 Task: Search for the best Cajun restaurants in New Orleans, Louisiana.
Action: Mouse pressed left at (424, 335)
Screenshot: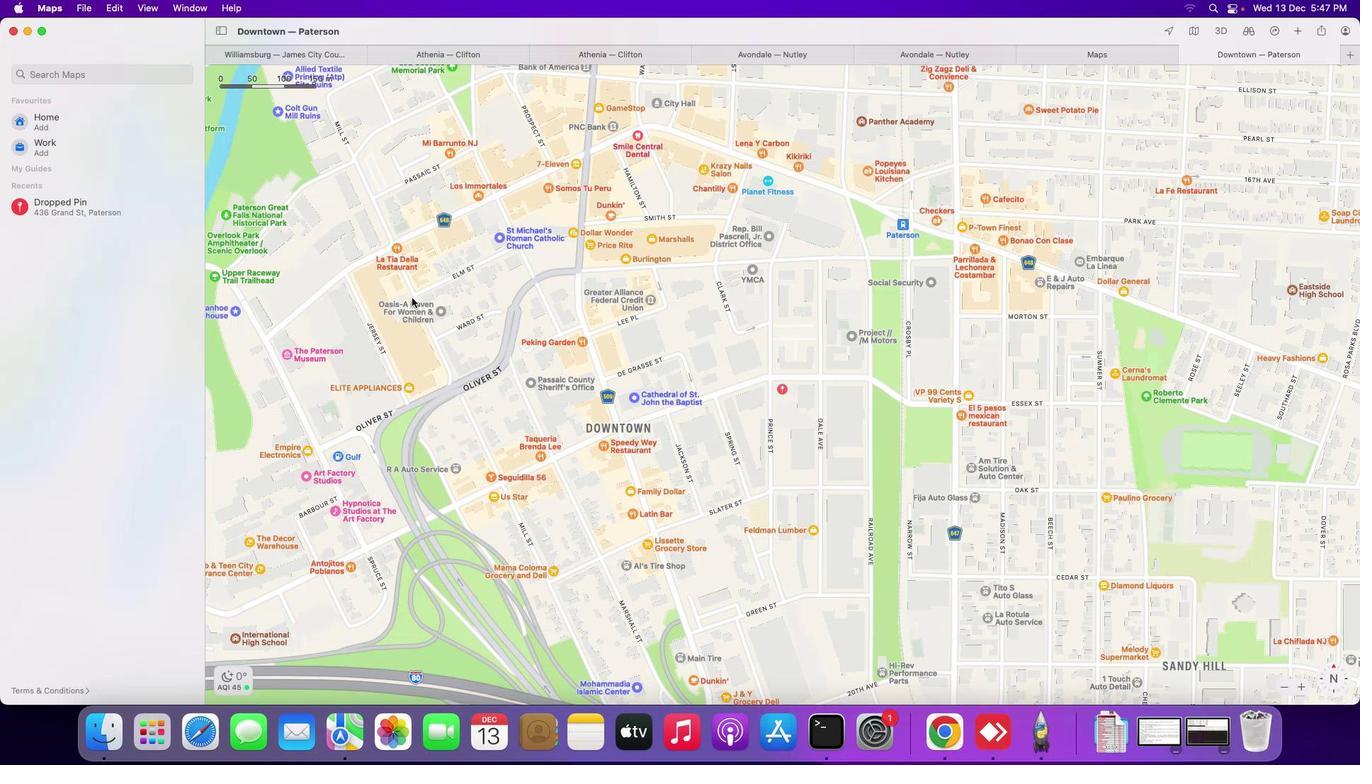 
Action: Mouse moved to (125, 77)
Screenshot: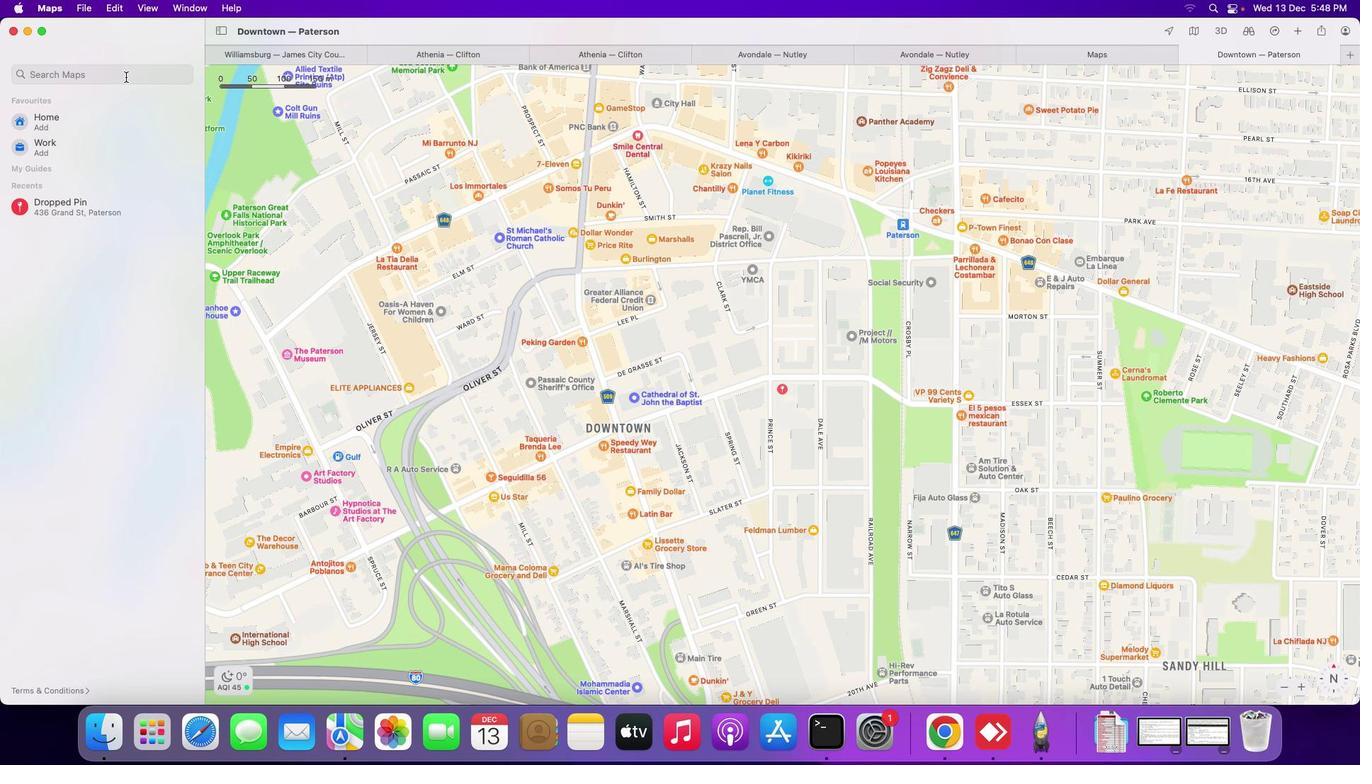 
Action: Mouse pressed left at (125, 77)
Screenshot: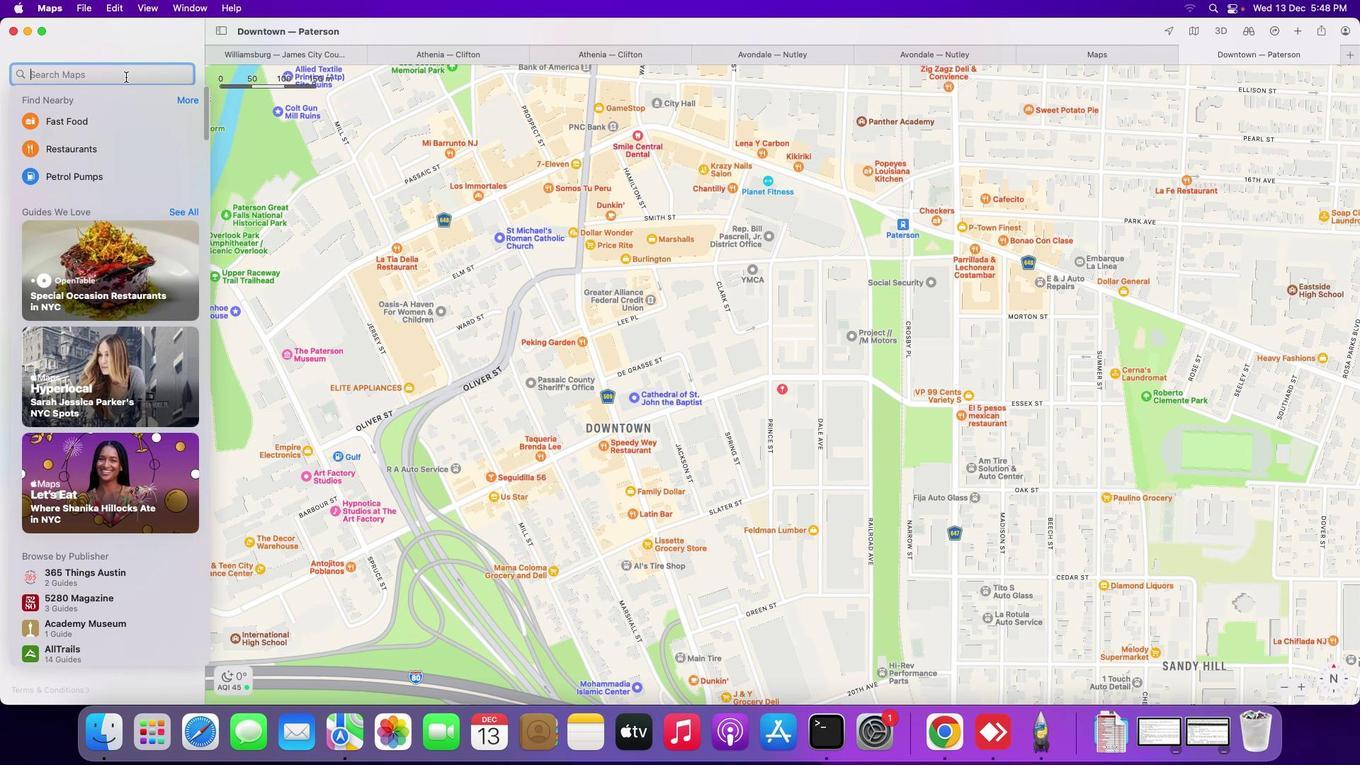 
Action: Key pressed 'b''e''s''t'Key.spaceKey.shift_r'C''a''j''u''n'Key.space'r''e''s''t''a''u''r''a''n''t''s'Key.space'i''n'Key.spaceKey.shift_r'N''e''w'Key.spaceKey.shift_r'O''r''l''e''a''n''s'','Key.spaceKey.shift_r'L''o''u''i''s''i''a''n''a'Key.enter
Screenshot: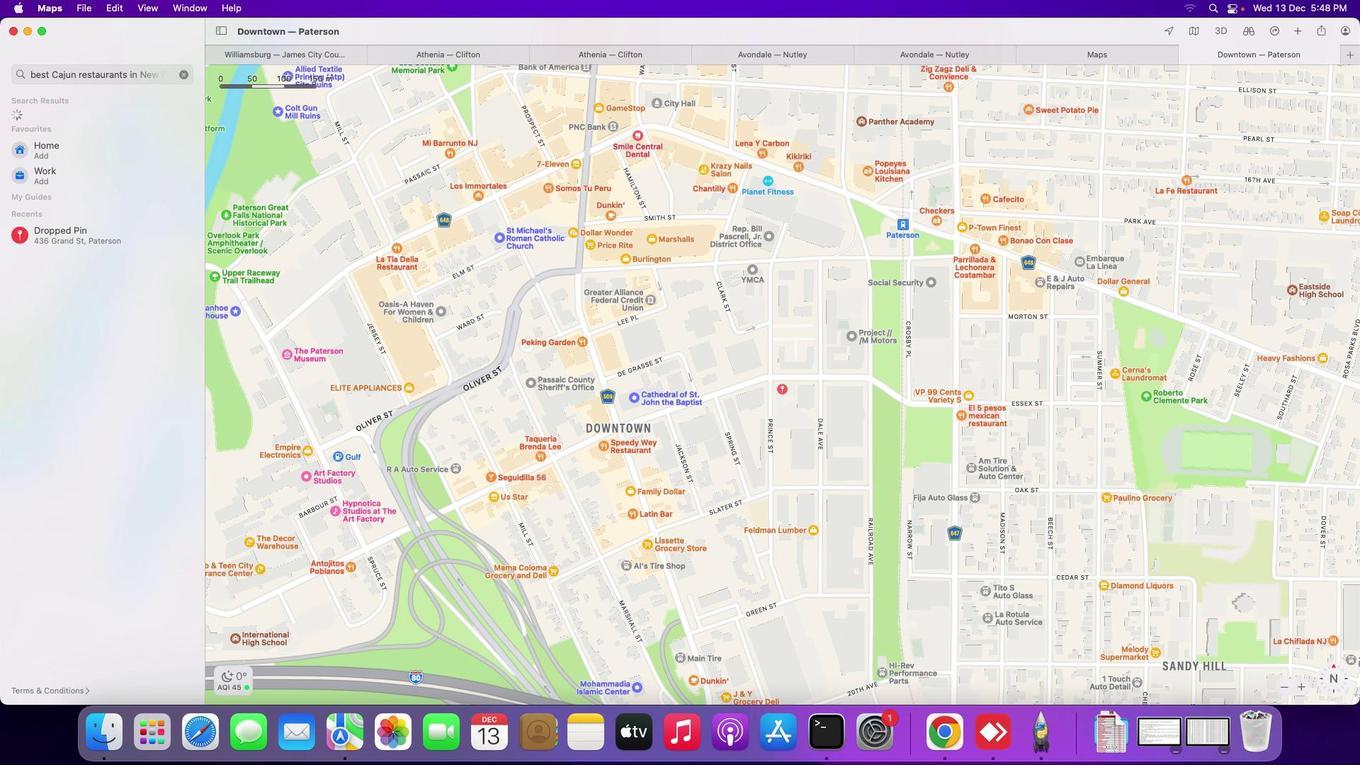 
Action: Mouse moved to (81, 130)
Screenshot: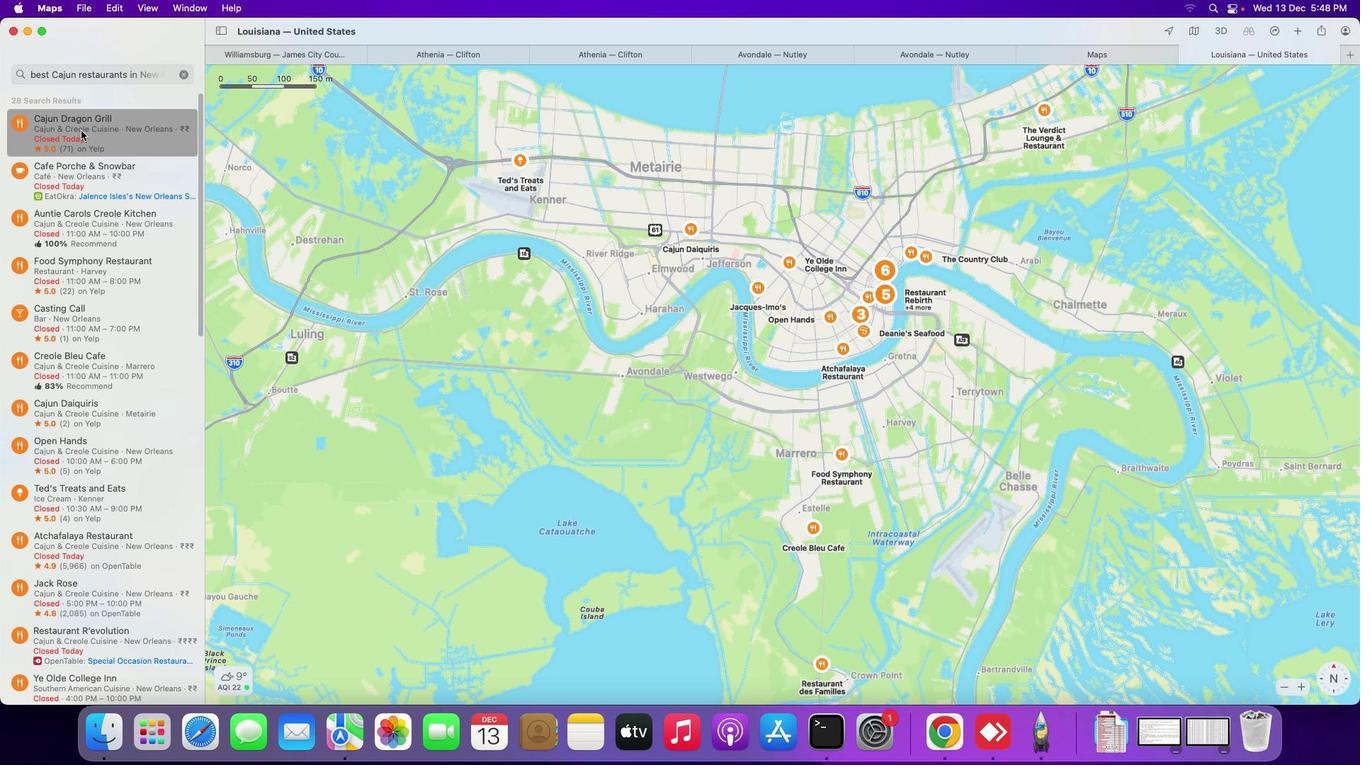 
Action: Mouse pressed left at (81, 130)
Screenshot: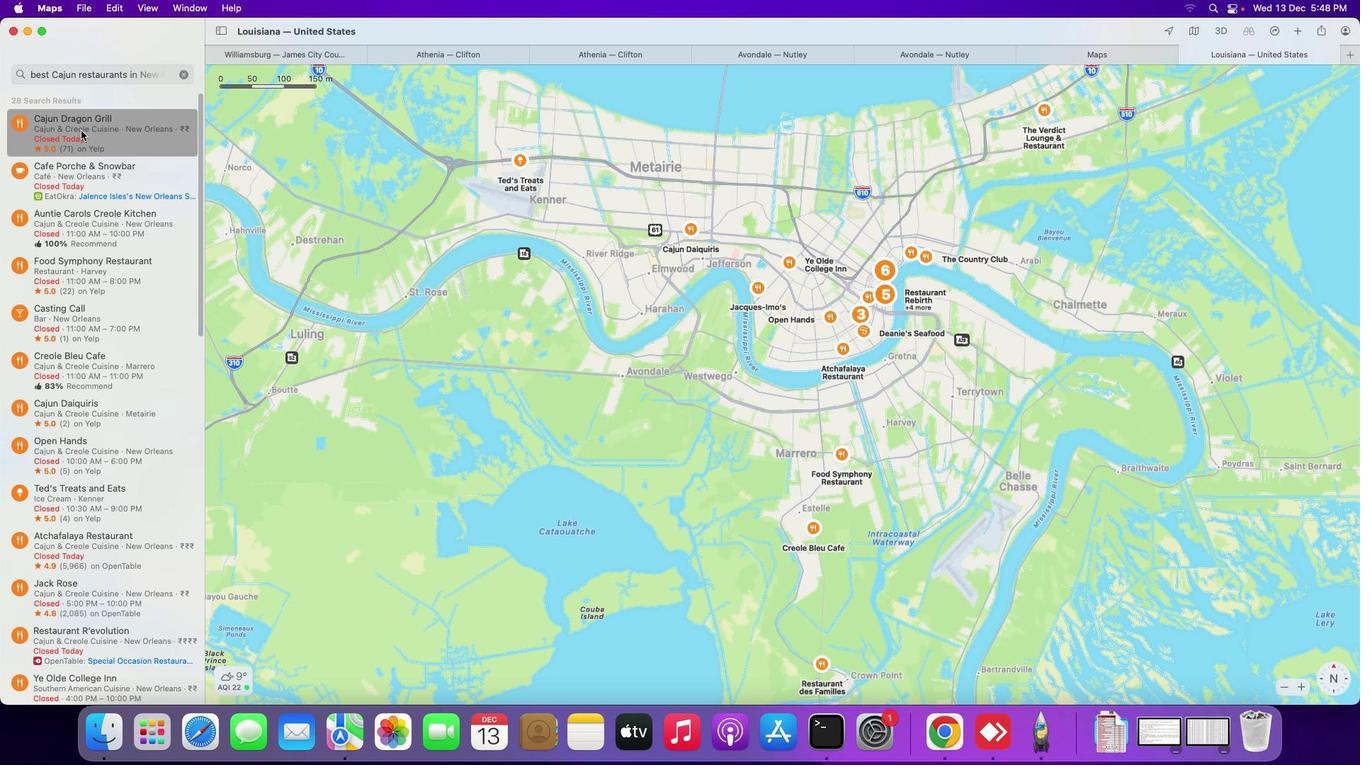 
Action: Mouse moved to (769, 327)
Screenshot: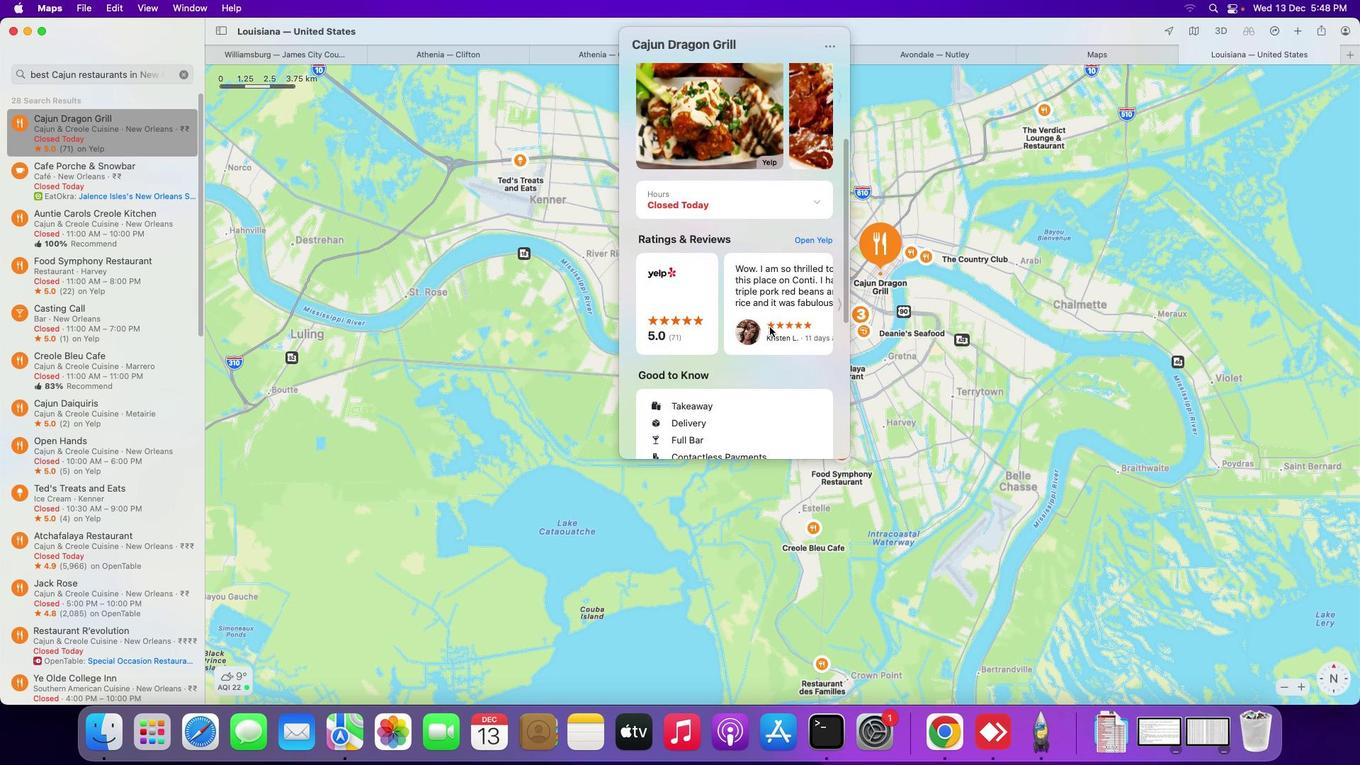 
Action: Mouse scrolled (769, 327) with delta (0, 0)
Screenshot: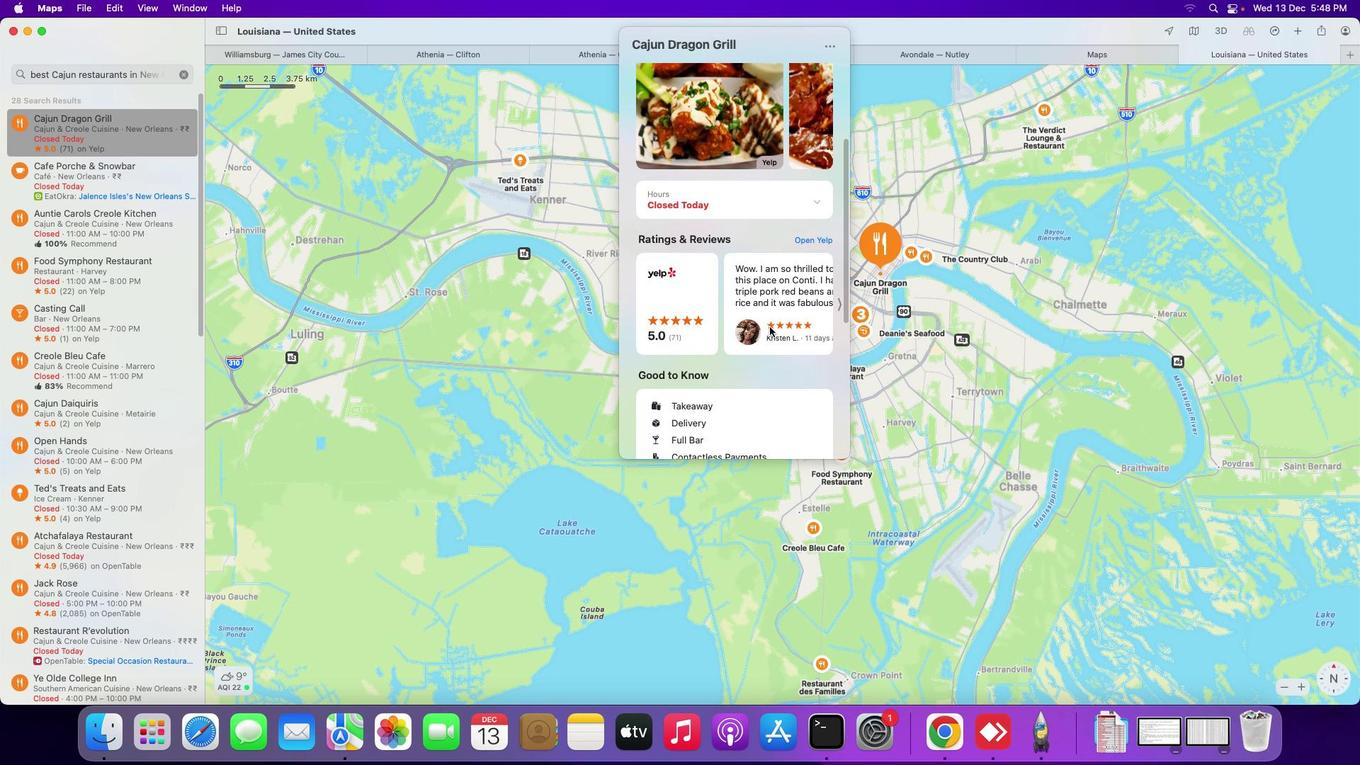 
Action: Mouse scrolled (769, 327) with delta (0, 0)
Screenshot: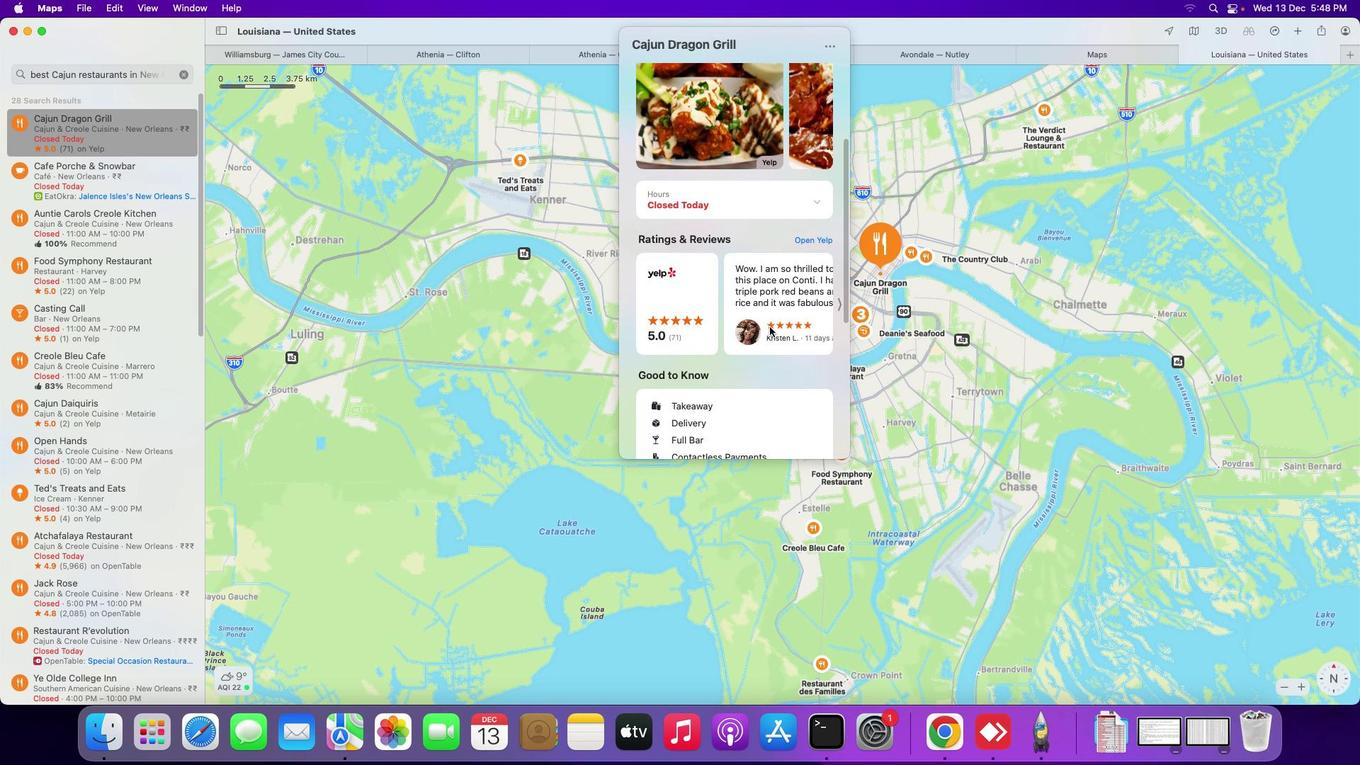 
Action: Mouse scrolled (769, 327) with delta (0, -2)
Screenshot: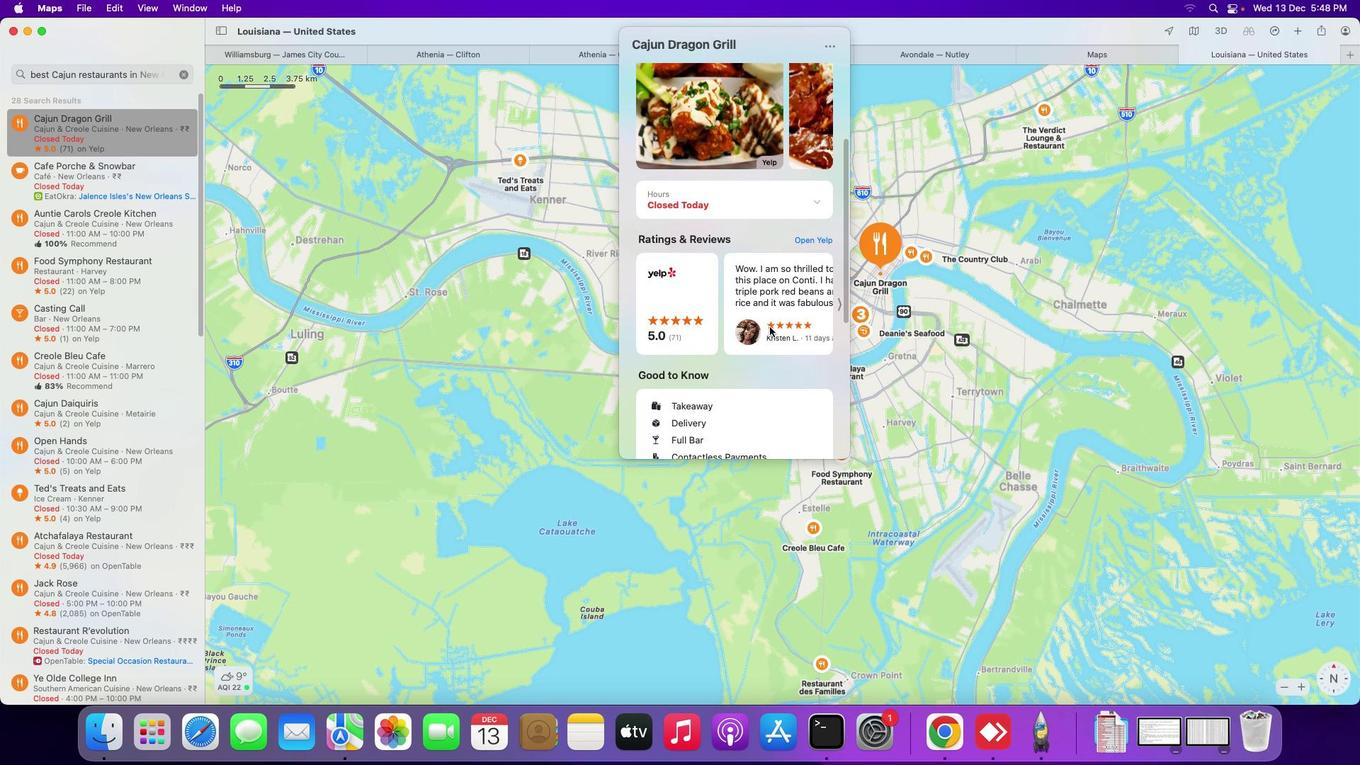 
Action: Mouse scrolled (769, 327) with delta (0, -3)
Screenshot: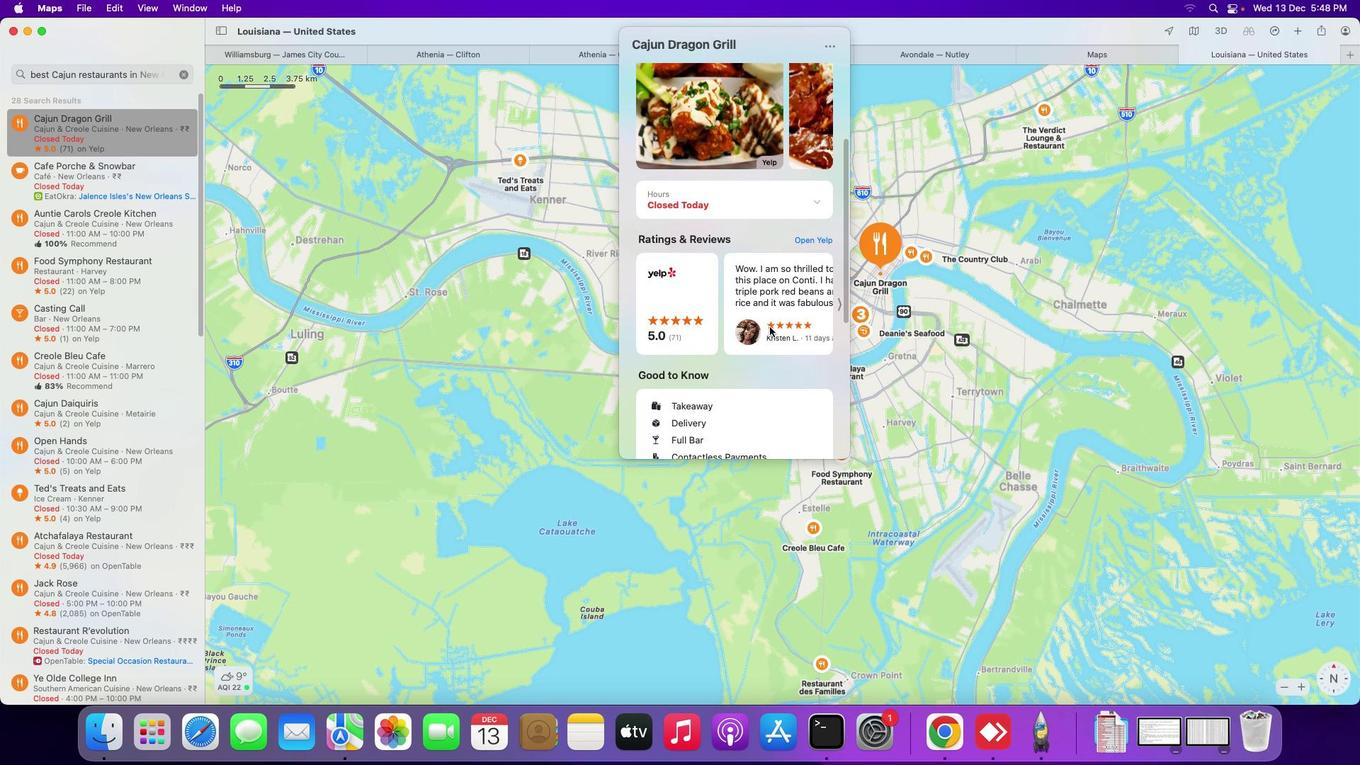 
Action: Mouse scrolled (769, 327) with delta (0, -4)
Screenshot: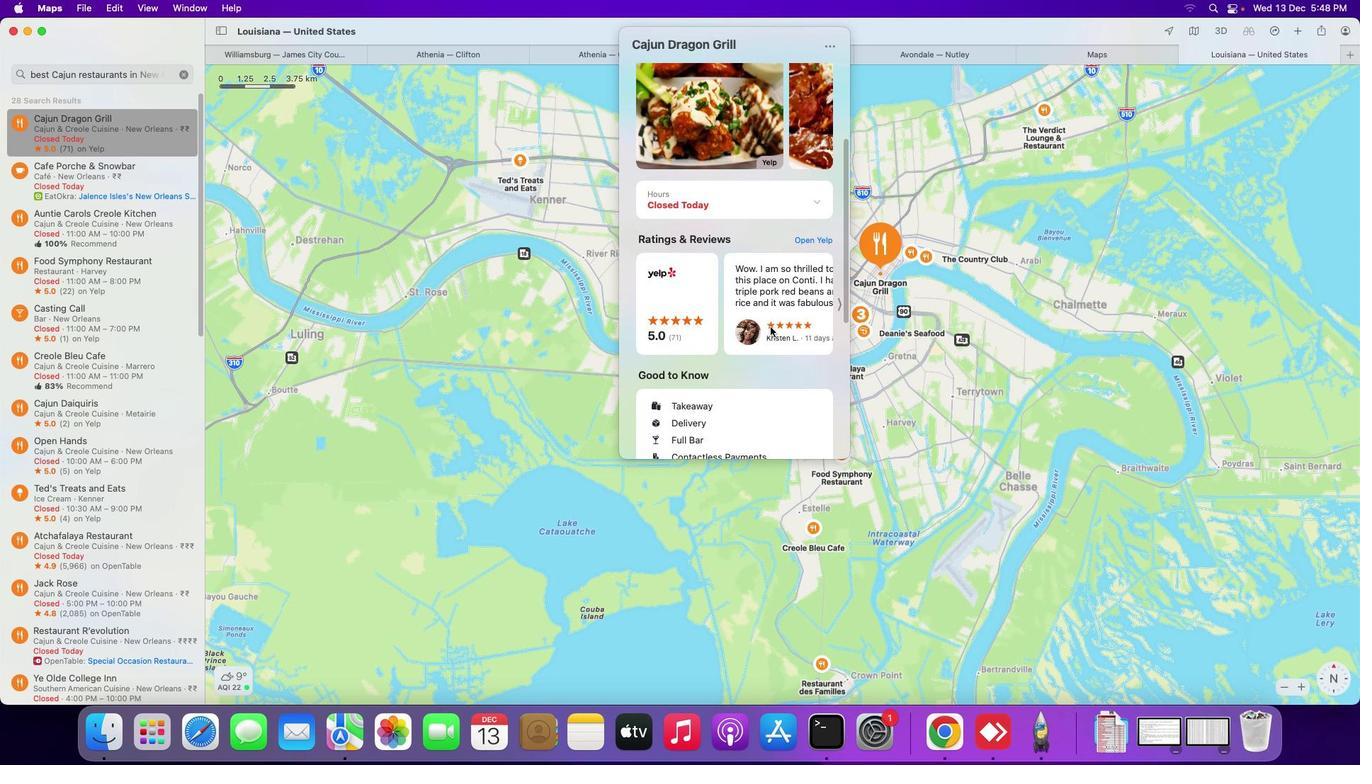 
Action: Mouse scrolled (769, 327) with delta (0, -3)
Screenshot: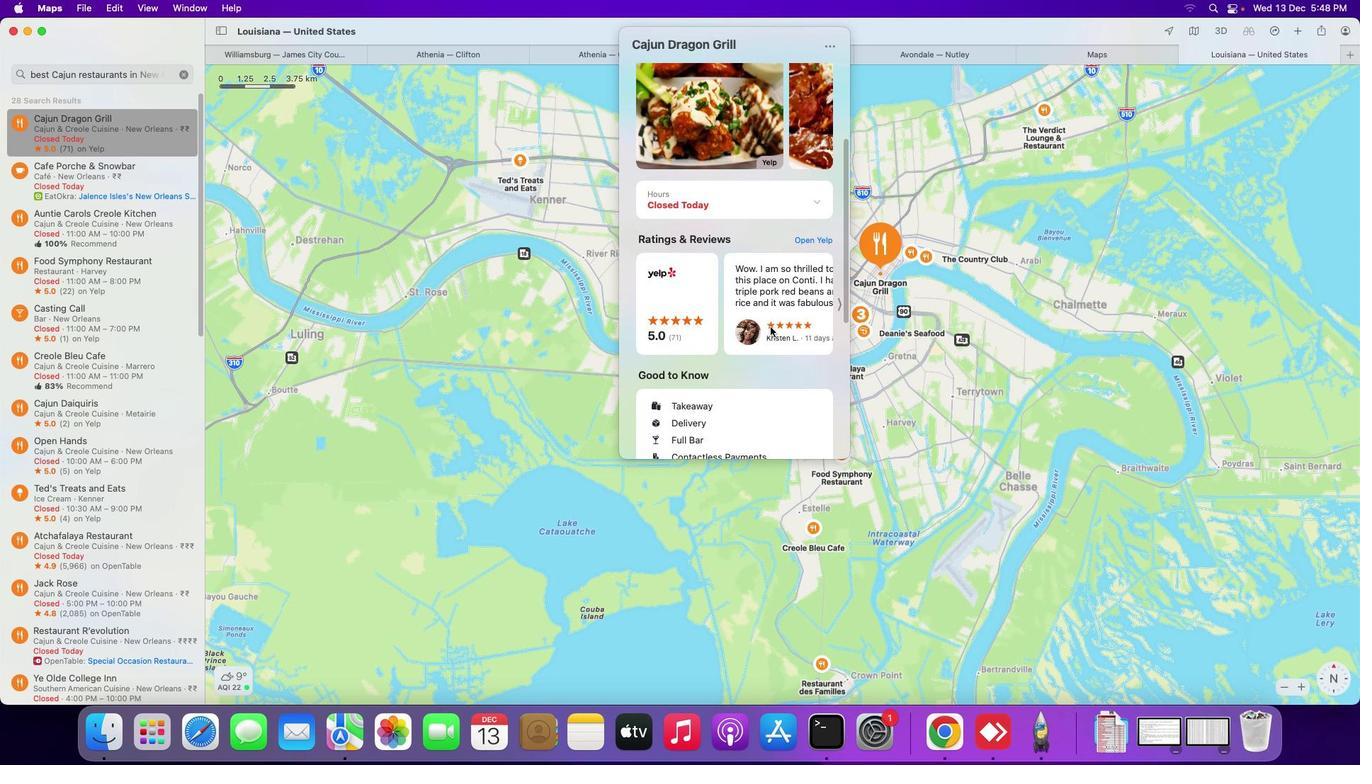 
Action: Mouse moved to (770, 326)
Screenshot: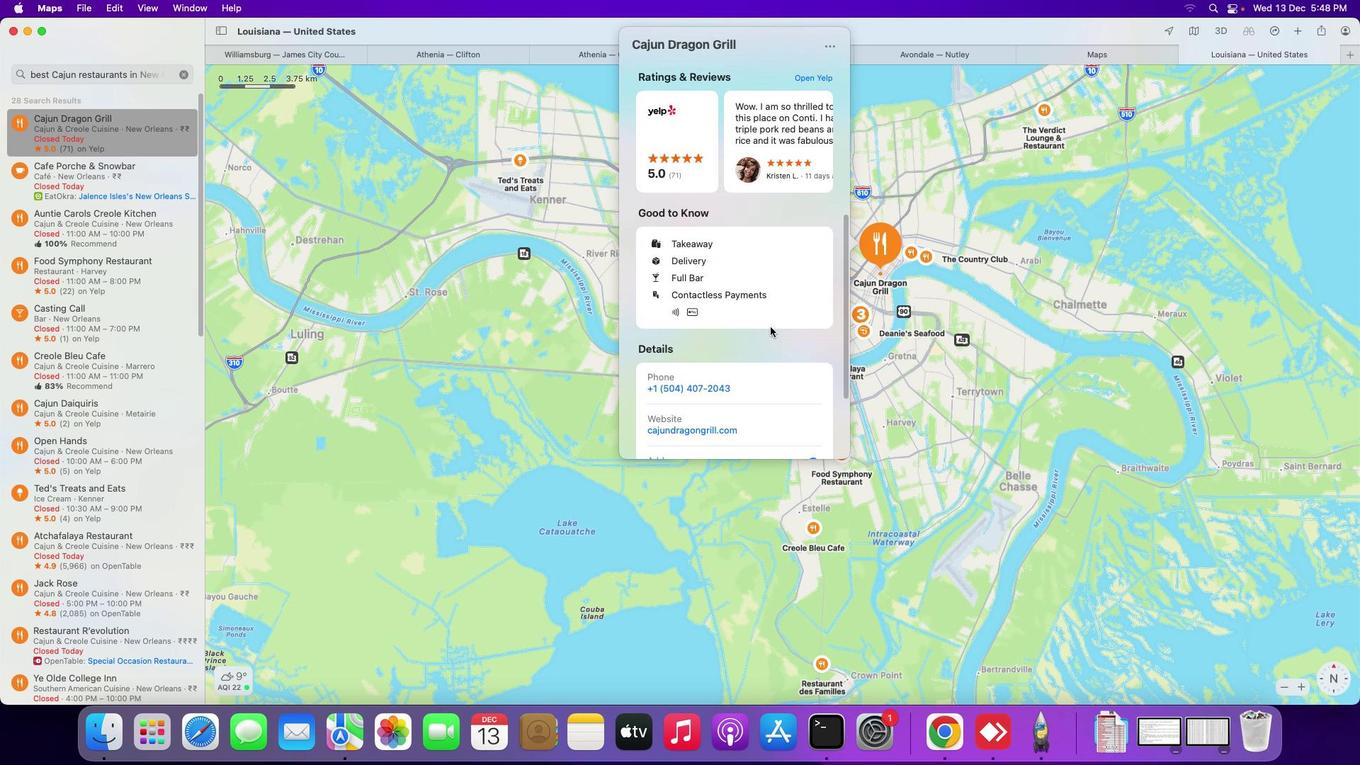 
Action: Mouse scrolled (770, 326) with delta (0, 0)
Screenshot: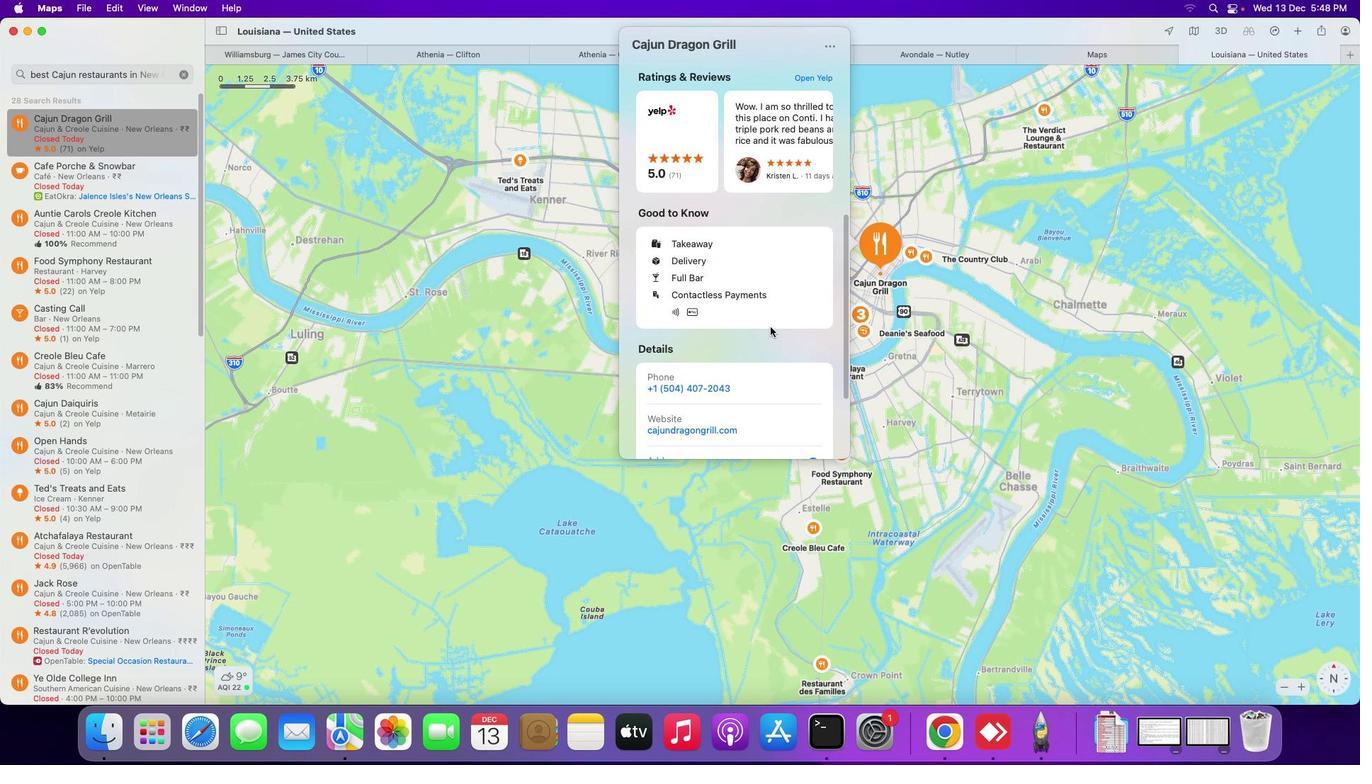 
Action: Mouse scrolled (770, 326) with delta (0, 0)
Screenshot: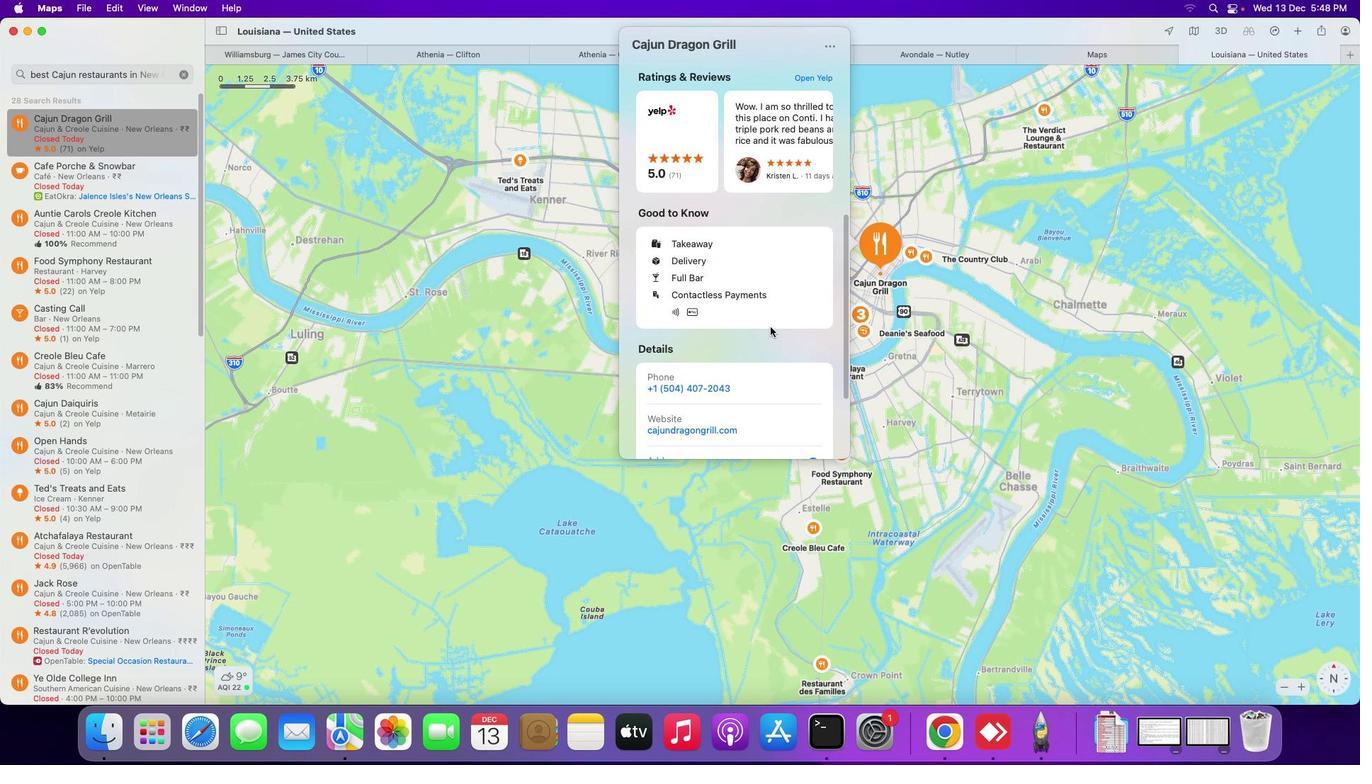 
Action: Mouse scrolled (770, 326) with delta (0, -2)
Screenshot: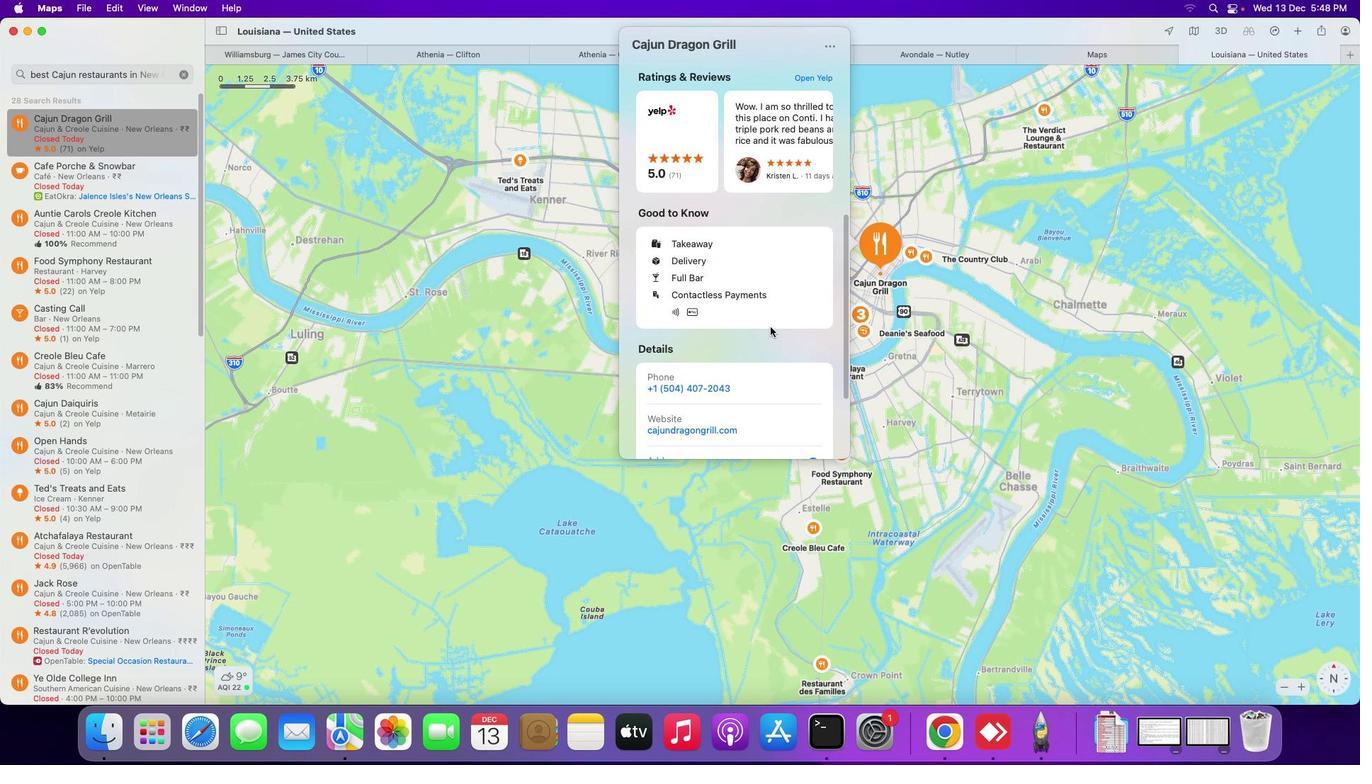 
Action: Mouse scrolled (770, 326) with delta (0, -3)
Screenshot: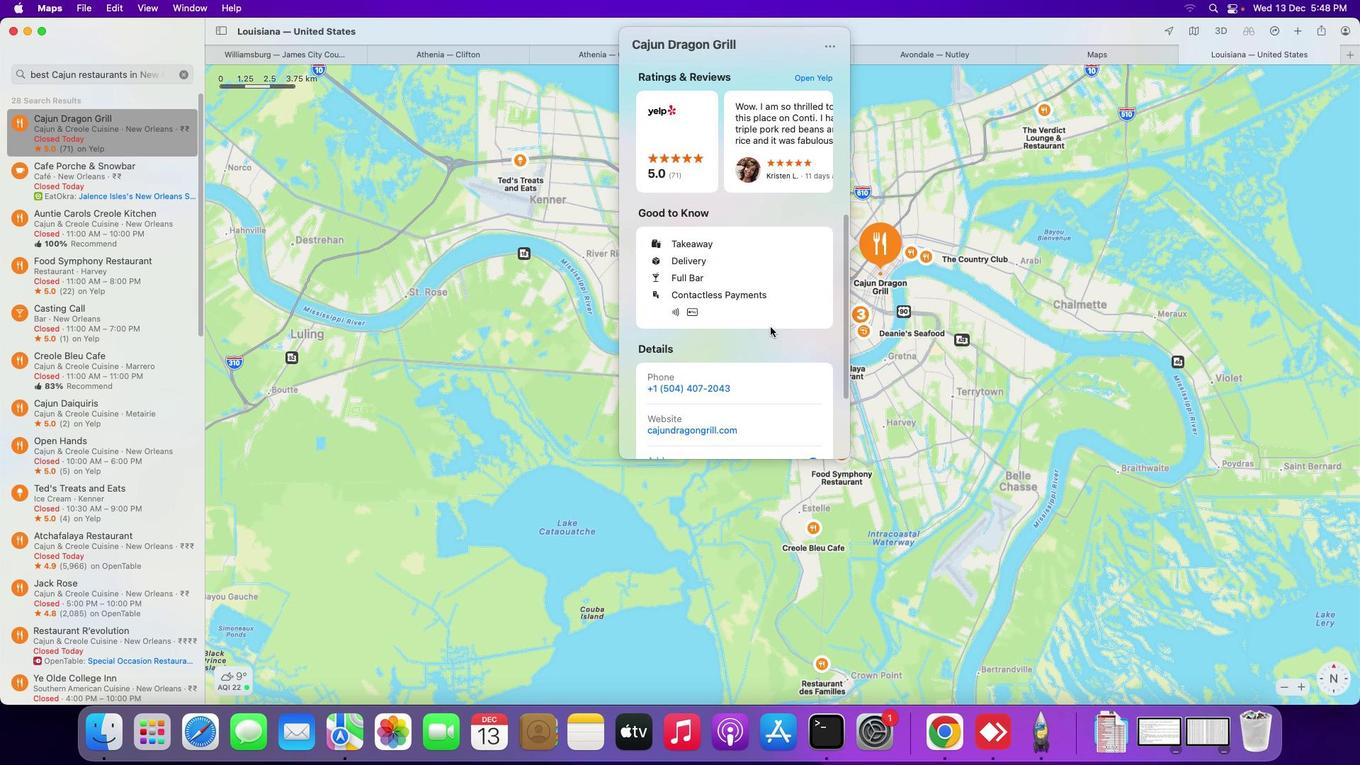 
Action: Mouse scrolled (770, 326) with delta (0, -4)
Screenshot: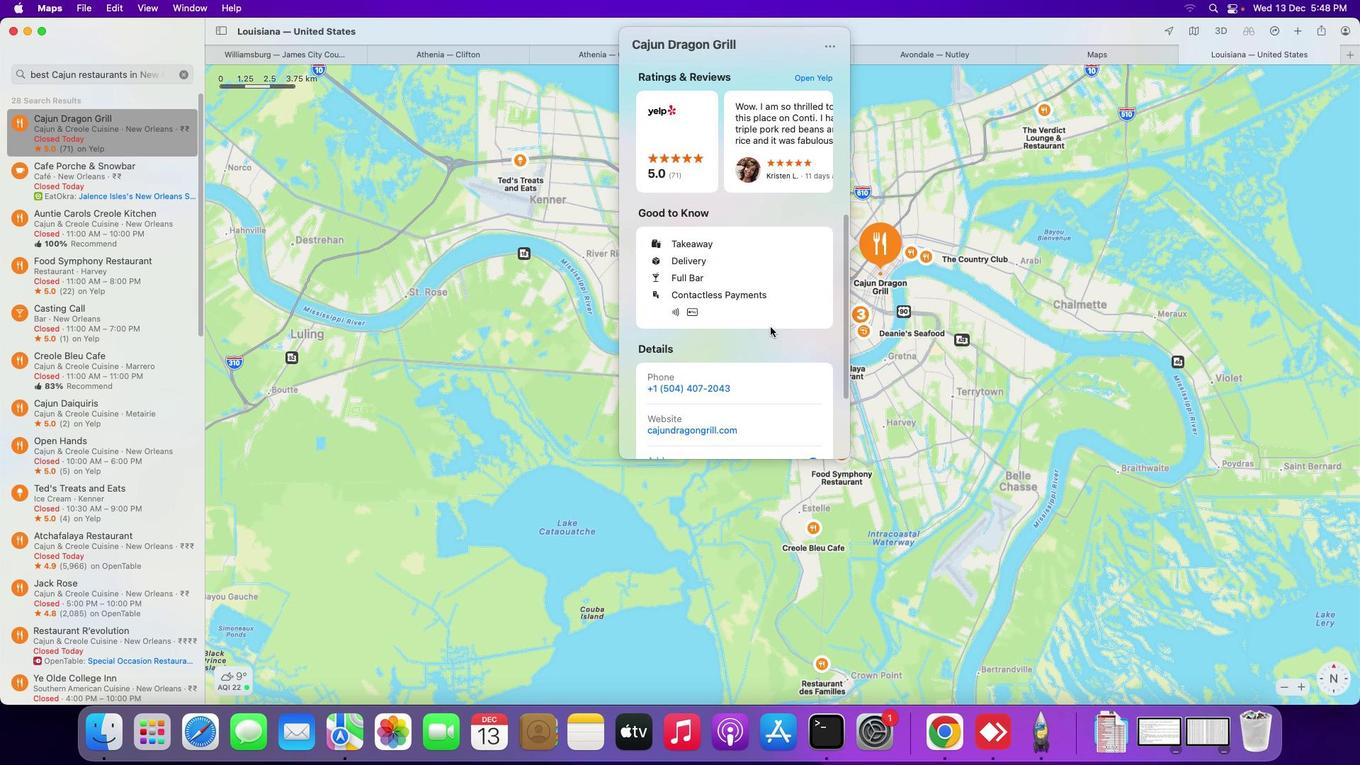 
Action: Mouse scrolled (770, 326) with delta (0, -4)
Screenshot: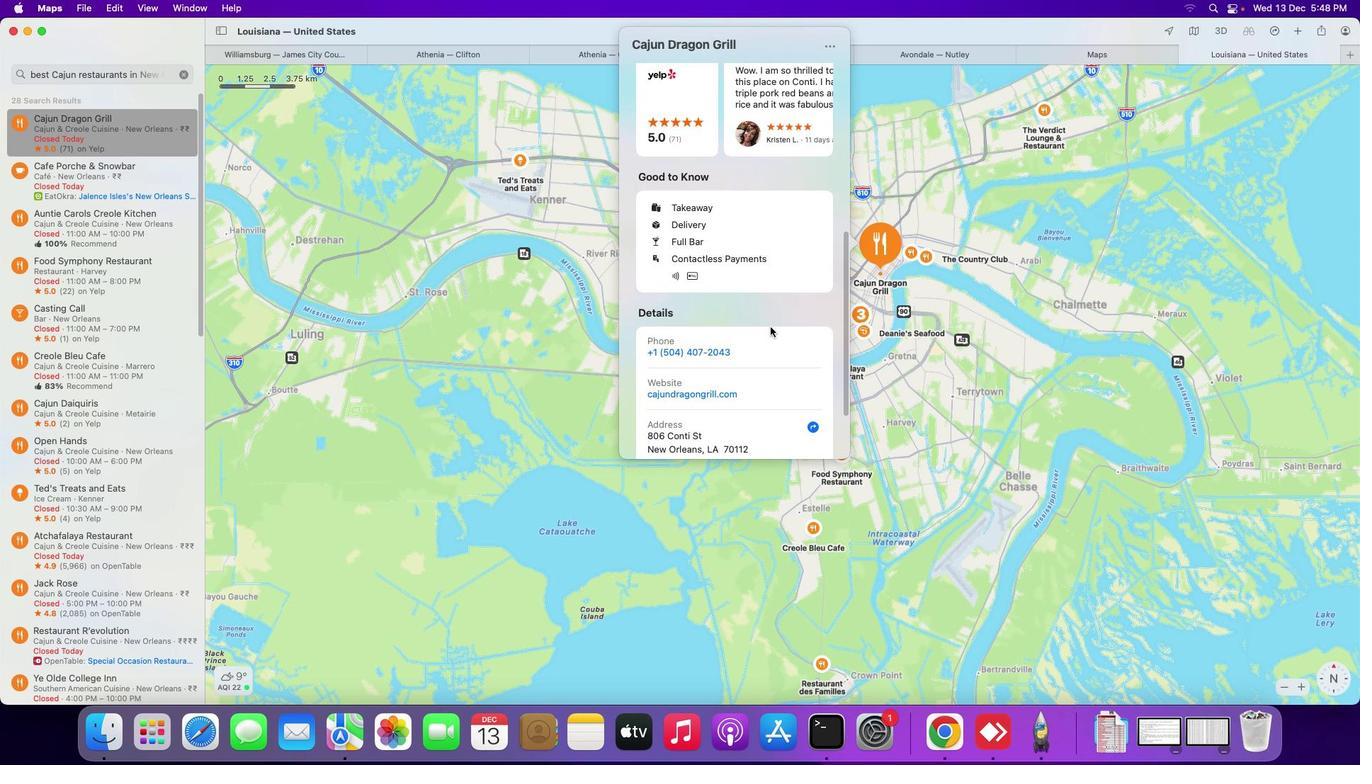 
Action: Mouse moved to (770, 326)
Screenshot: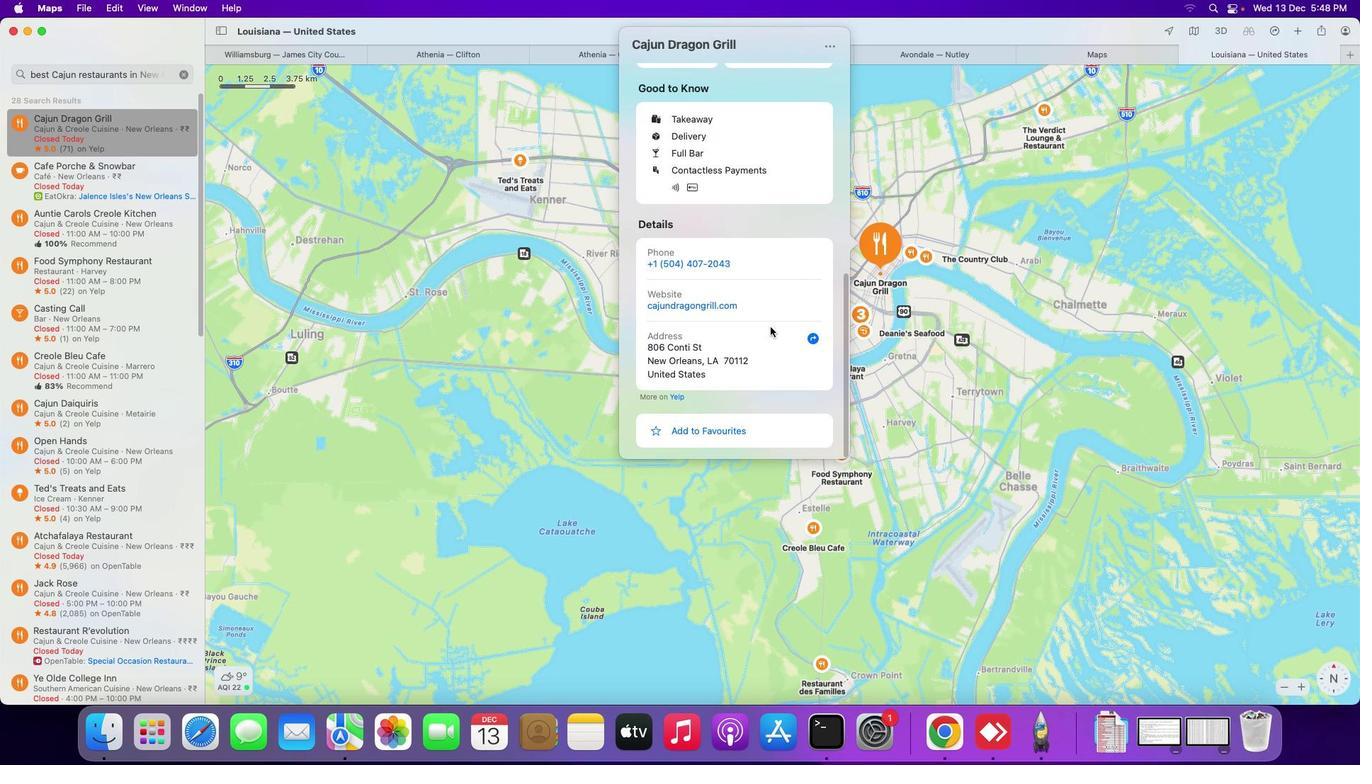 
Action: Mouse scrolled (770, 326) with delta (0, 0)
Screenshot: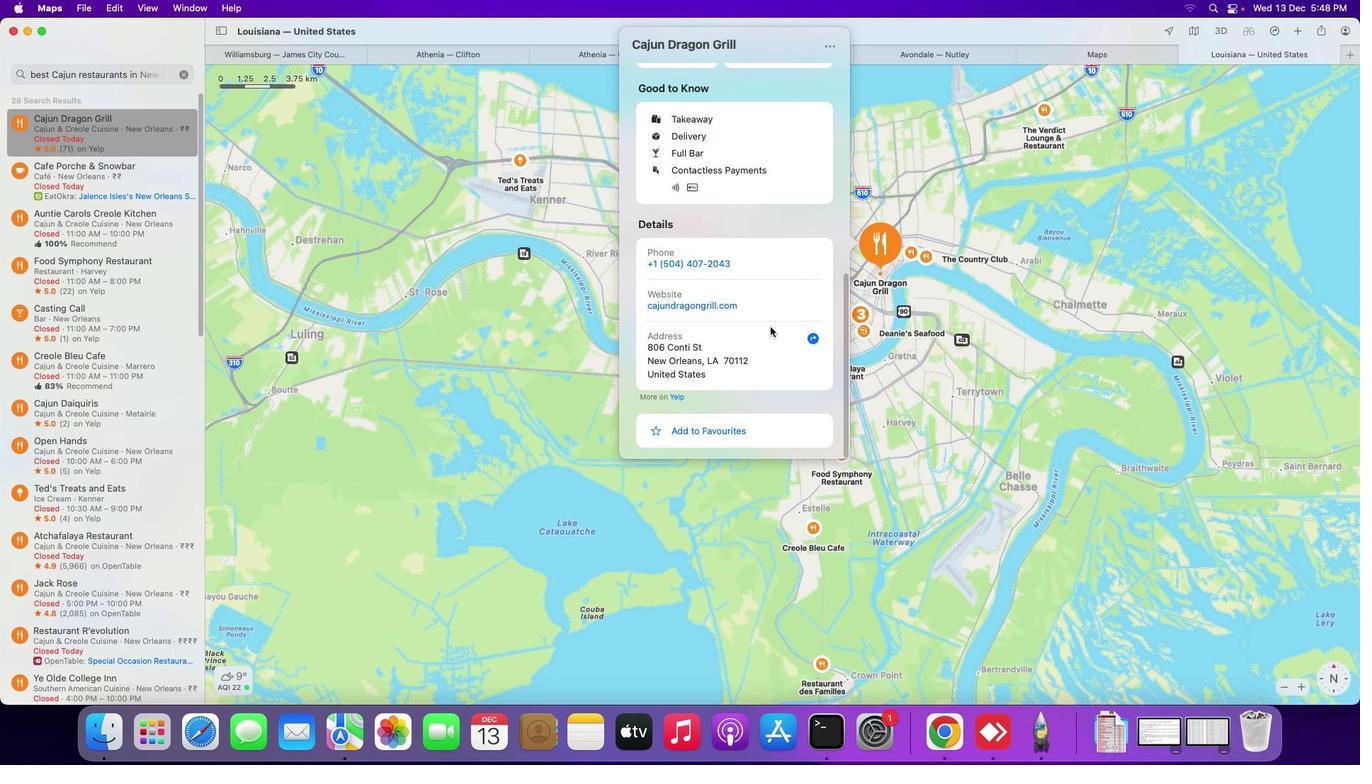 
Action: Mouse scrolled (770, 326) with delta (0, 0)
Screenshot: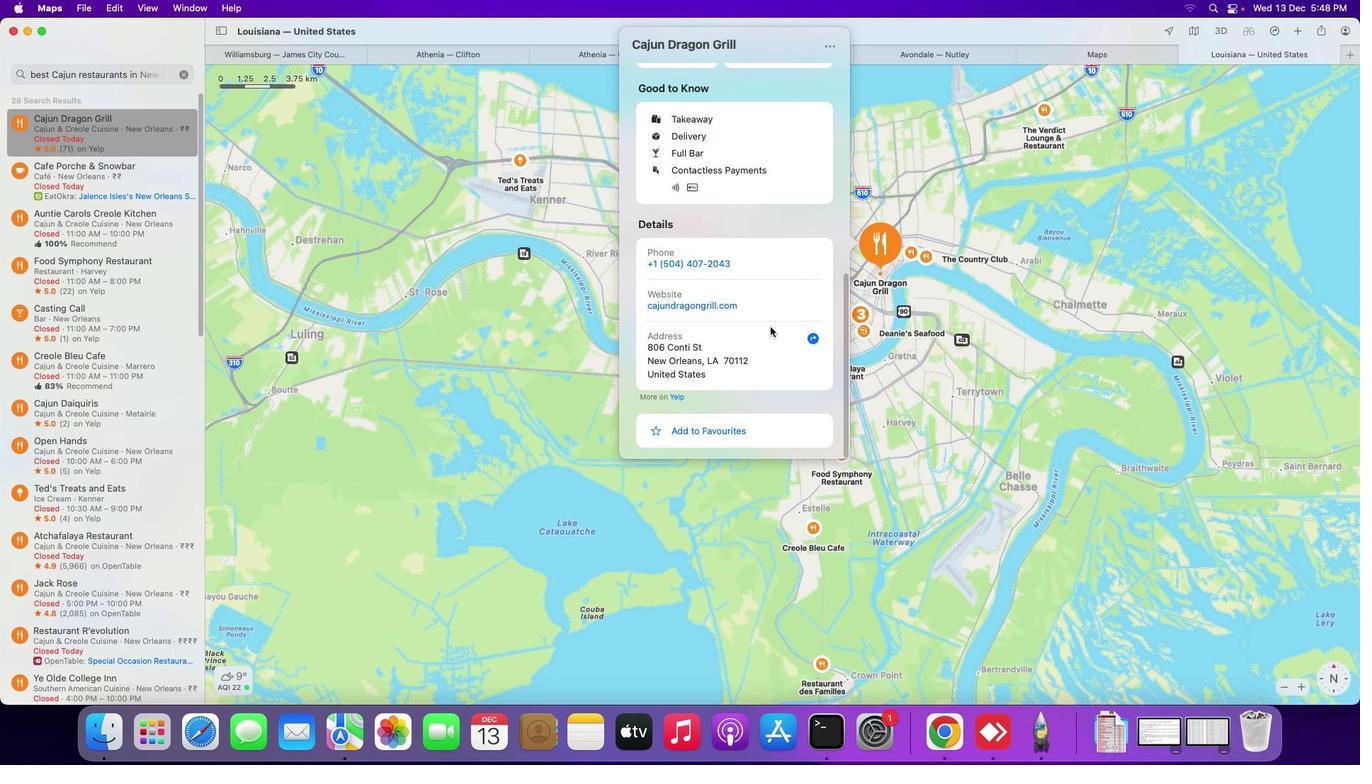 
Action: Mouse scrolled (770, 326) with delta (0, -2)
Screenshot: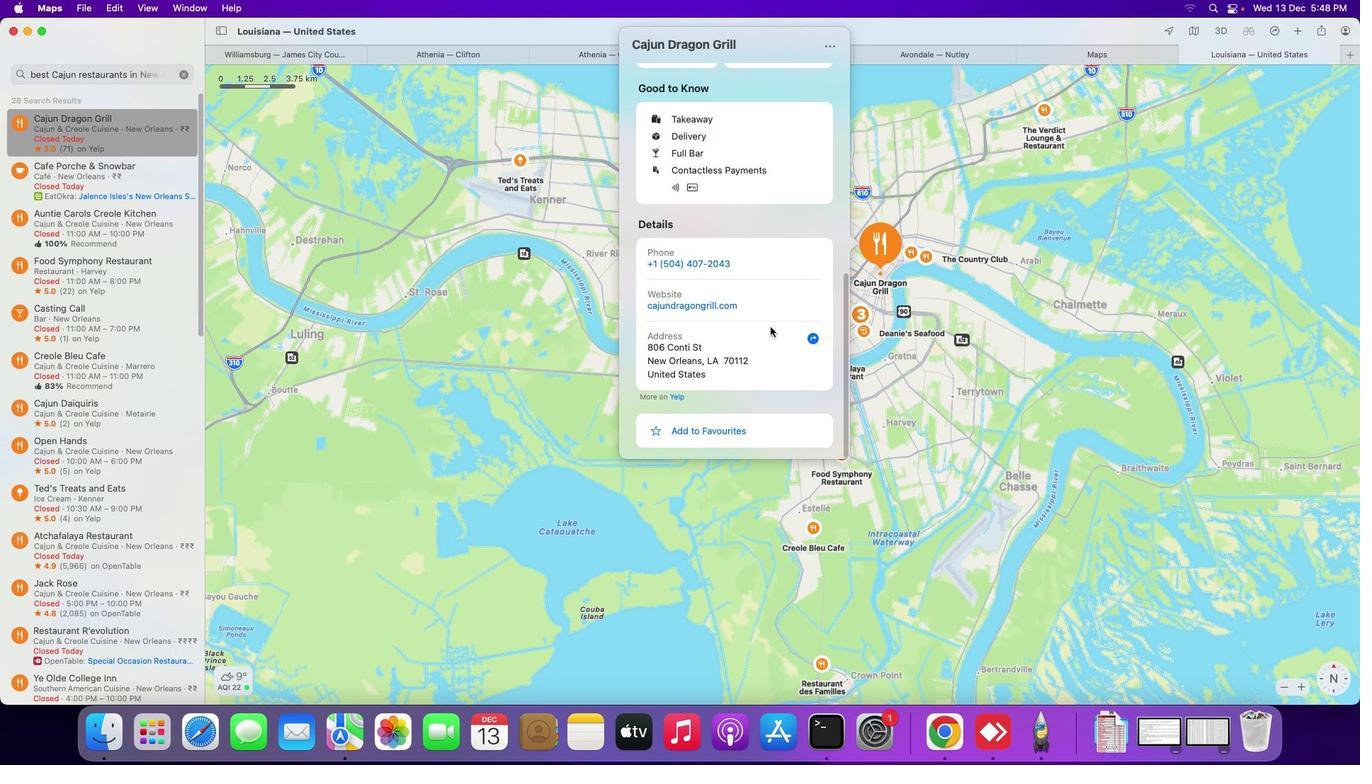 
Action: Mouse scrolled (770, 326) with delta (0, -3)
Screenshot: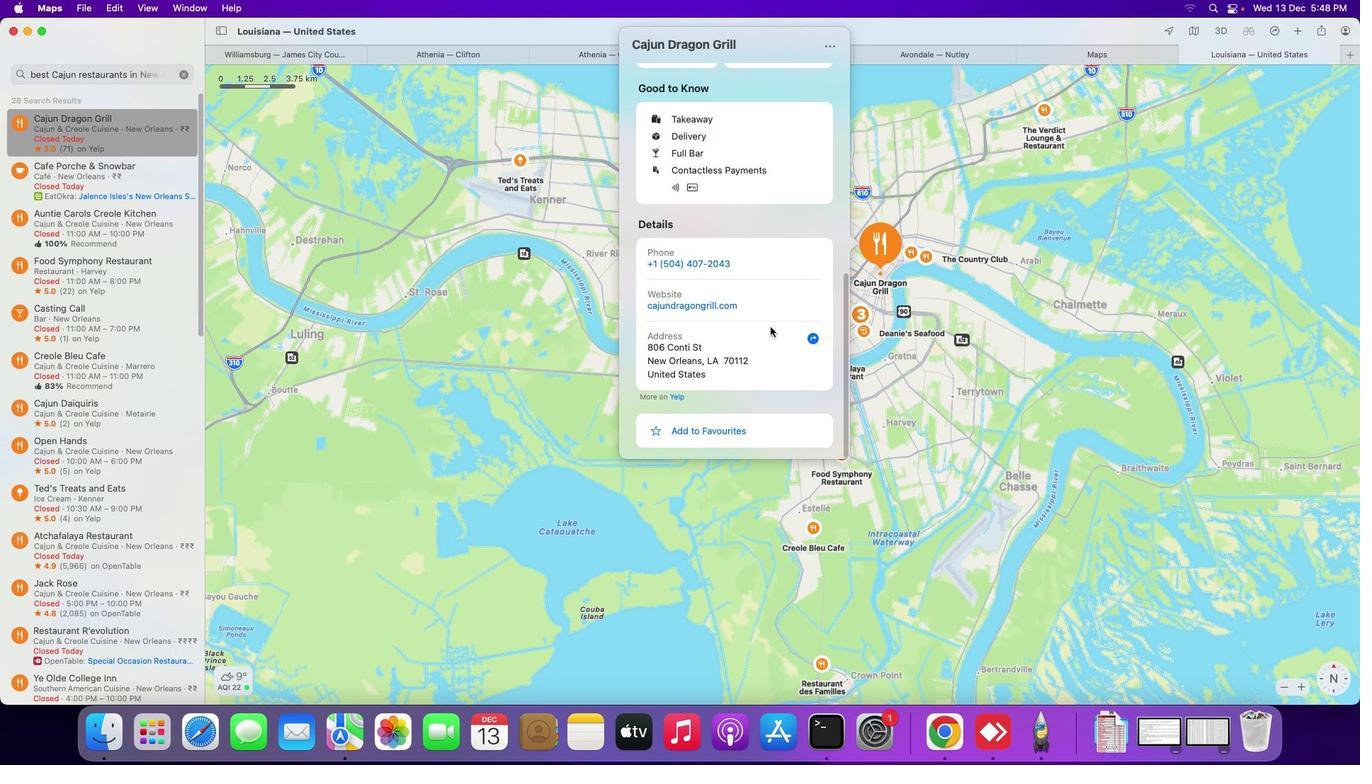 
Action: Mouse scrolled (770, 326) with delta (0, -4)
Screenshot: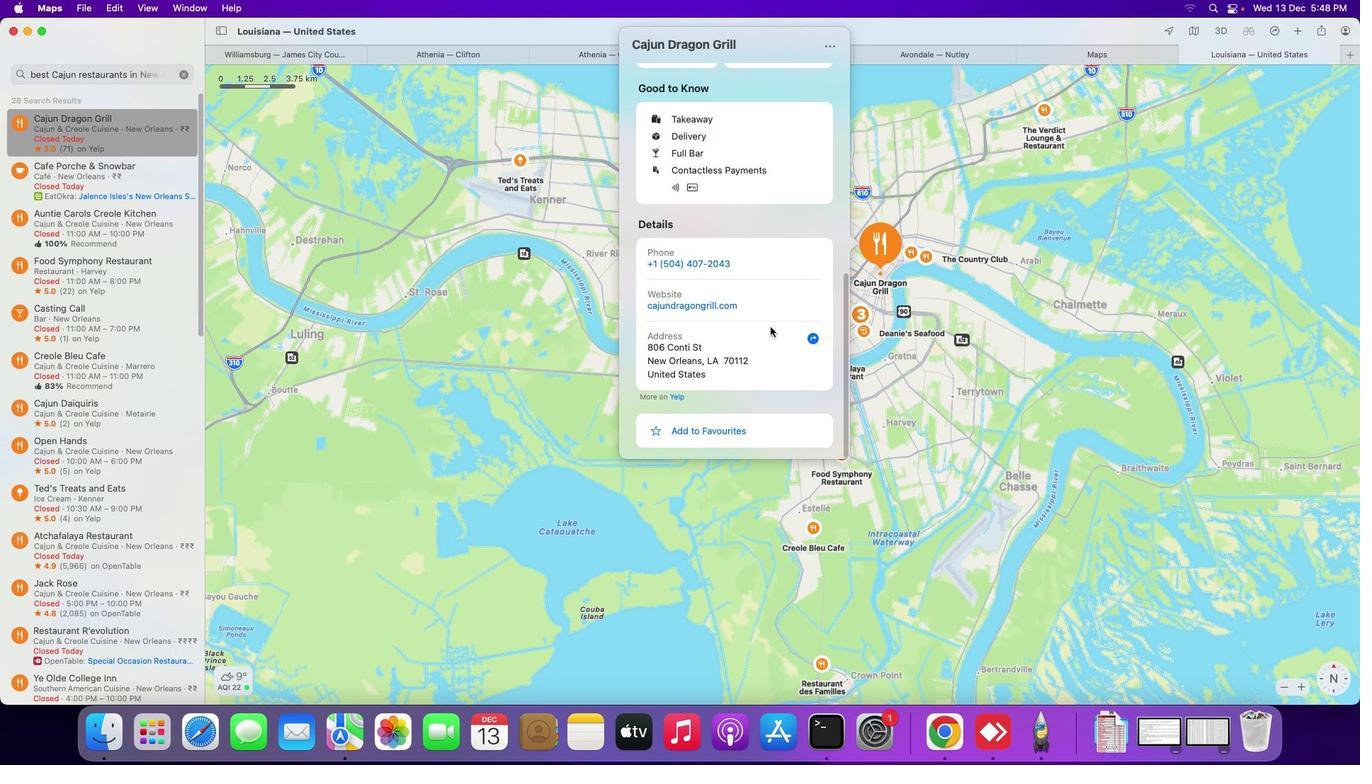 
Action: Mouse scrolled (770, 326) with delta (0, -4)
Screenshot: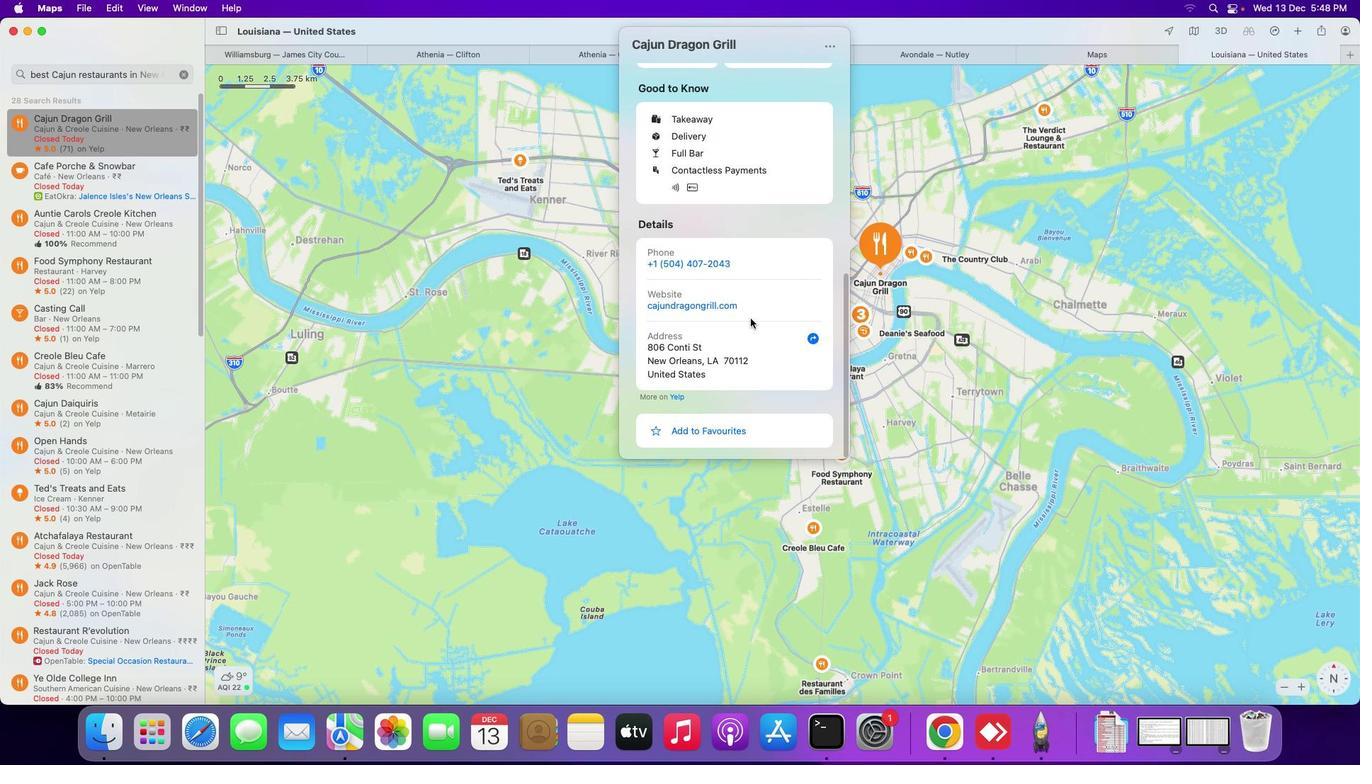 
Action: Mouse scrolled (770, 326) with delta (0, -4)
Screenshot: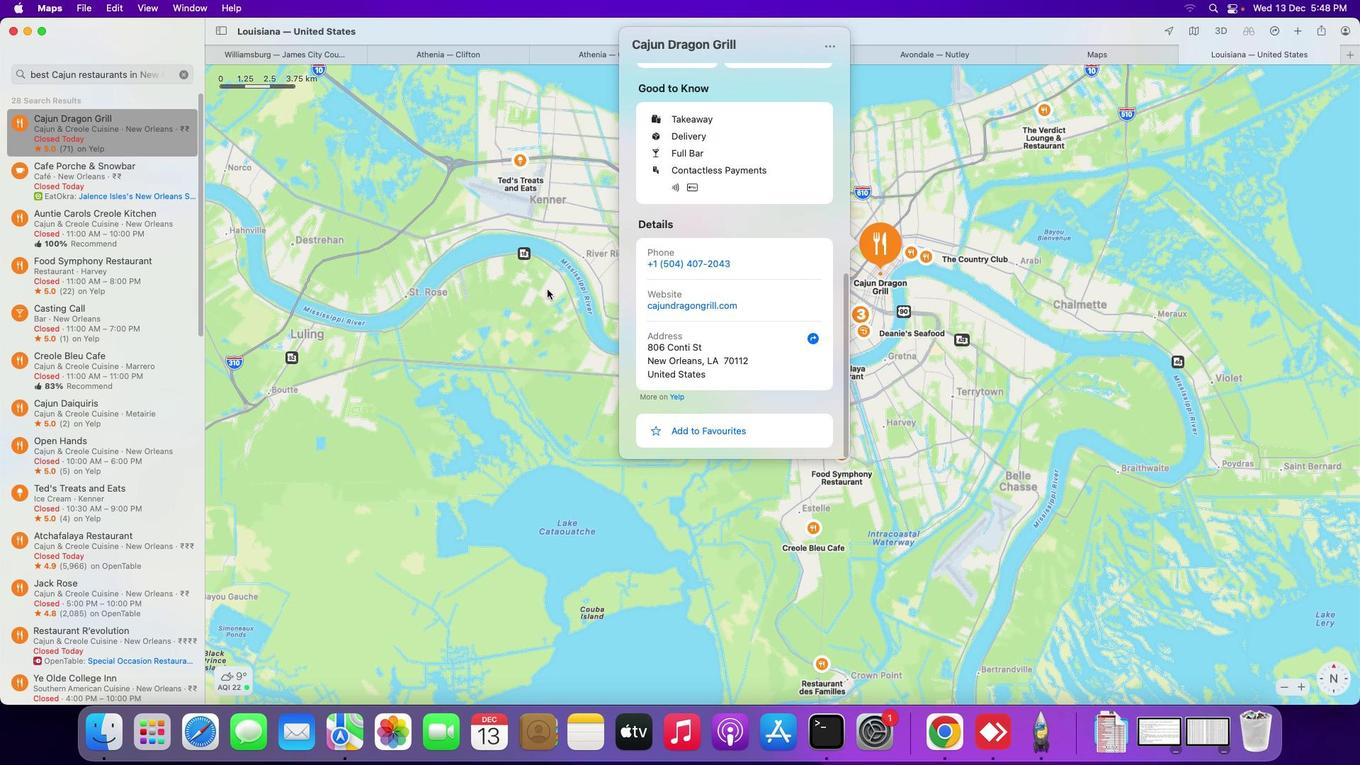 
Action: Mouse moved to (99, 170)
Screenshot: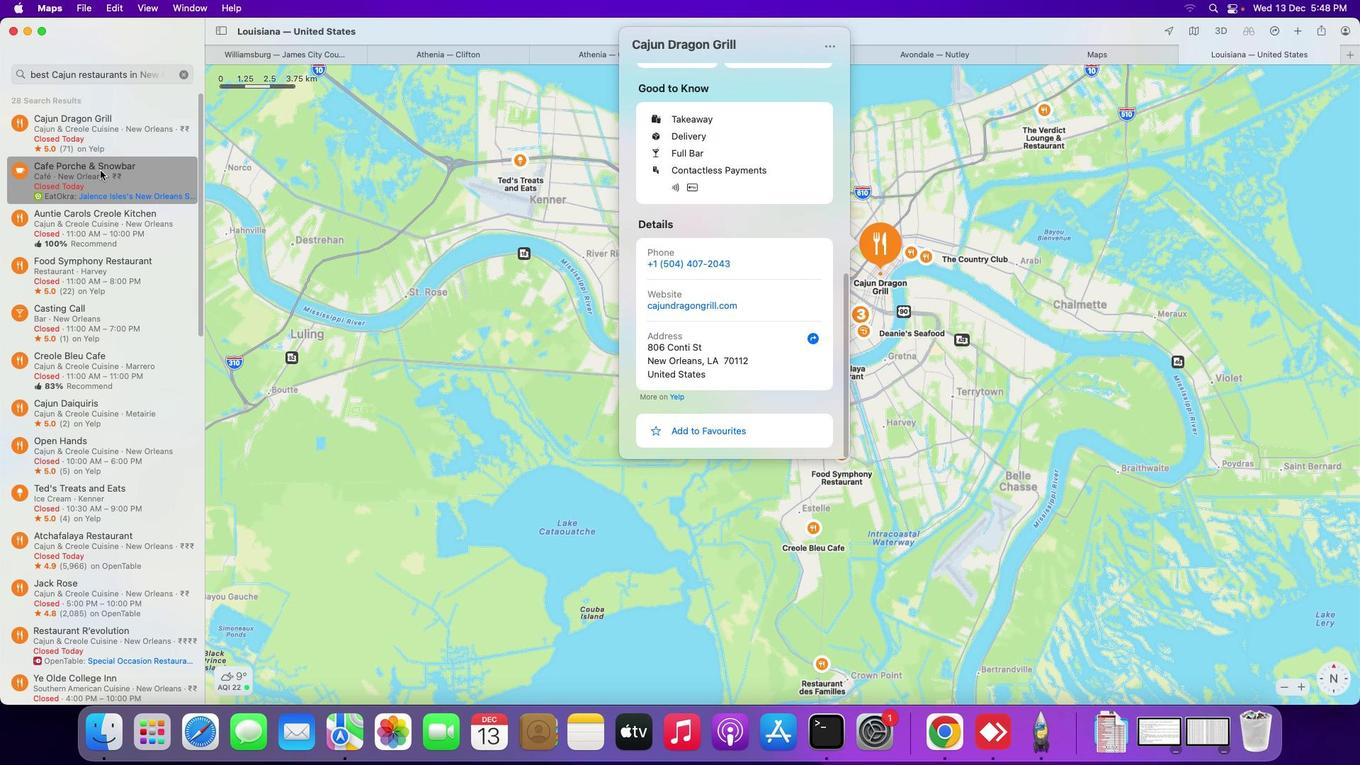 
Action: Mouse pressed left at (99, 170)
Screenshot: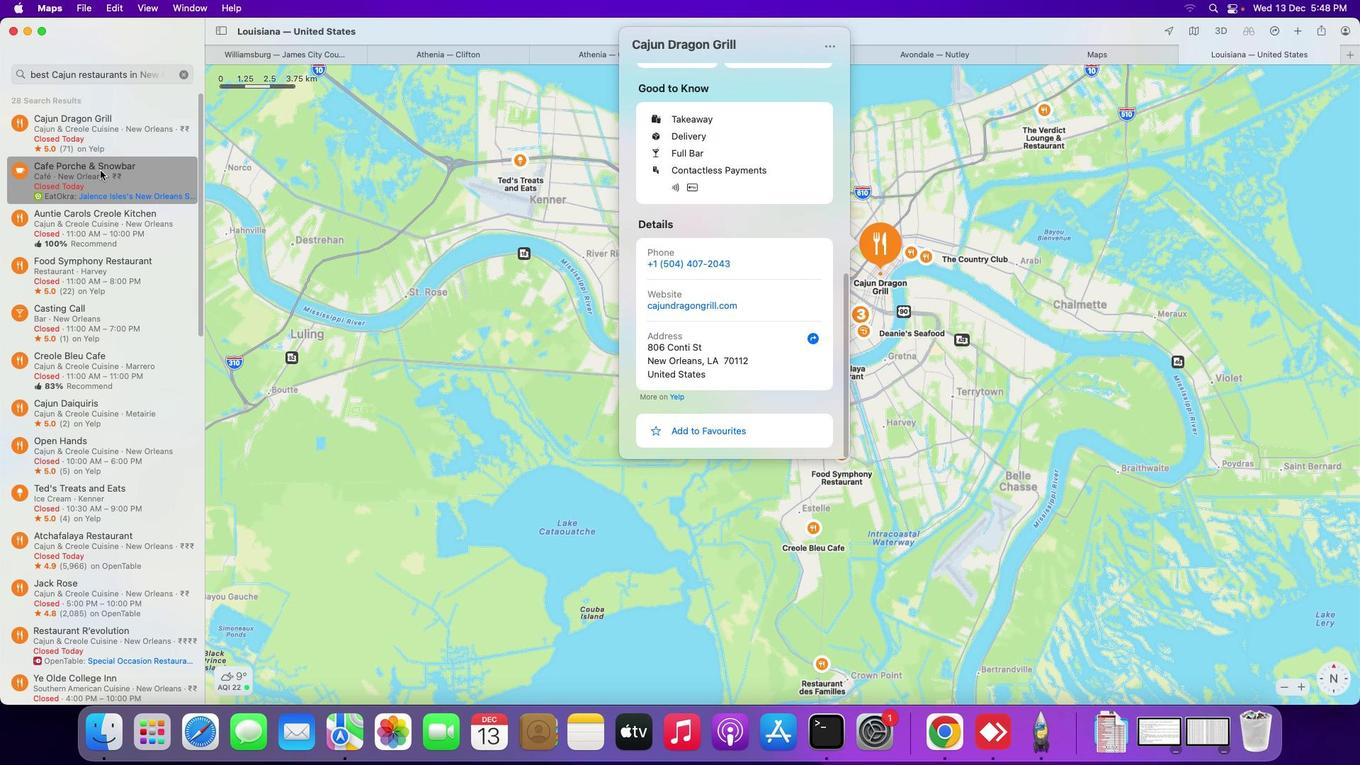 
Action: Mouse moved to (756, 372)
Screenshot: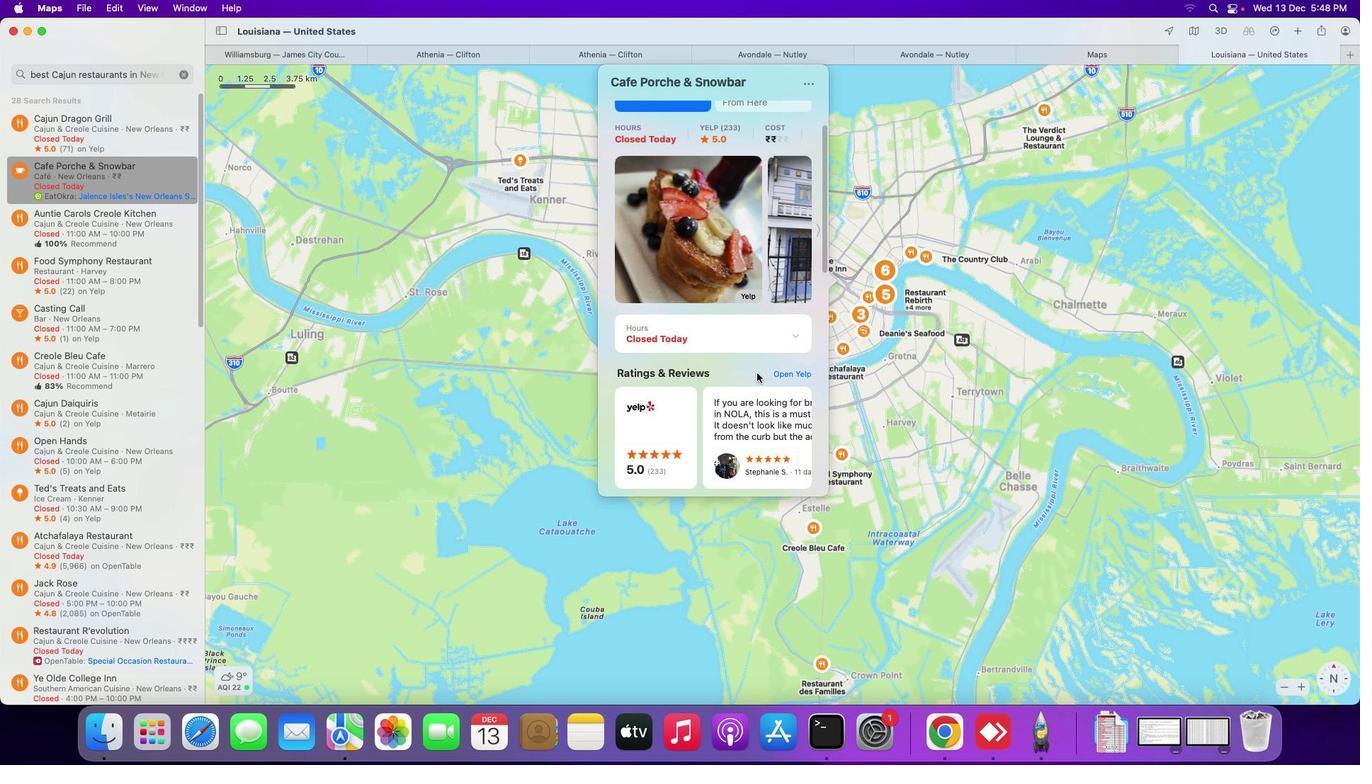 
Action: Mouse scrolled (756, 372) with delta (0, 0)
Screenshot: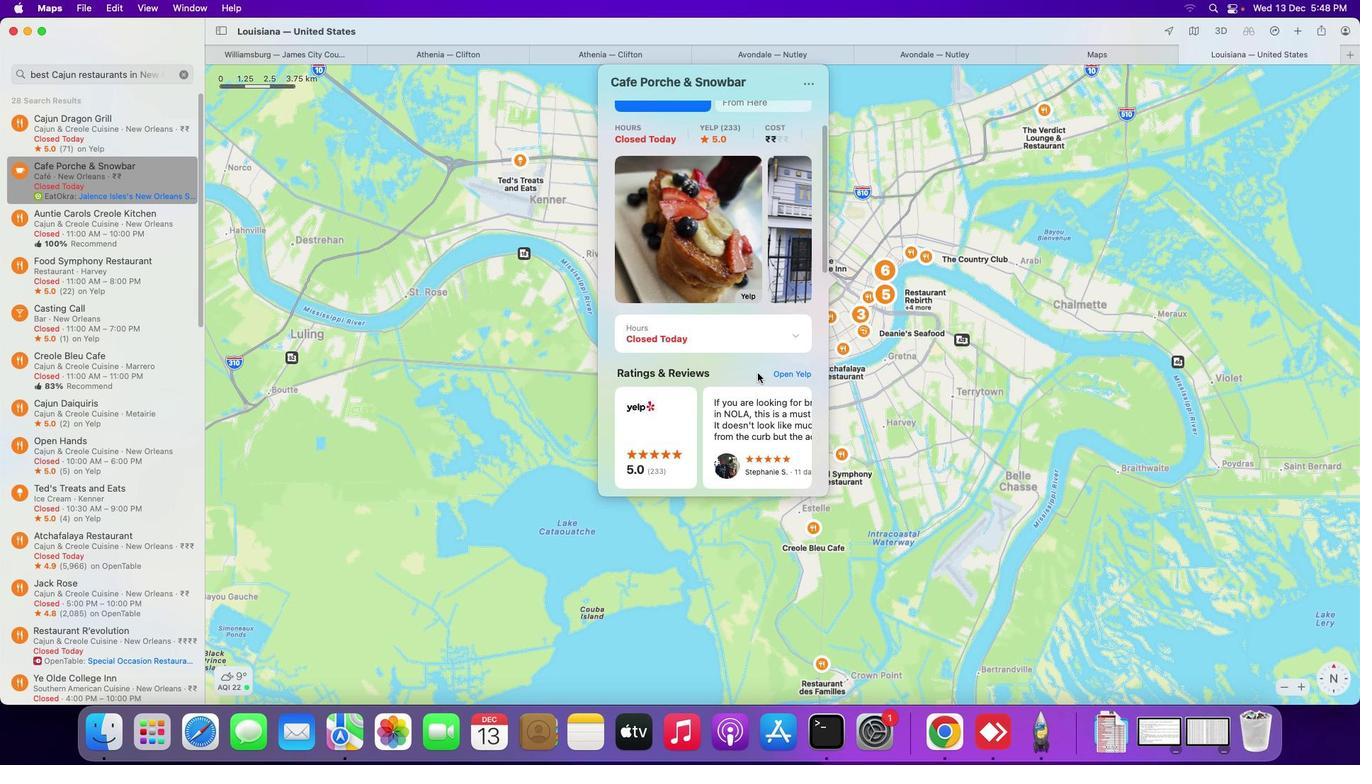 
Action: Mouse scrolled (756, 372) with delta (0, 0)
Screenshot: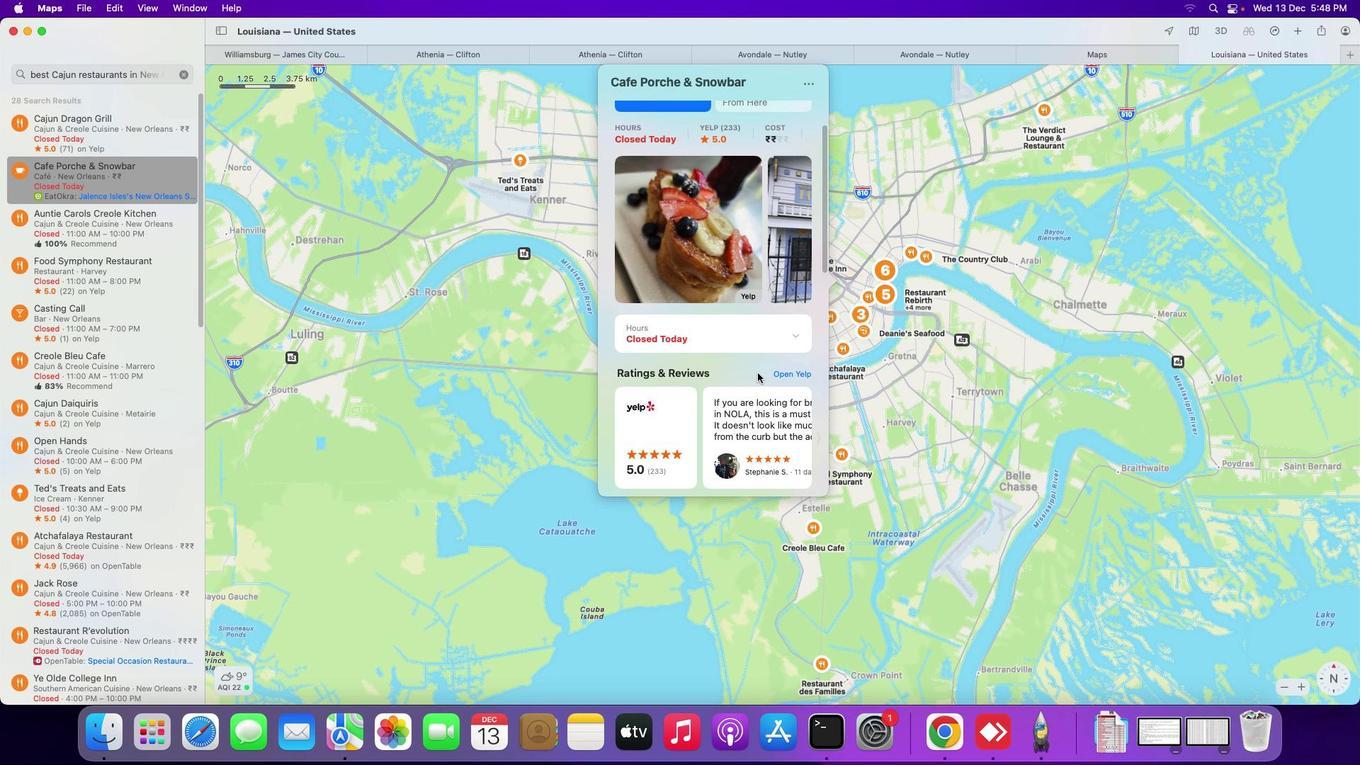 
Action: Mouse scrolled (756, 372) with delta (0, -2)
Screenshot: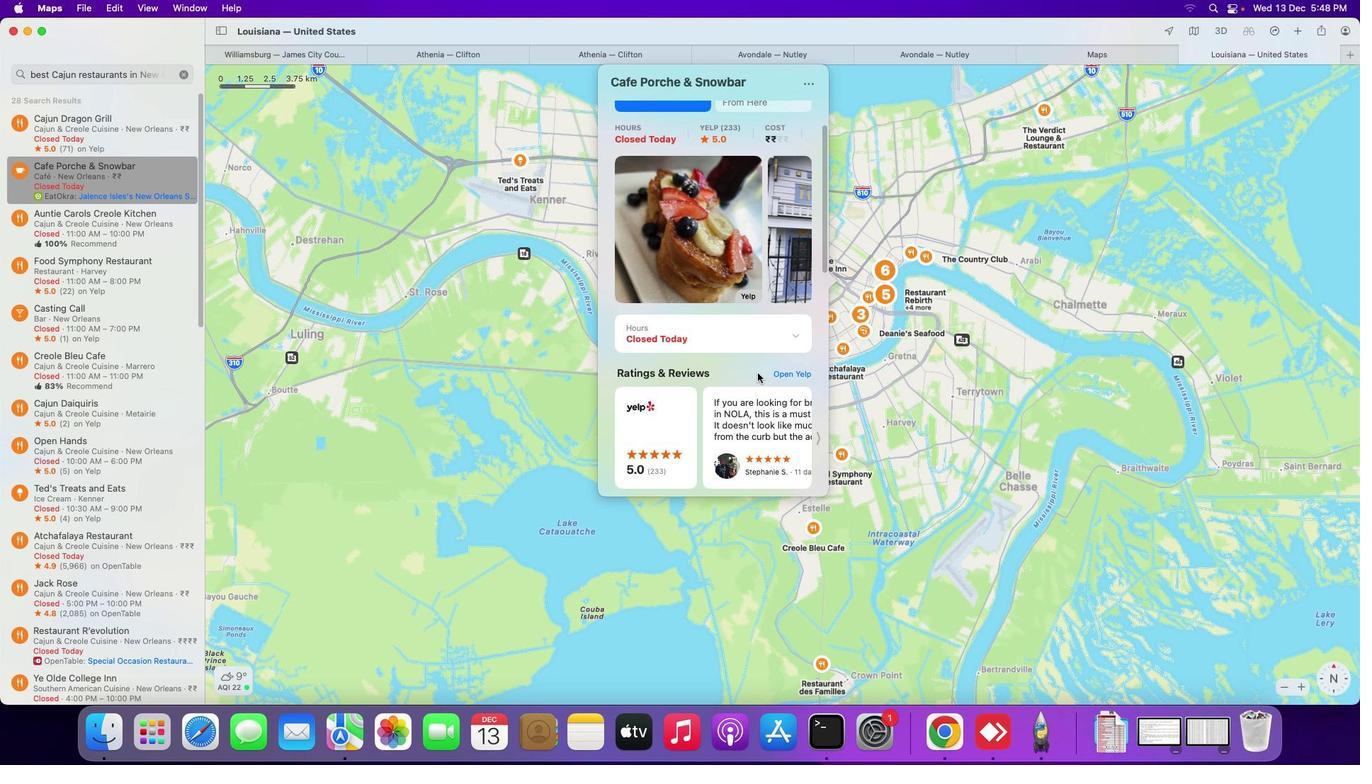 
Action: Mouse scrolled (756, 372) with delta (0, -2)
Screenshot: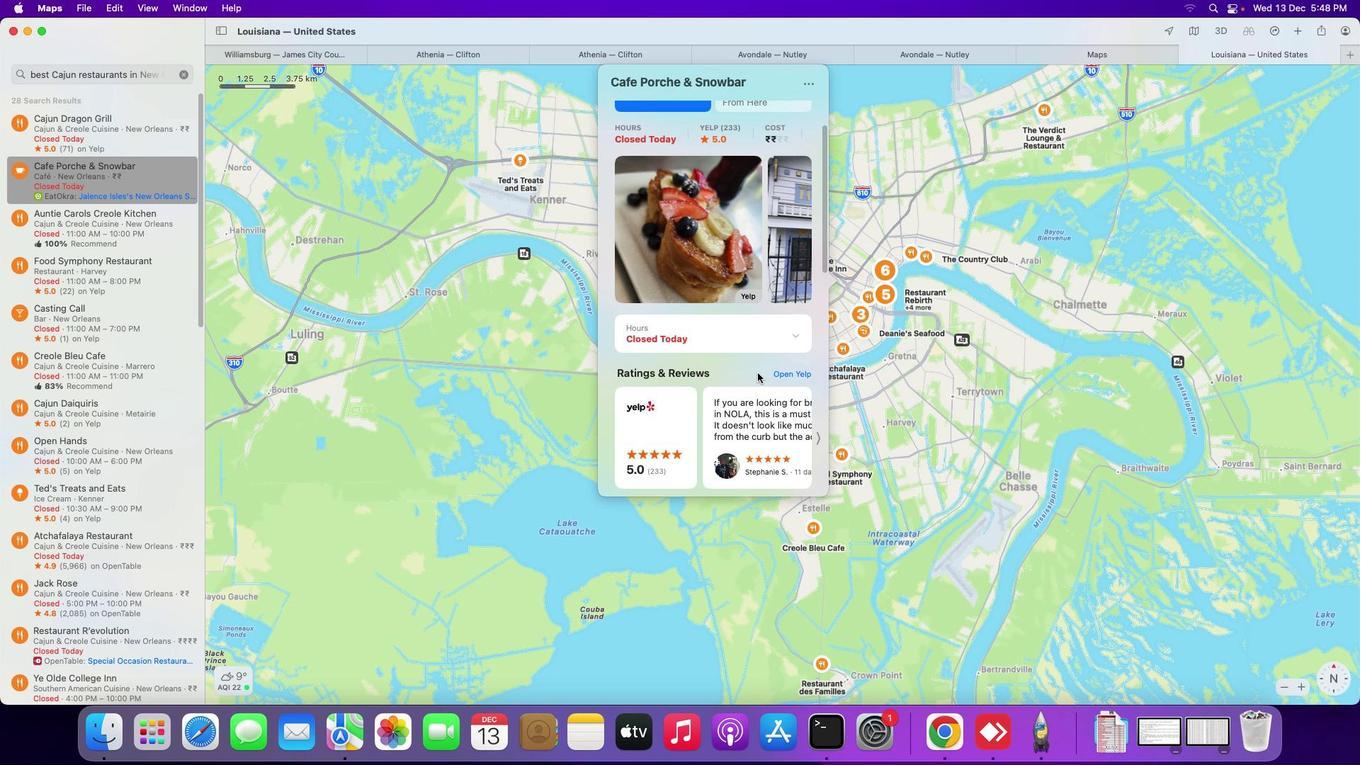 
Action: Mouse moved to (758, 373)
Screenshot: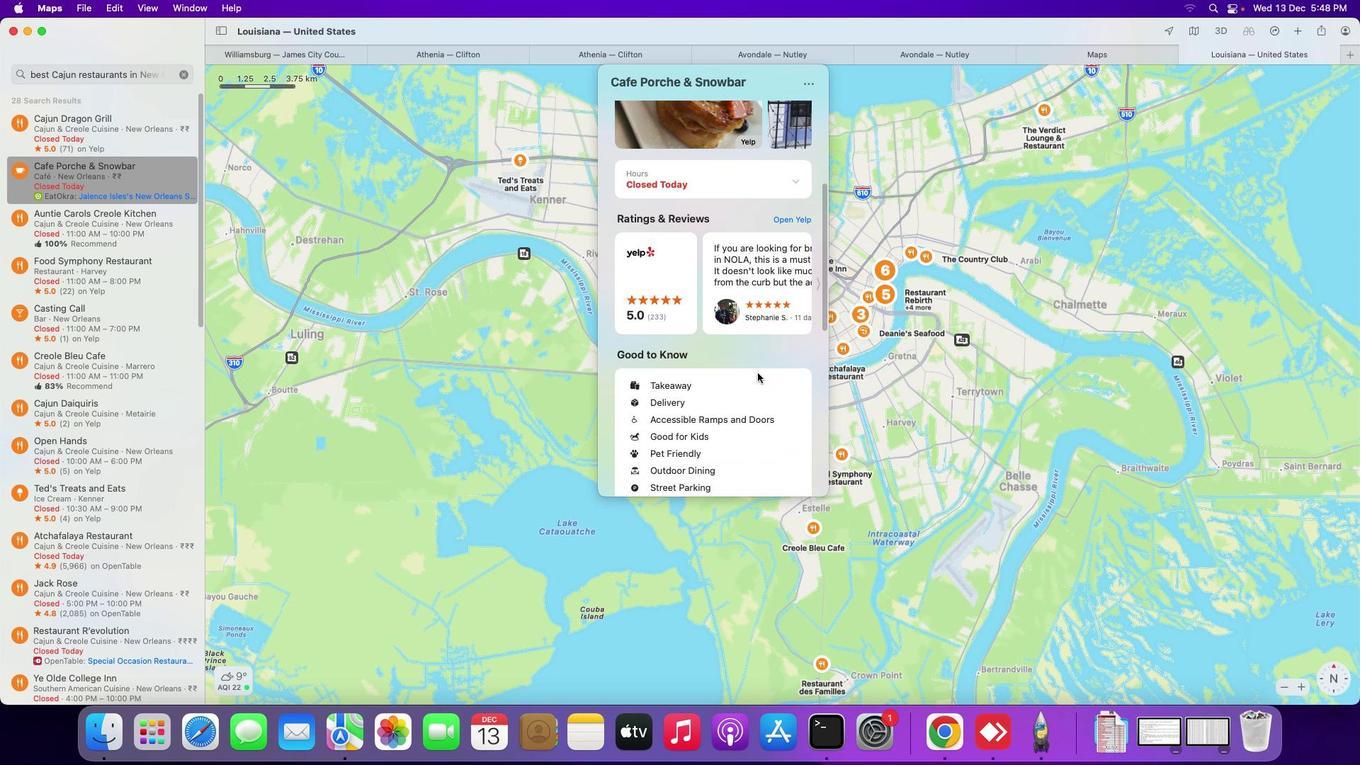 
Action: Mouse scrolled (758, 373) with delta (0, 0)
Screenshot: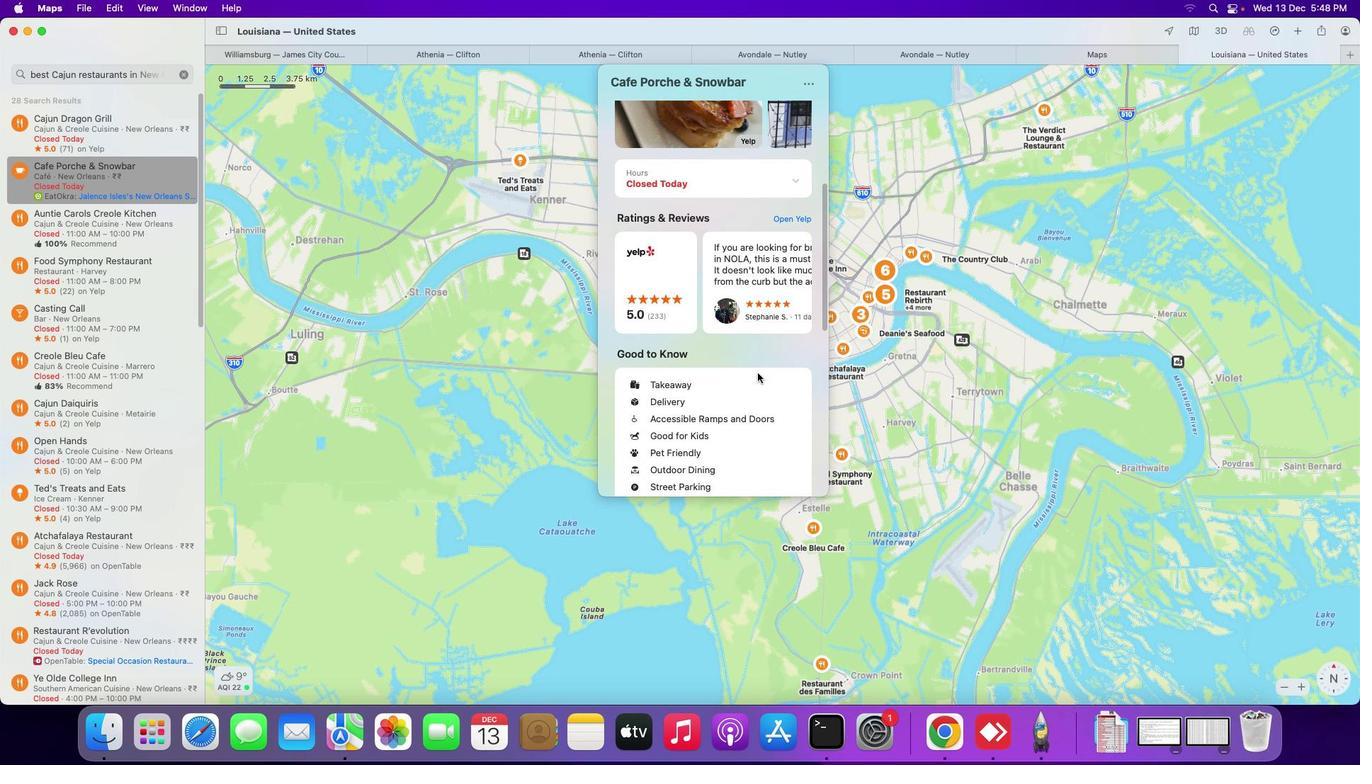 
Action: Mouse scrolled (758, 373) with delta (0, 0)
Screenshot: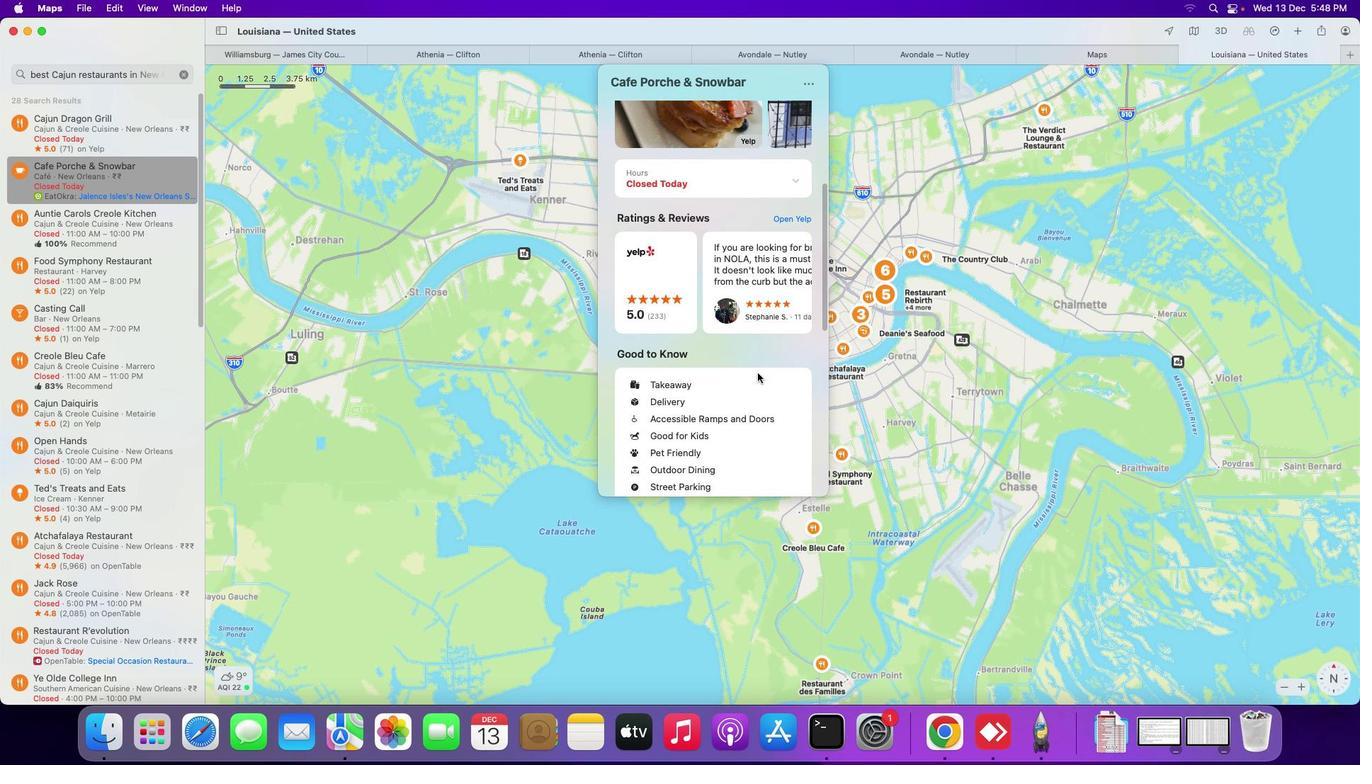 
Action: Mouse scrolled (758, 373) with delta (0, -2)
Screenshot: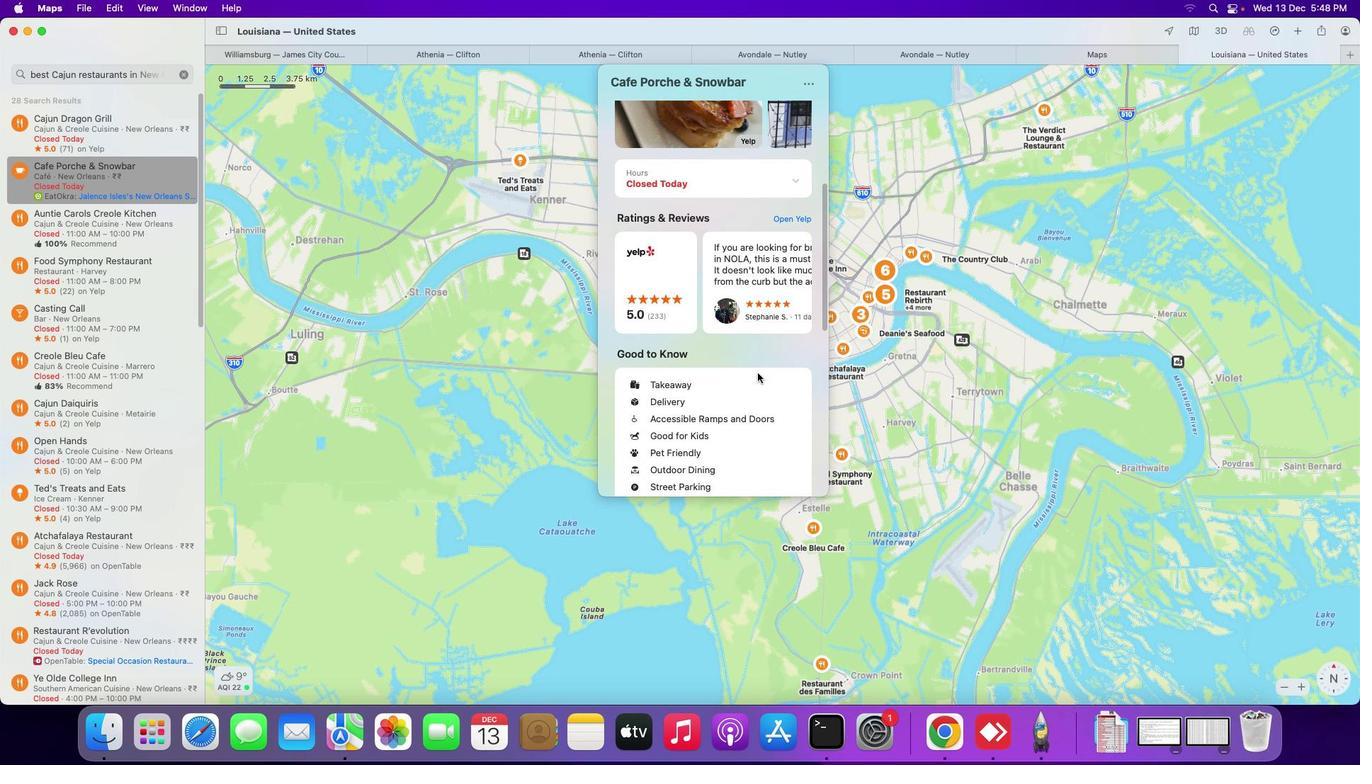 
Action: Mouse scrolled (758, 373) with delta (0, -3)
Screenshot: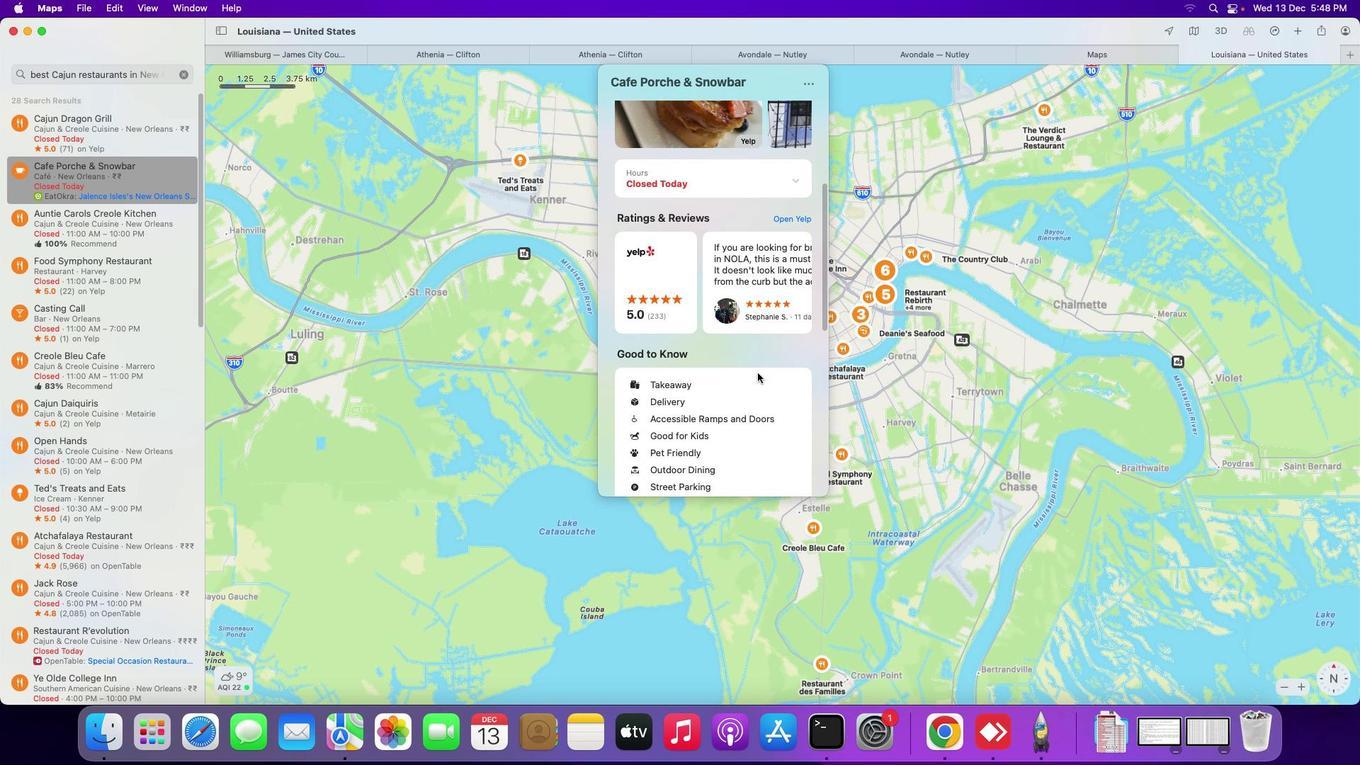 
Action: Mouse scrolled (758, 373) with delta (0, -3)
Screenshot: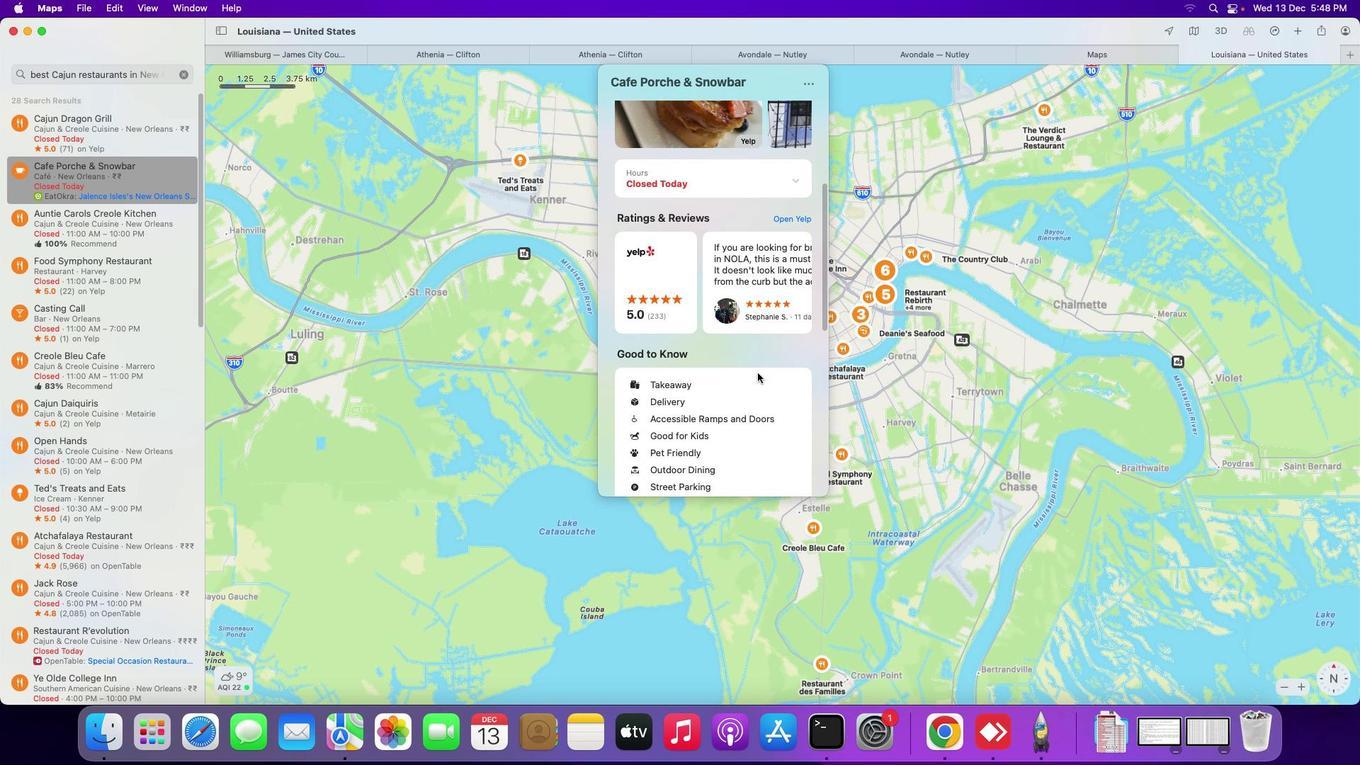 
Action: Mouse scrolled (758, 373) with delta (0, -4)
Screenshot: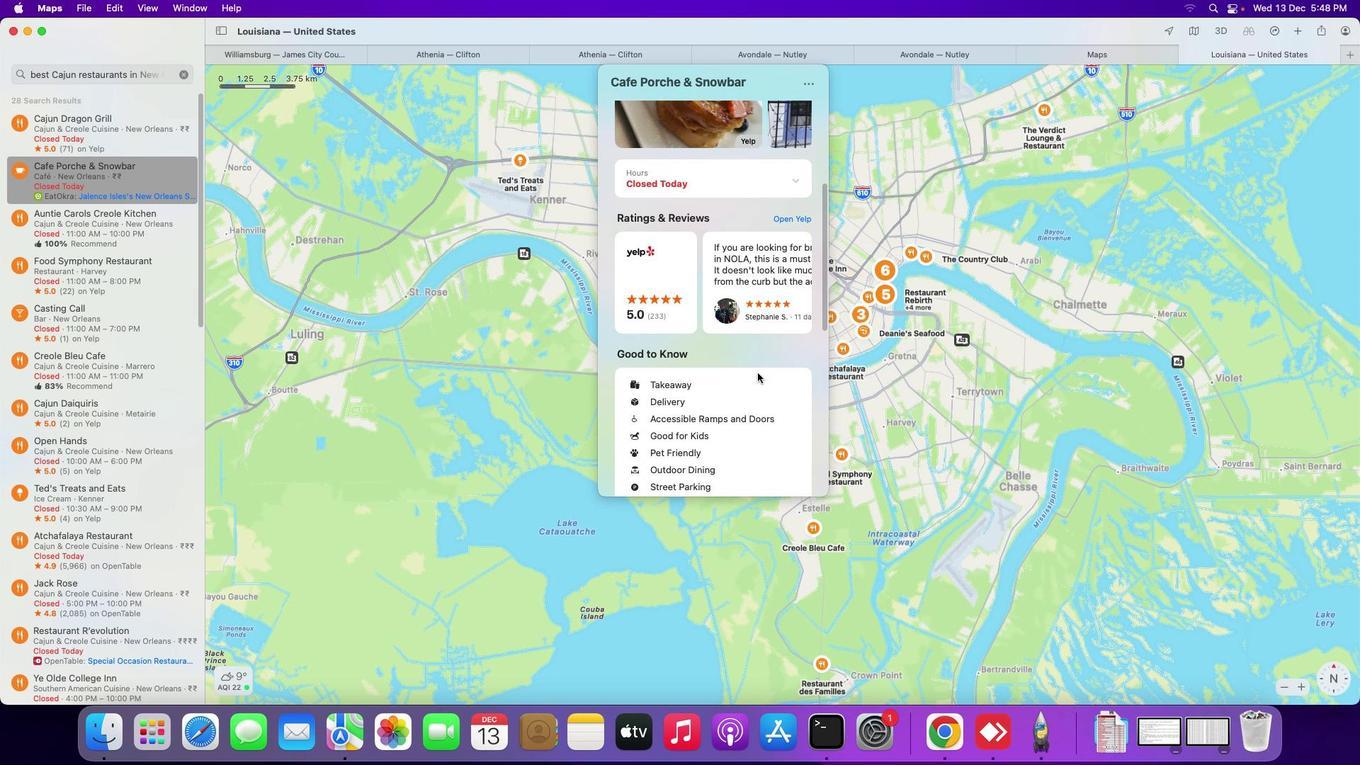
Action: Mouse scrolled (758, 373) with delta (0, 0)
Screenshot: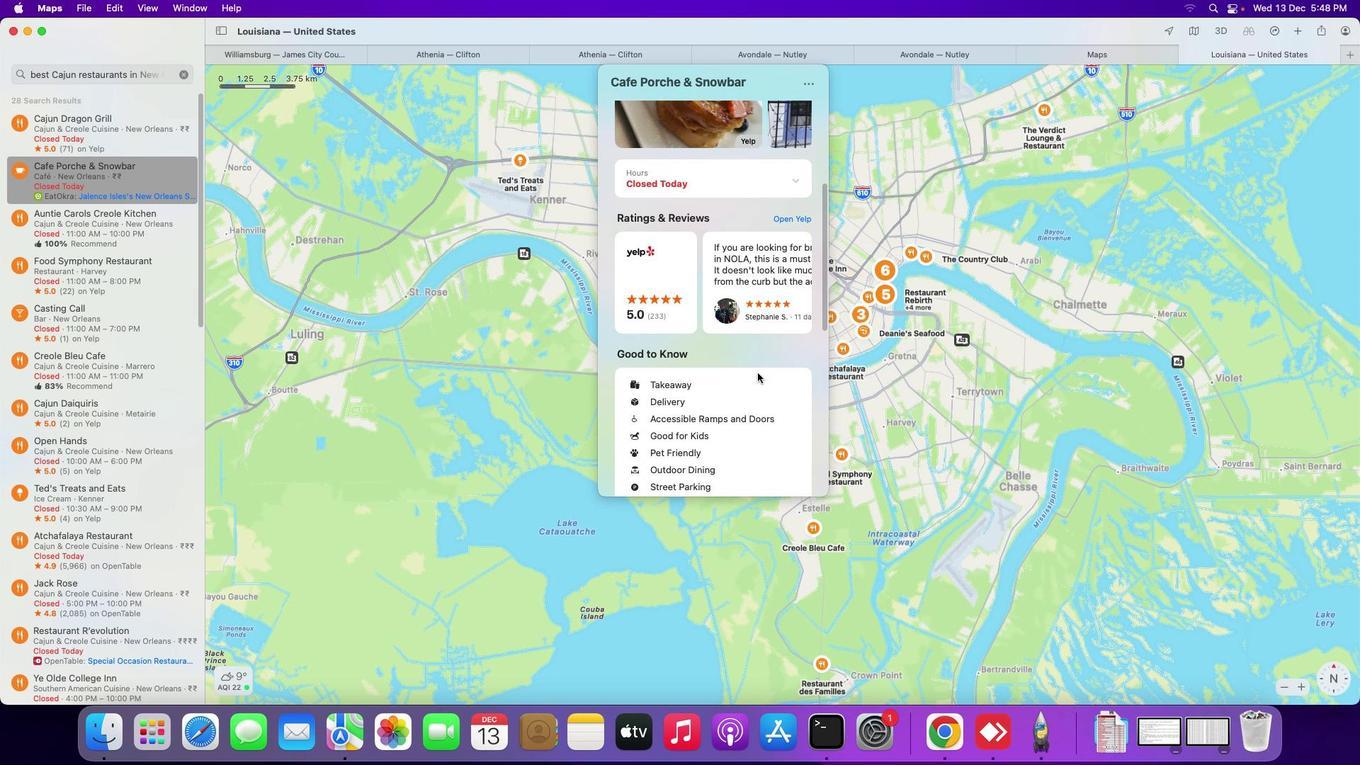 
Action: Mouse scrolled (758, 373) with delta (0, 0)
Screenshot: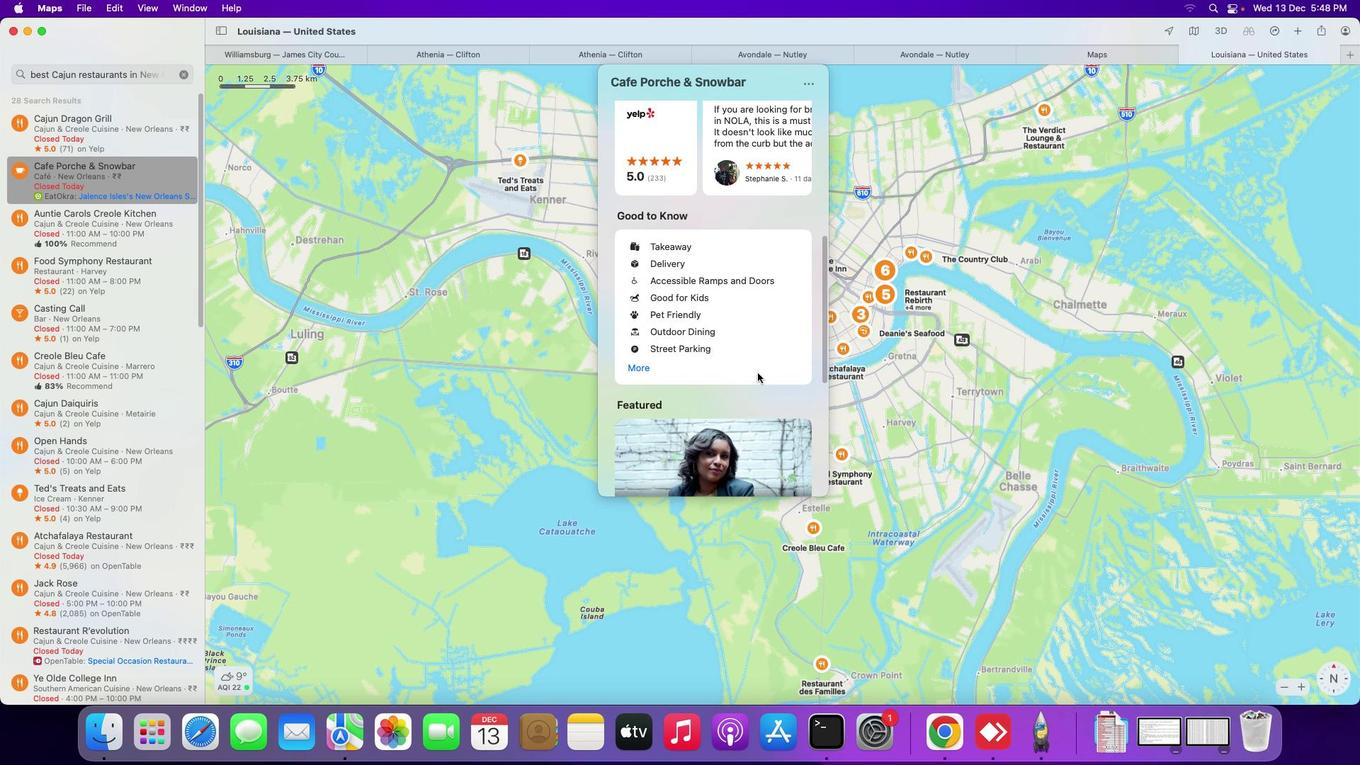 
Action: Mouse scrolled (758, 373) with delta (0, 0)
Screenshot: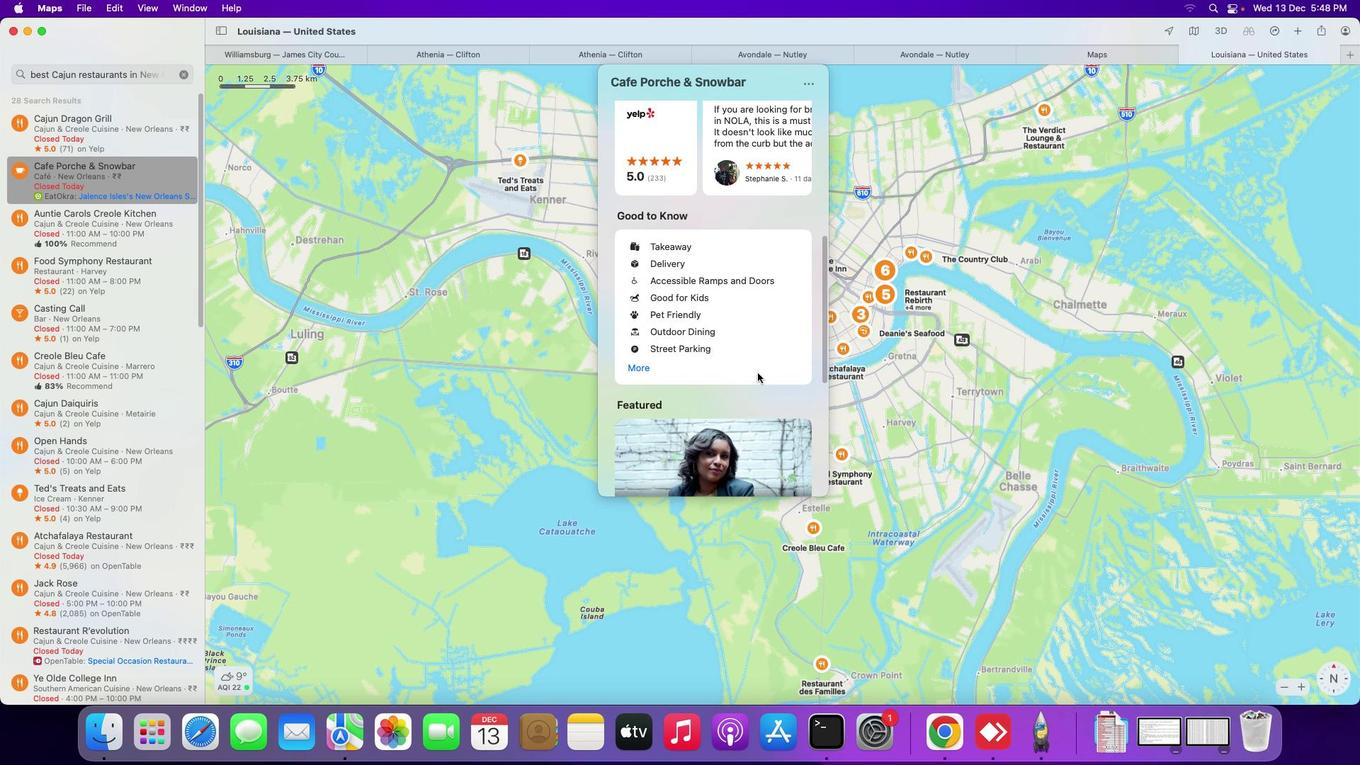 
Action: Mouse scrolled (758, 373) with delta (0, -1)
Screenshot: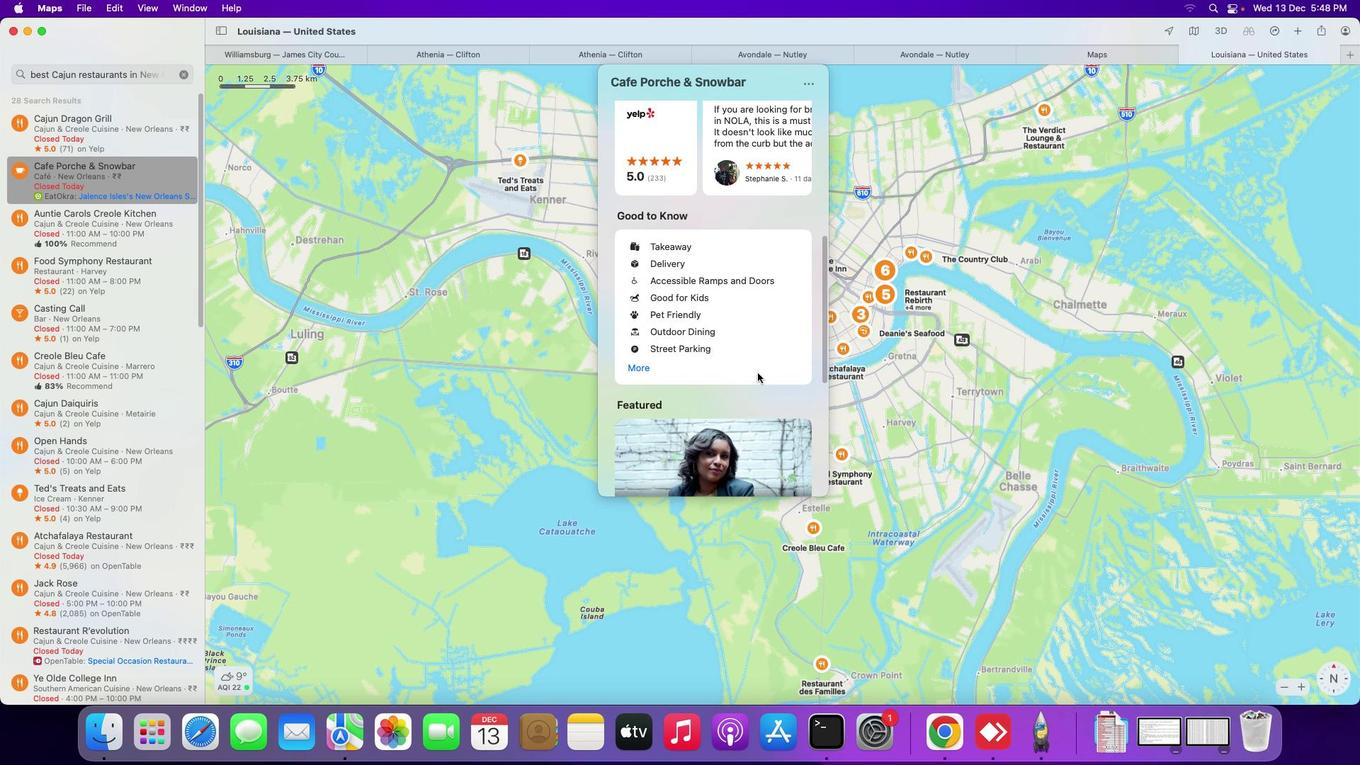 
Action: Mouse scrolled (758, 373) with delta (0, -2)
Screenshot: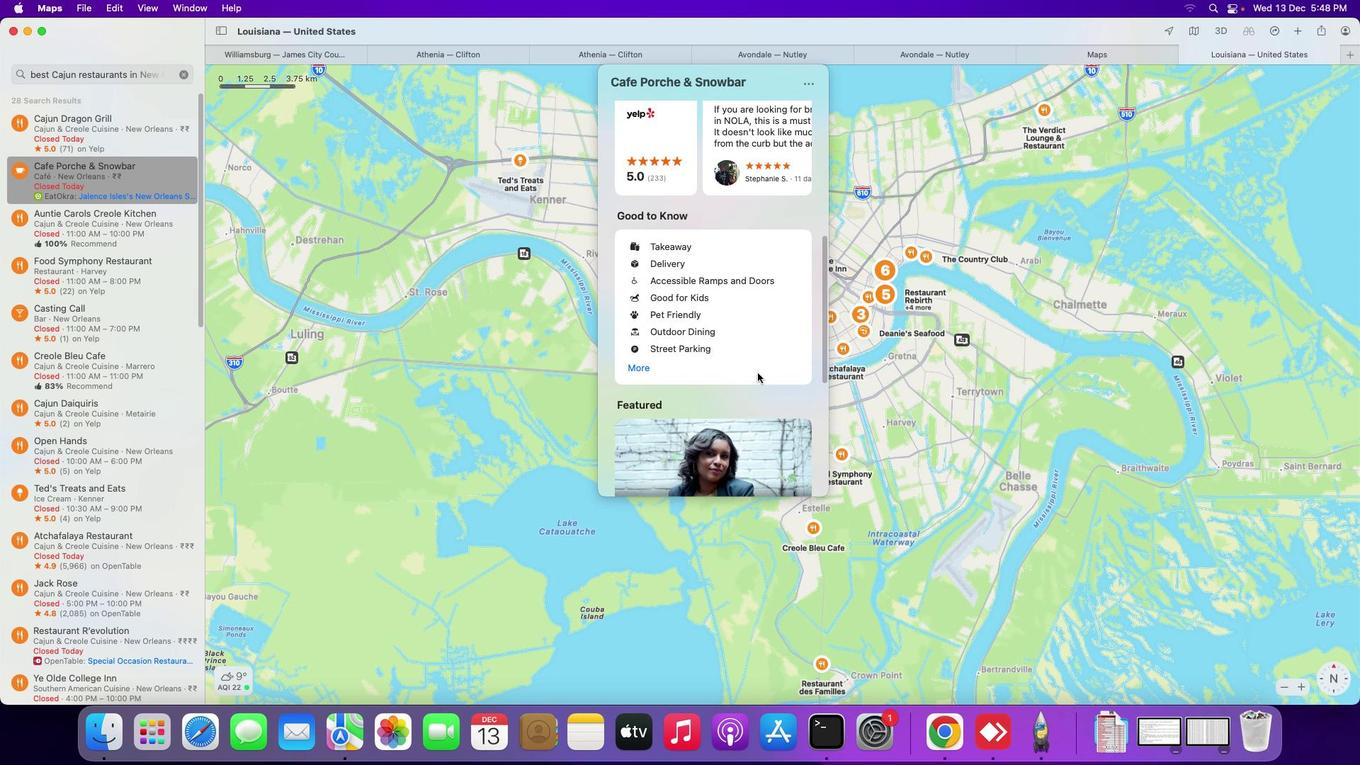
Action: Mouse scrolled (758, 373) with delta (0, -3)
Screenshot: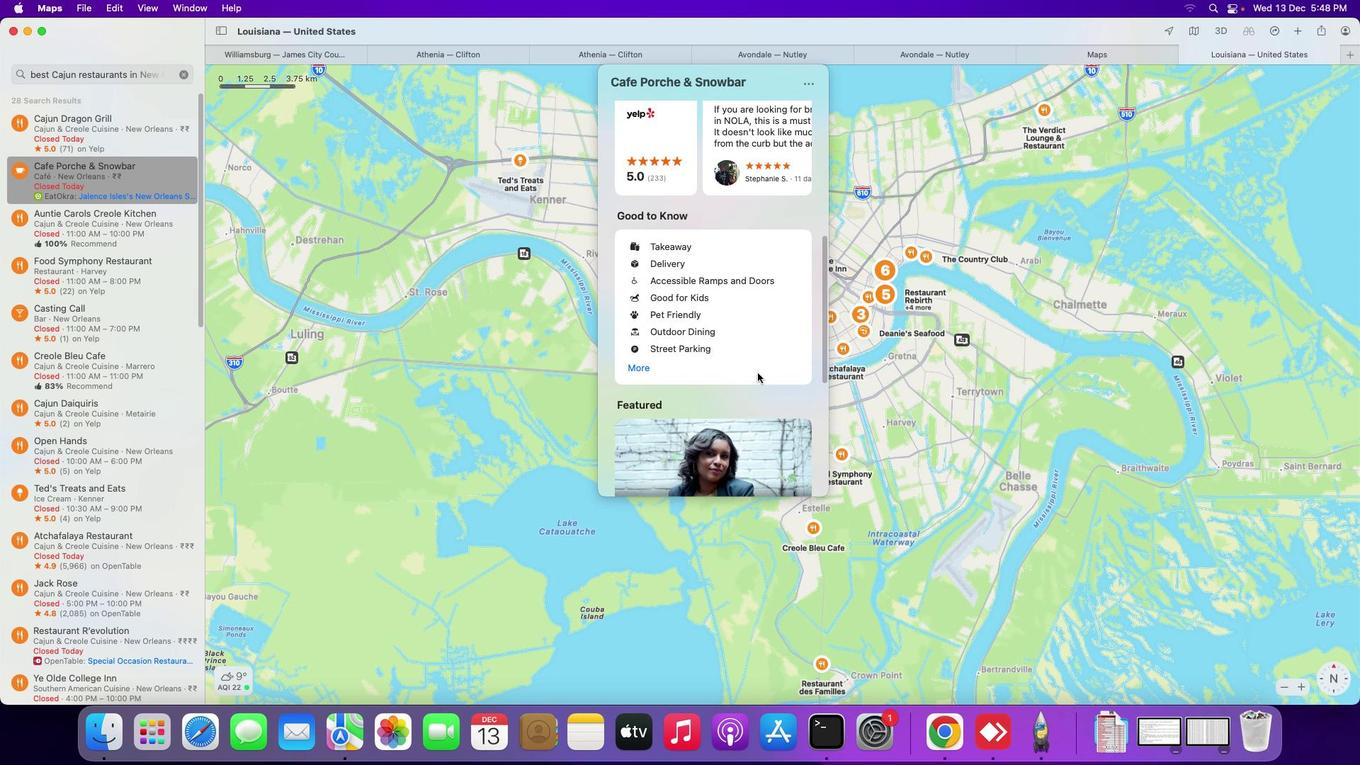
Action: Mouse scrolled (758, 373) with delta (0, -3)
Screenshot: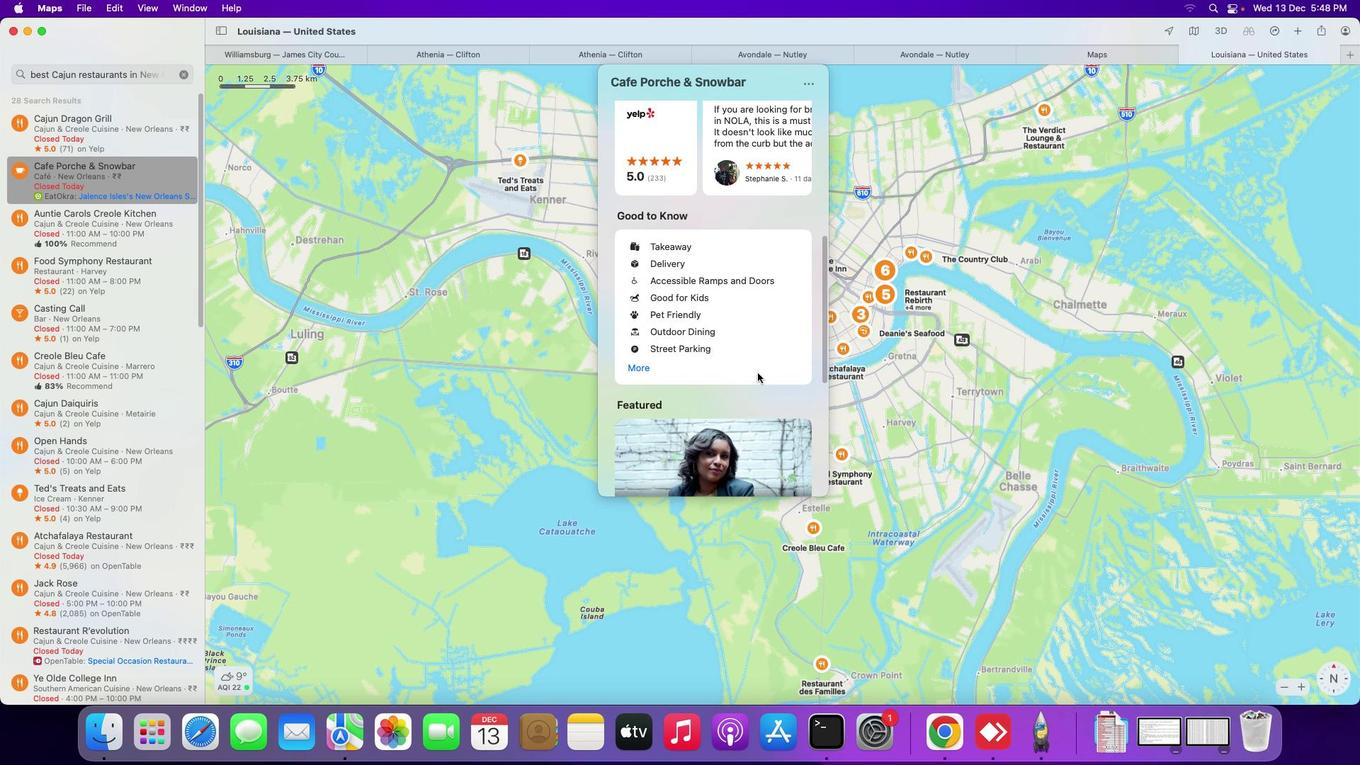 
Action: Mouse scrolled (758, 373) with delta (0, 0)
Screenshot: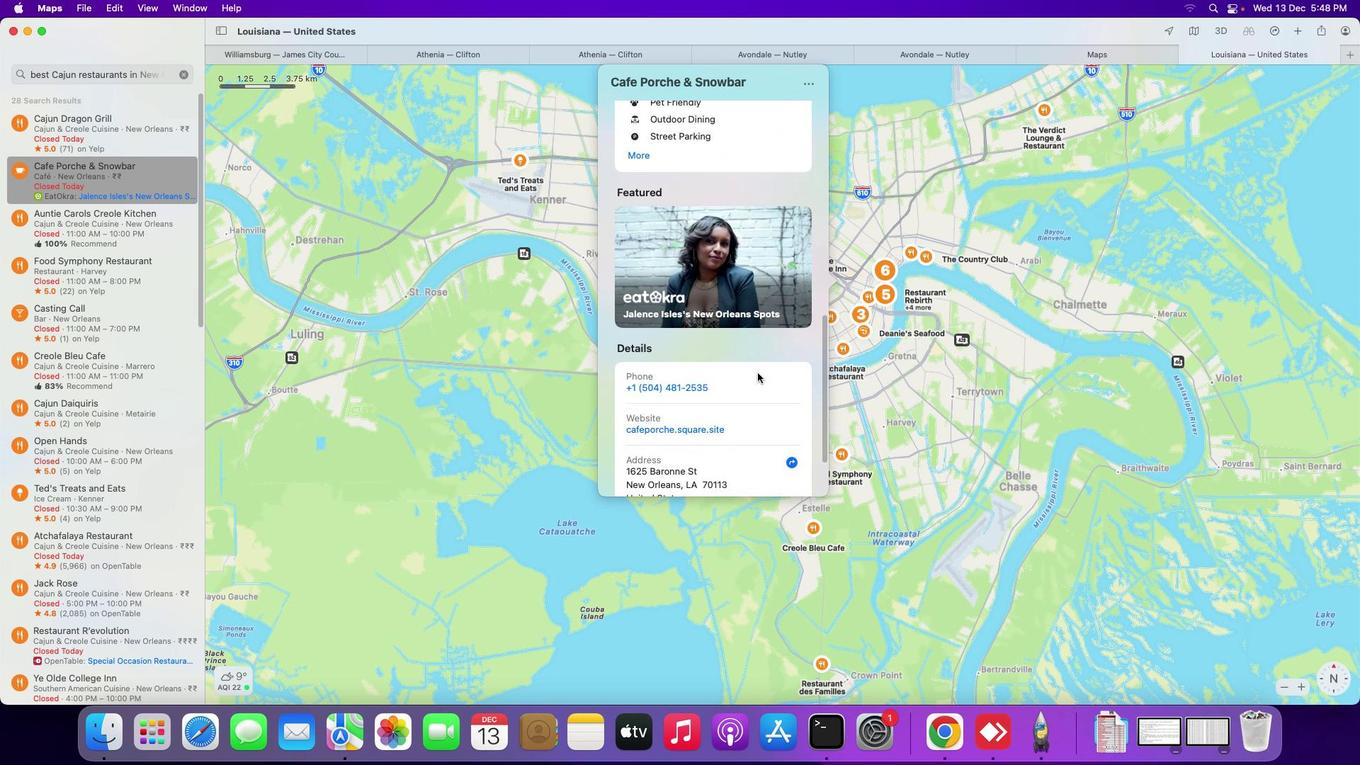 
Action: Mouse scrolled (758, 373) with delta (0, 0)
Screenshot: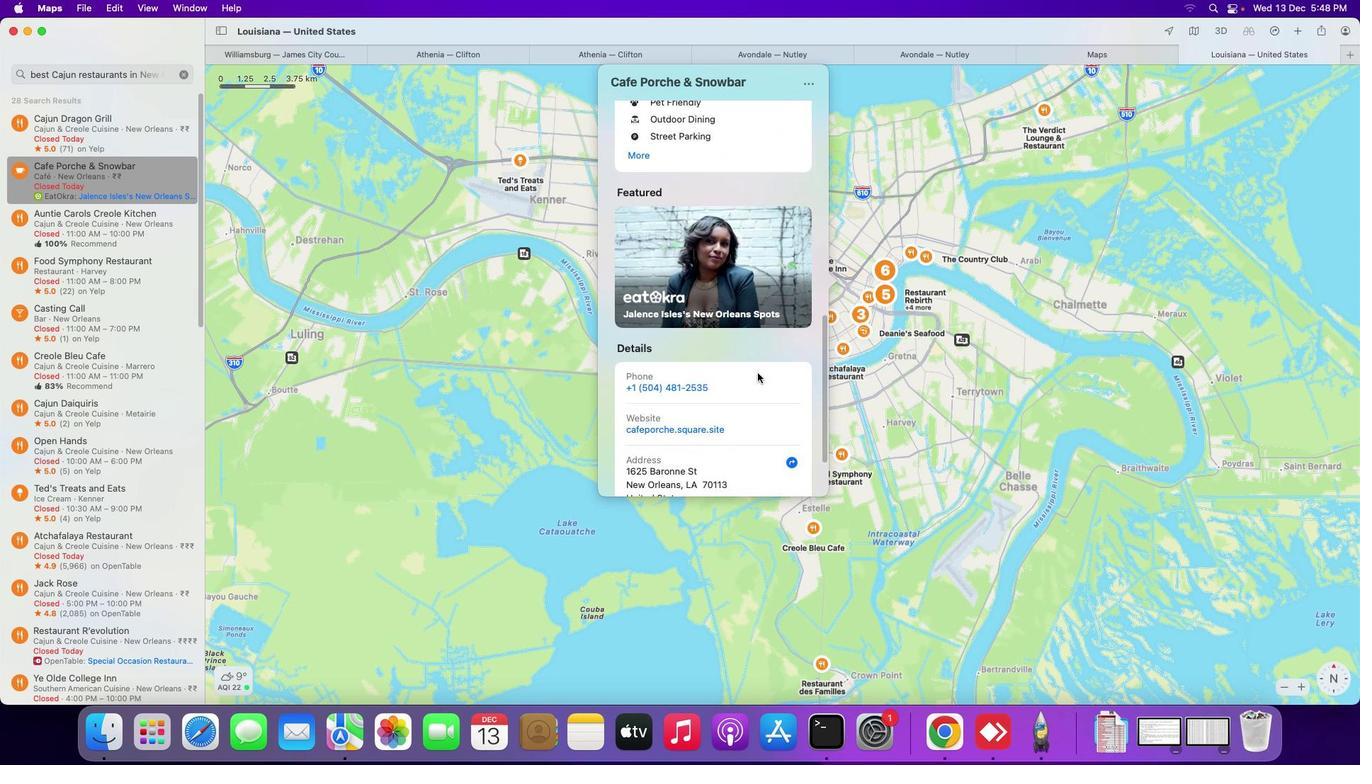 
Action: Mouse scrolled (758, 373) with delta (0, -1)
Screenshot: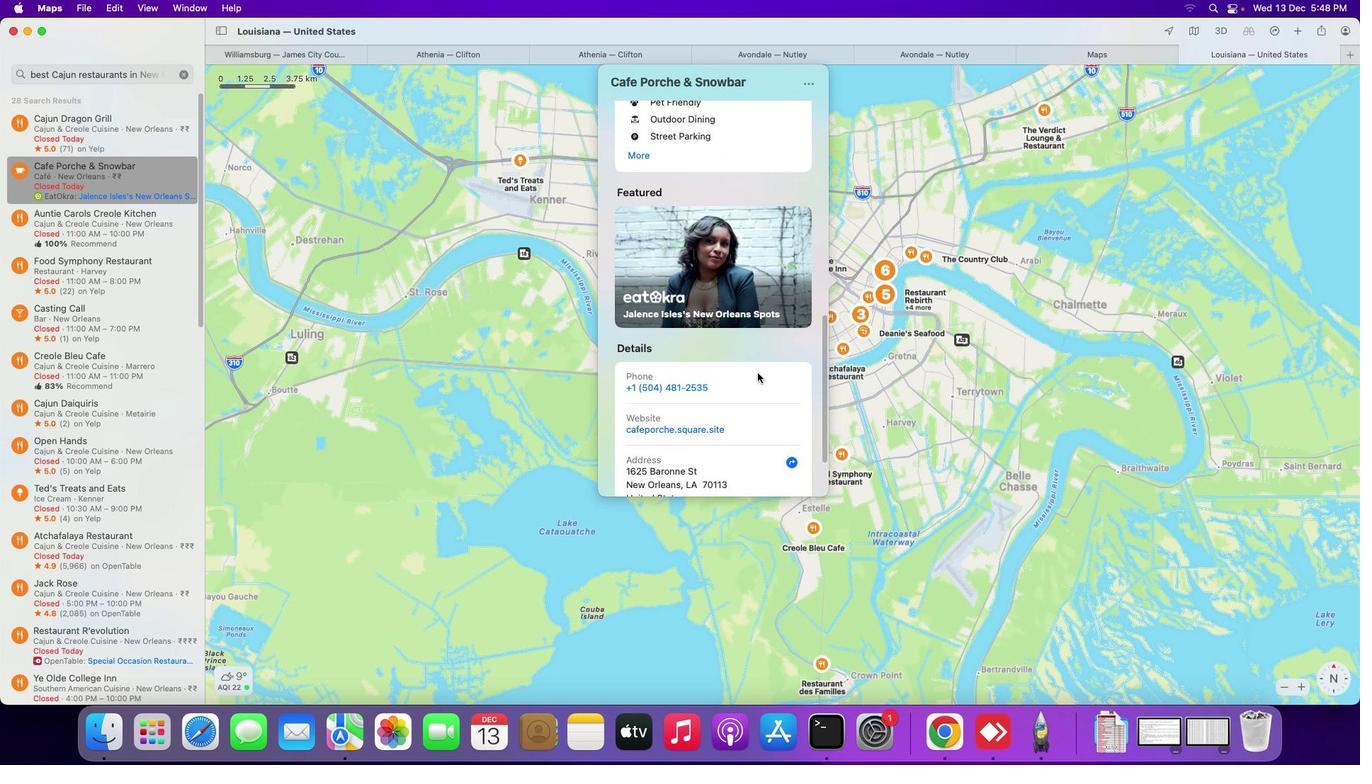 
Action: Mouse scrolled (758, 373) with delta (0, -2)
Screenshot: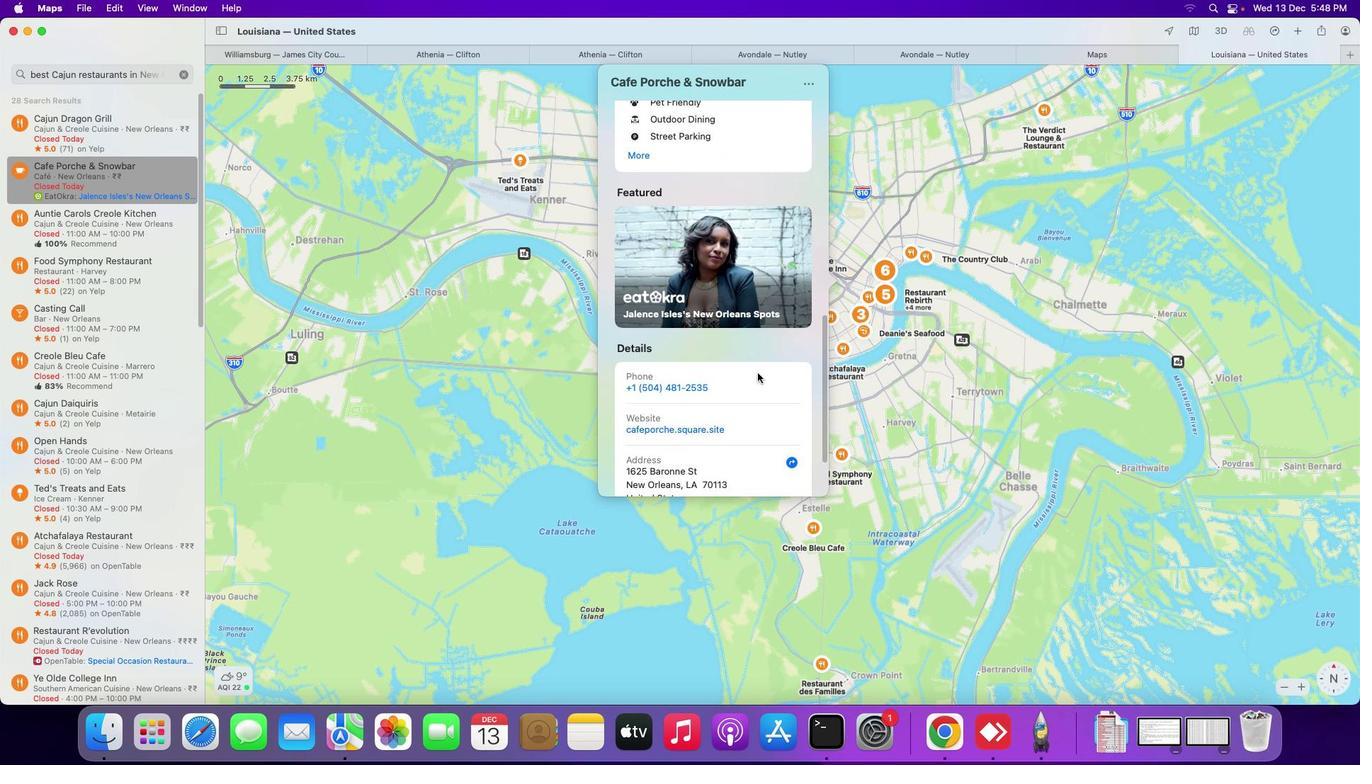 
Action: Mouse scrolled (758, 373) with delta (0, -3)
Screenshot: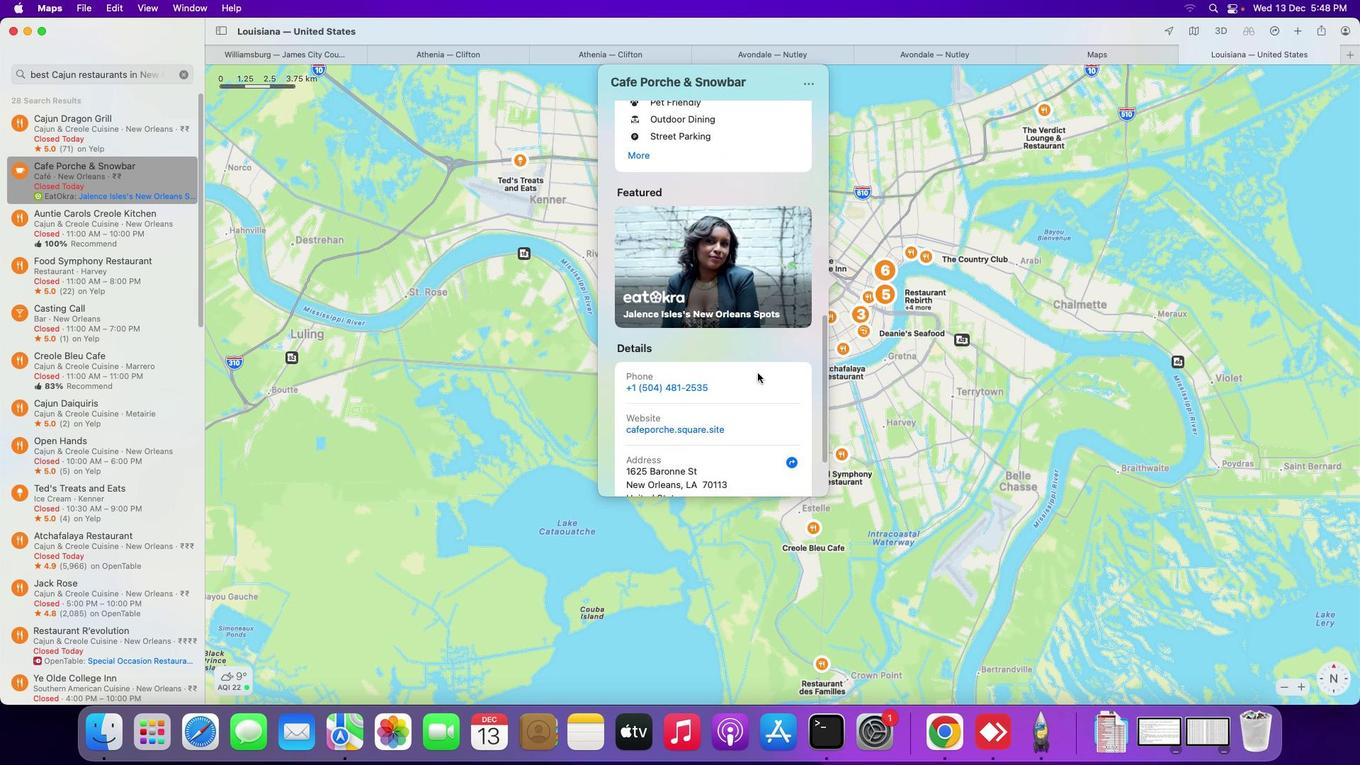 
Action: Mouse scrolled (758, 373) with delta (0, -3)
Screenshot: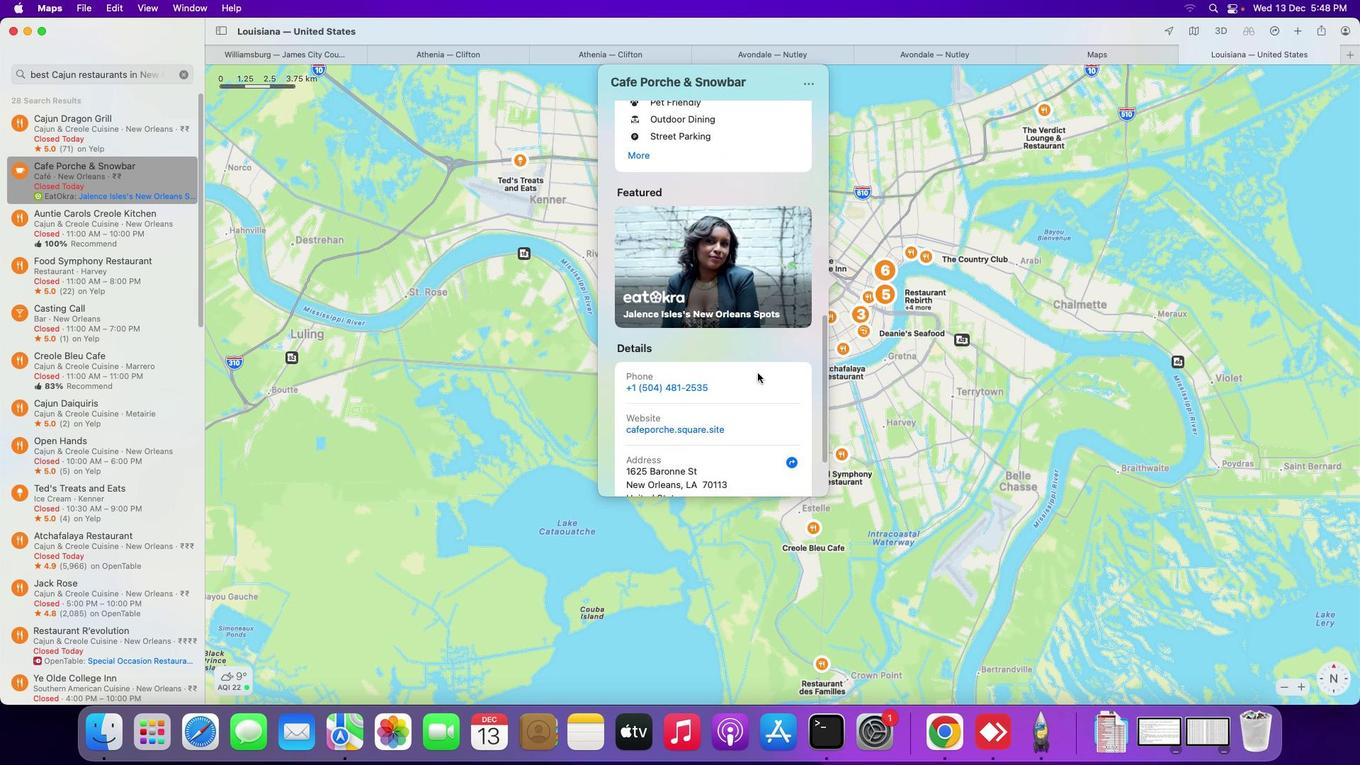 
Action: Mouse scrolled (758, 373) with delta (0, -4)
Screenshot: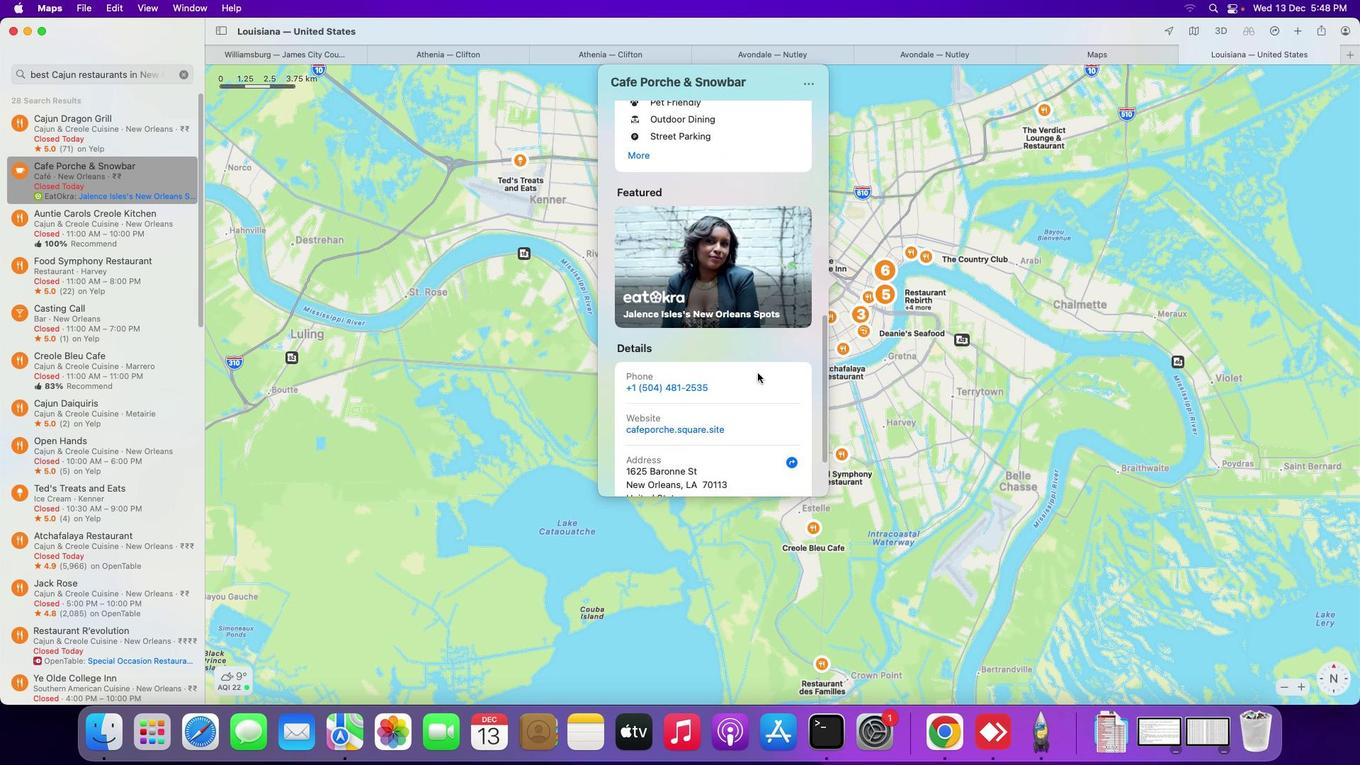 
Action: Mouse scrolled (758, 373) with delta (0, -3)
Screenshot: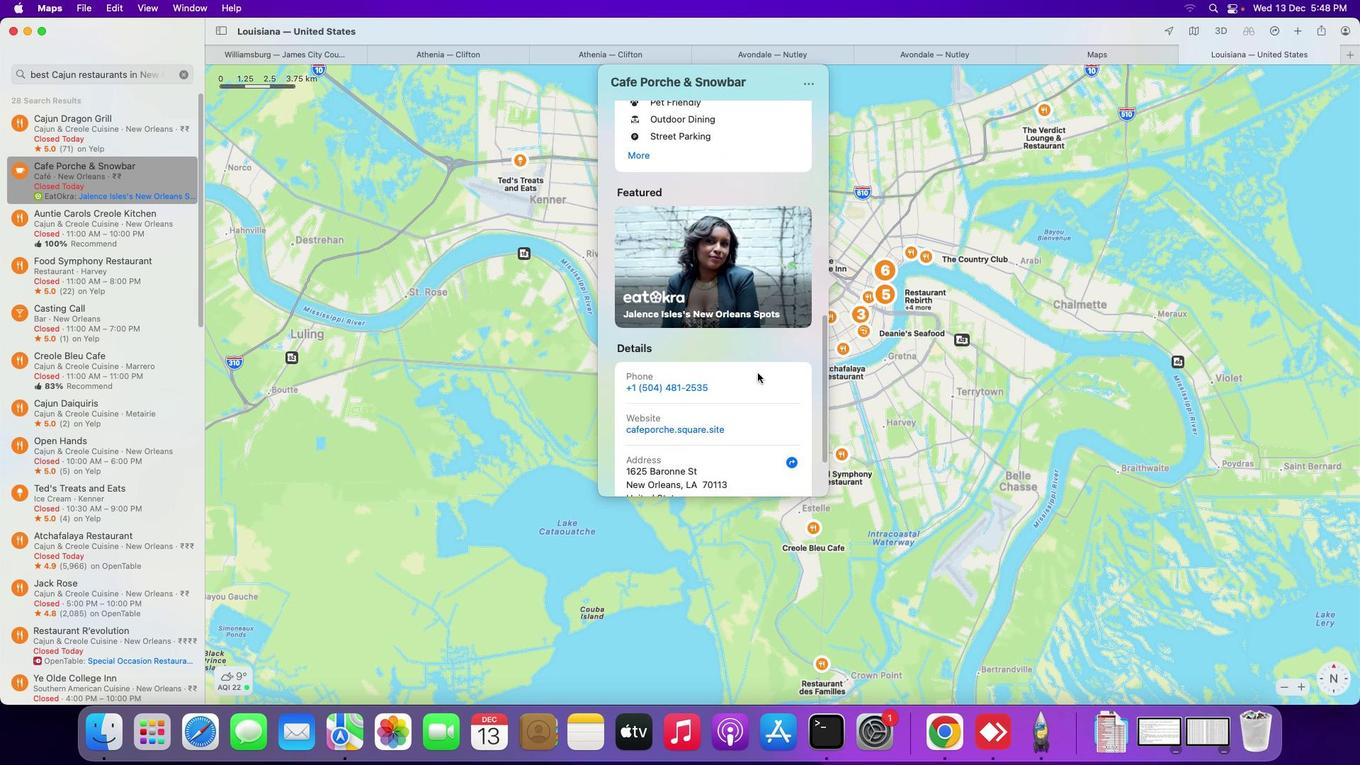 
Action: Mouse scrolled (758, 373) with delta (0, 0)
Screenshot: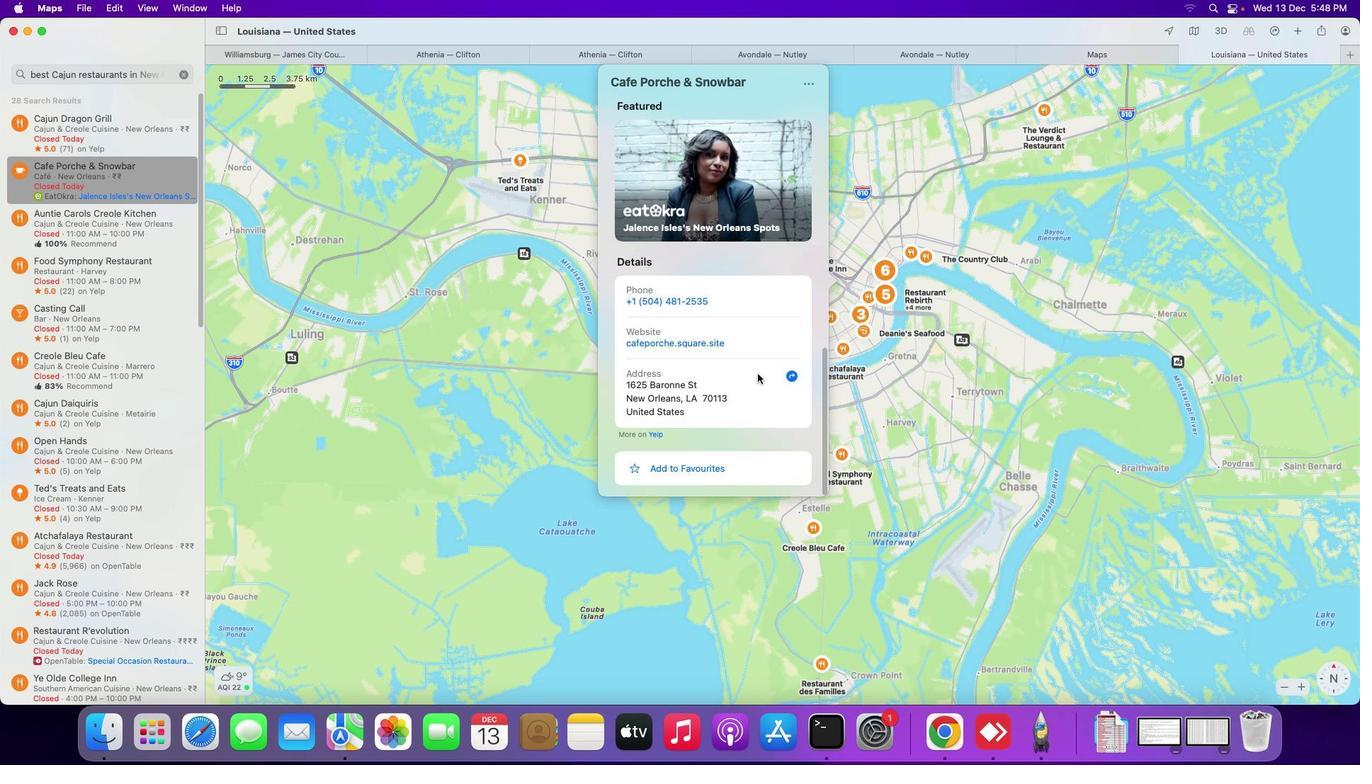
Action: Mouse moved to (758, 373)
Screenshot: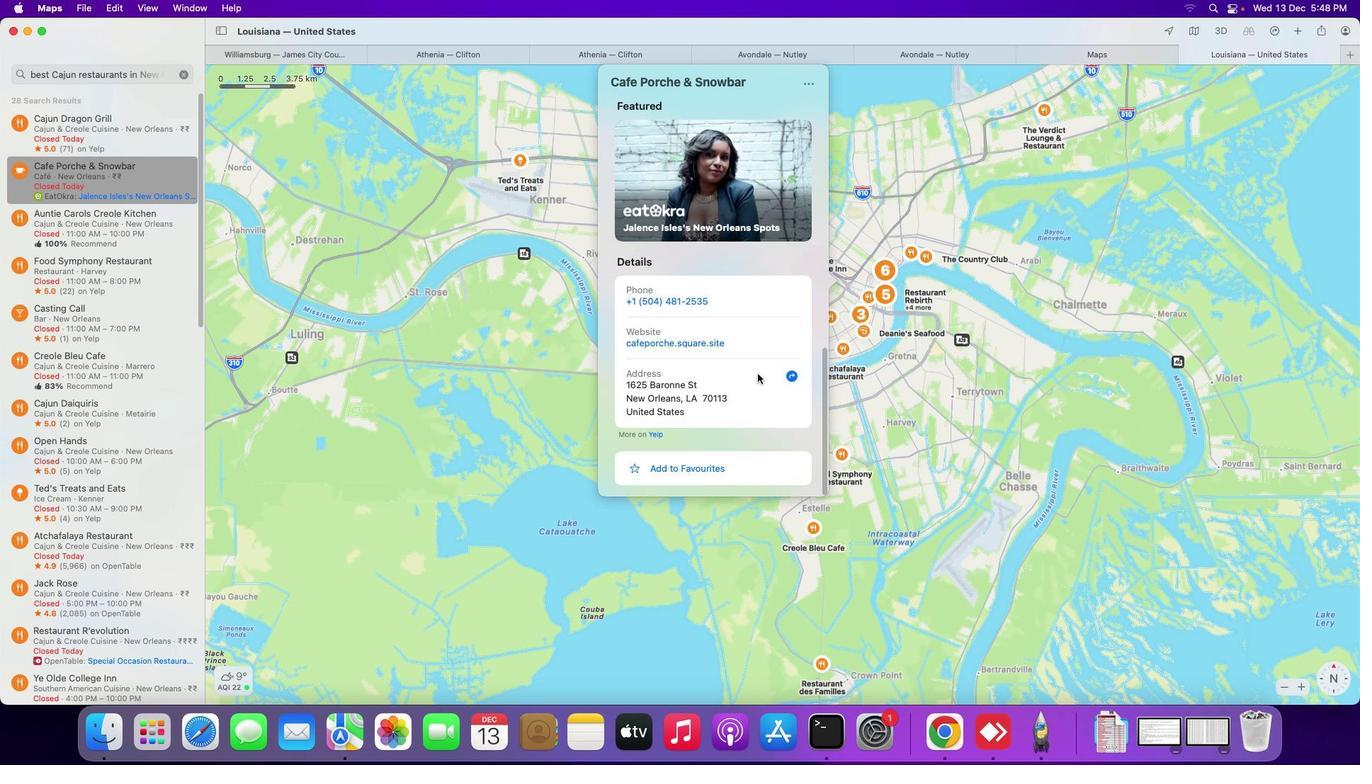 
Action: Mouse scrolled (758, 373) with delta (0, 0)
Screenshot: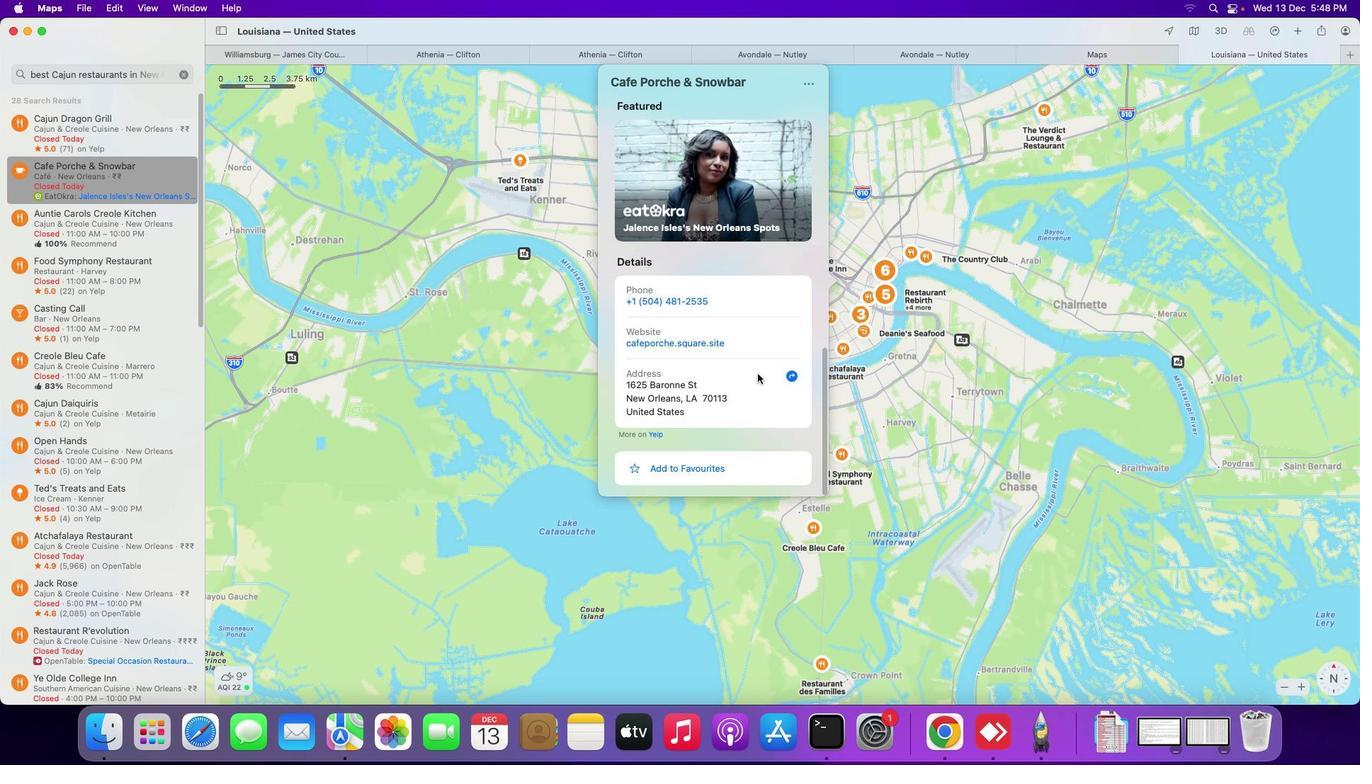 
Action: Mouse scrolled (758, 373) with delta (0, -1)
Screenshot: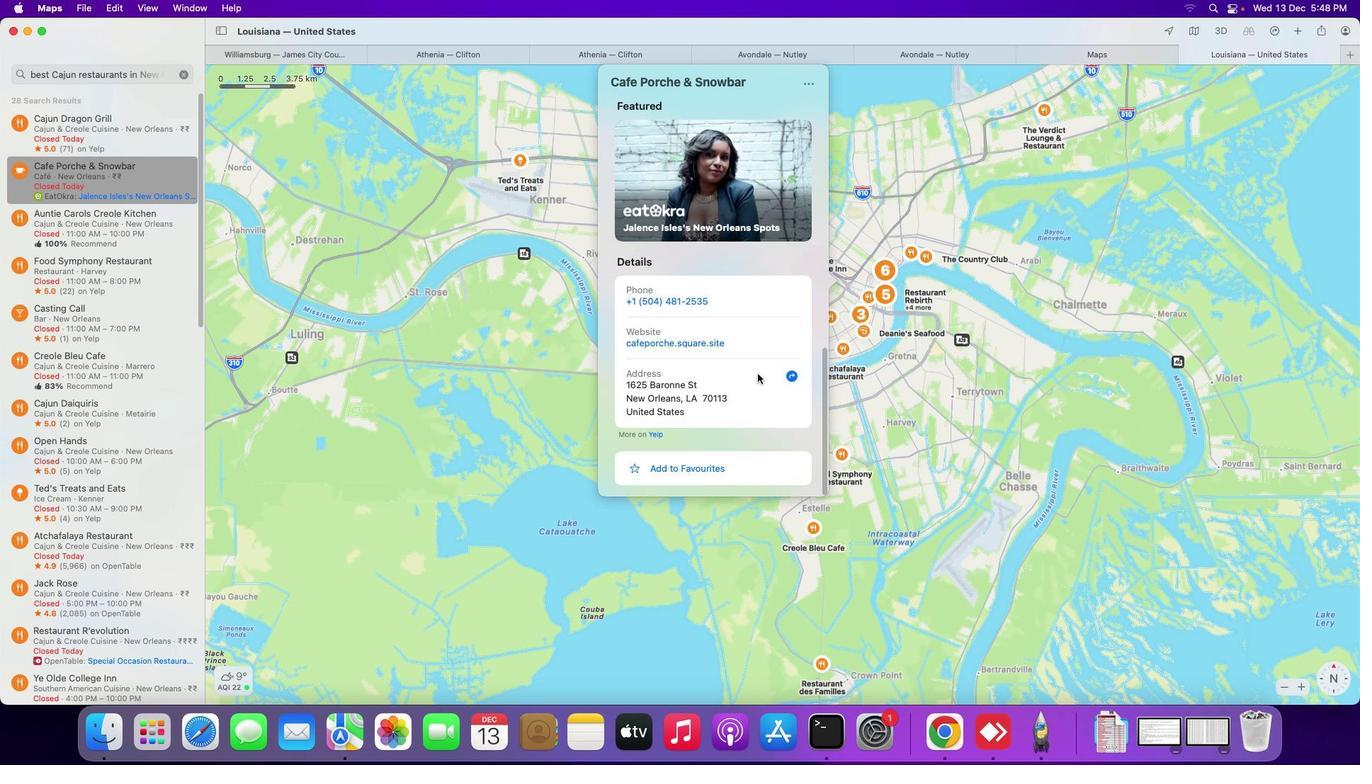 
Action: Mouse scrolled (758, 373) with delta (0, -2)
Screenshot: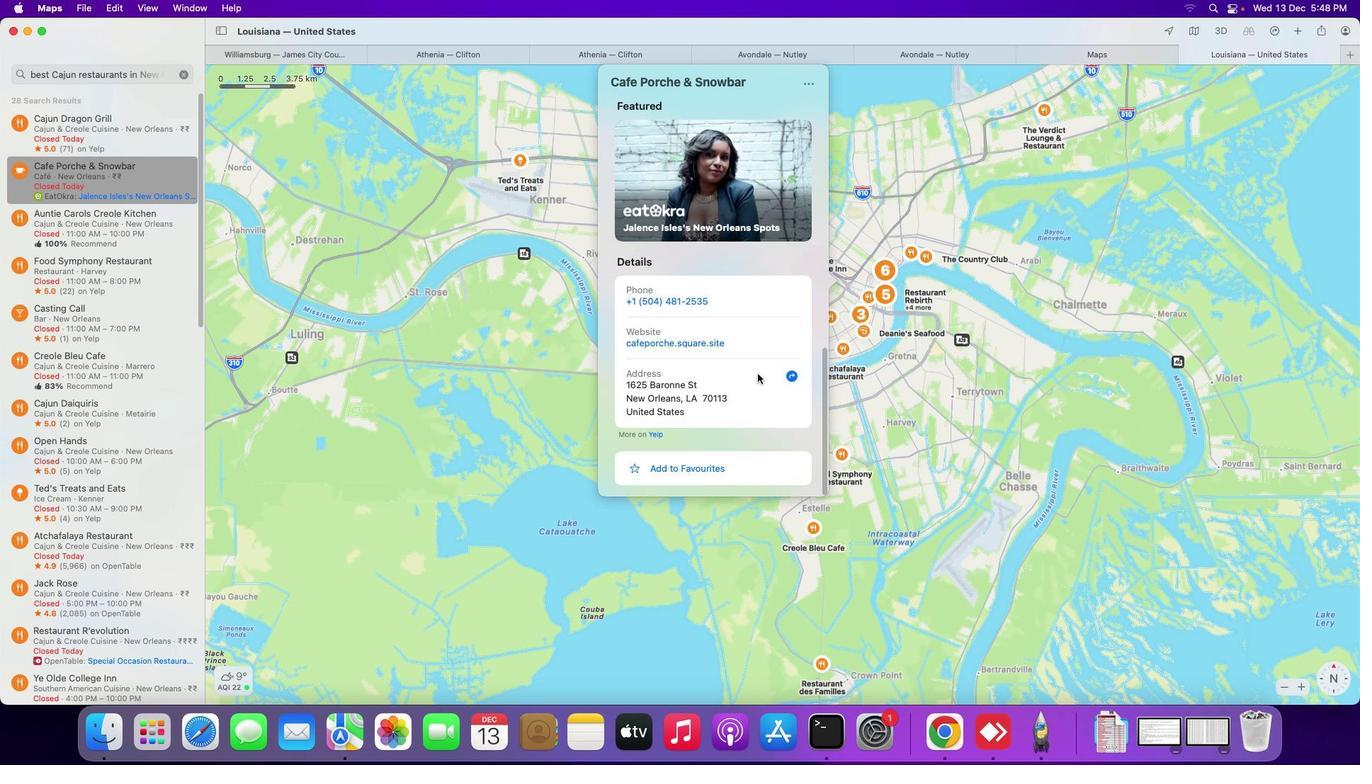 
Action: Mouse scrolled (758, 373) with delta (0, -3)
Screenshot: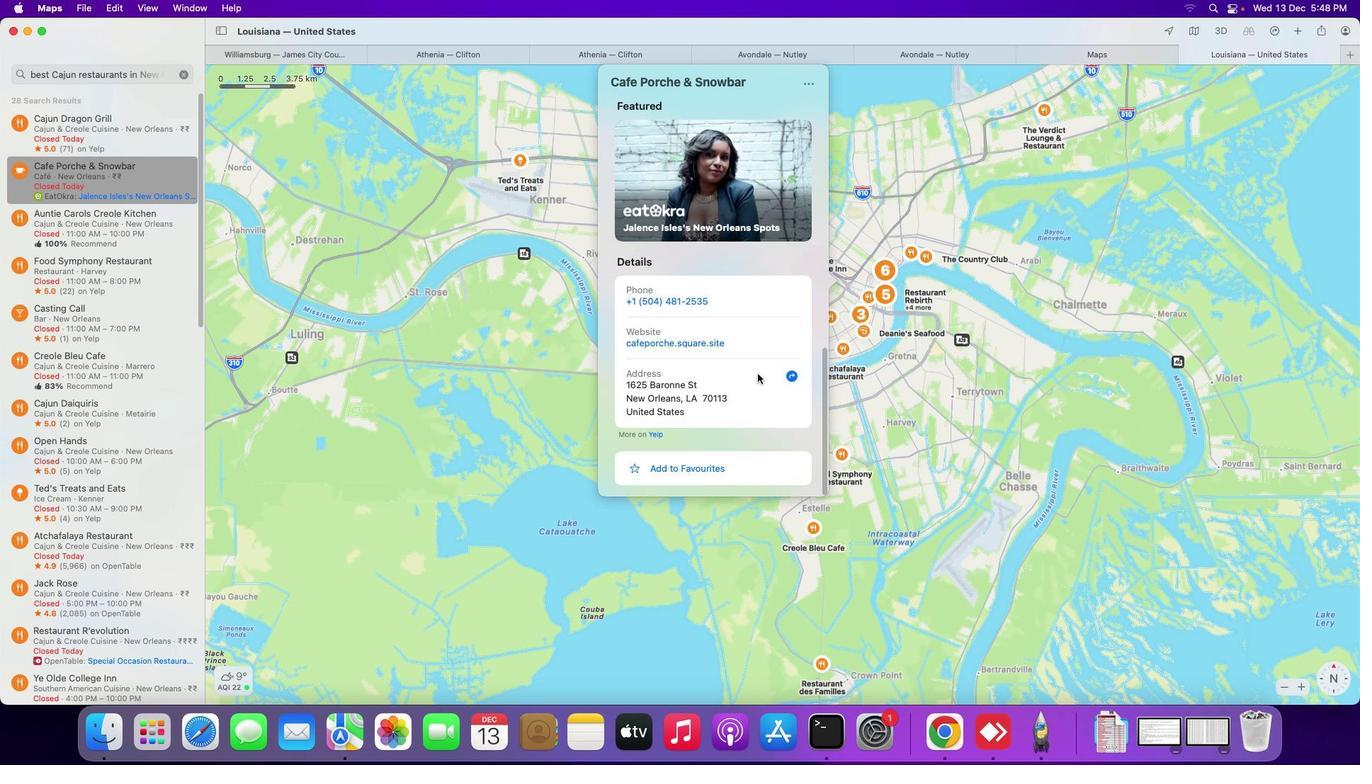 
Action: Mouse scrolled (758, 373) with delta (0, -4)
Screenshot: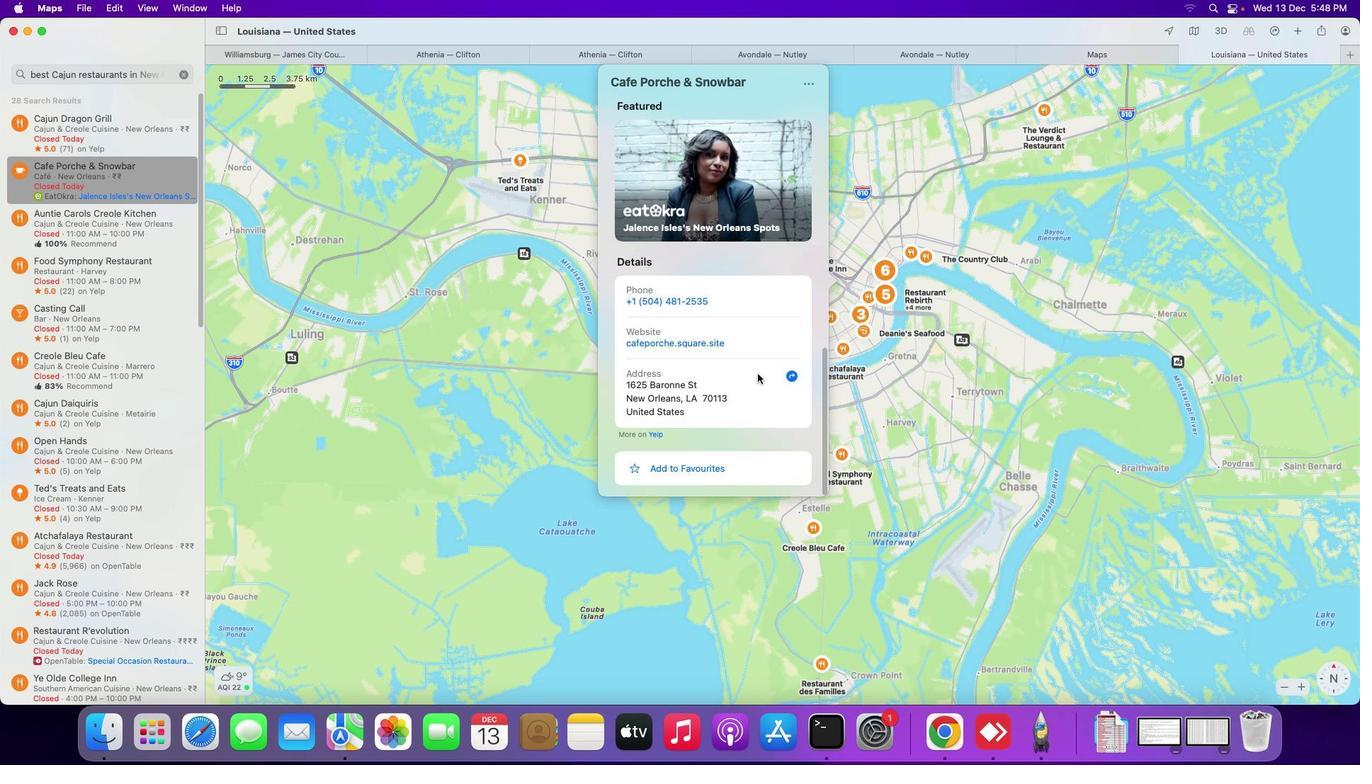 
Action: Mouse scrolled (758, 373) with delta (0, -4)
Screenshot: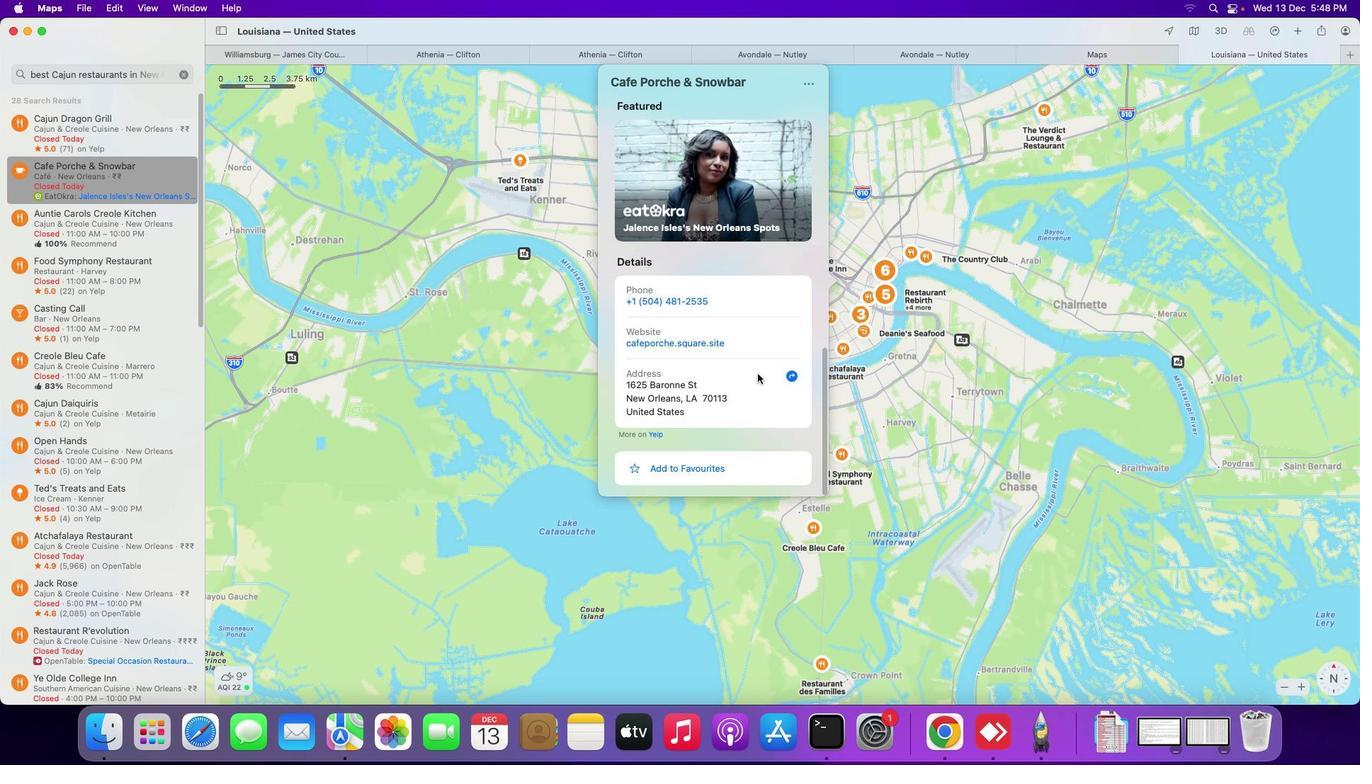 
Action: Mouse moved to (85, 223)
Screenshot: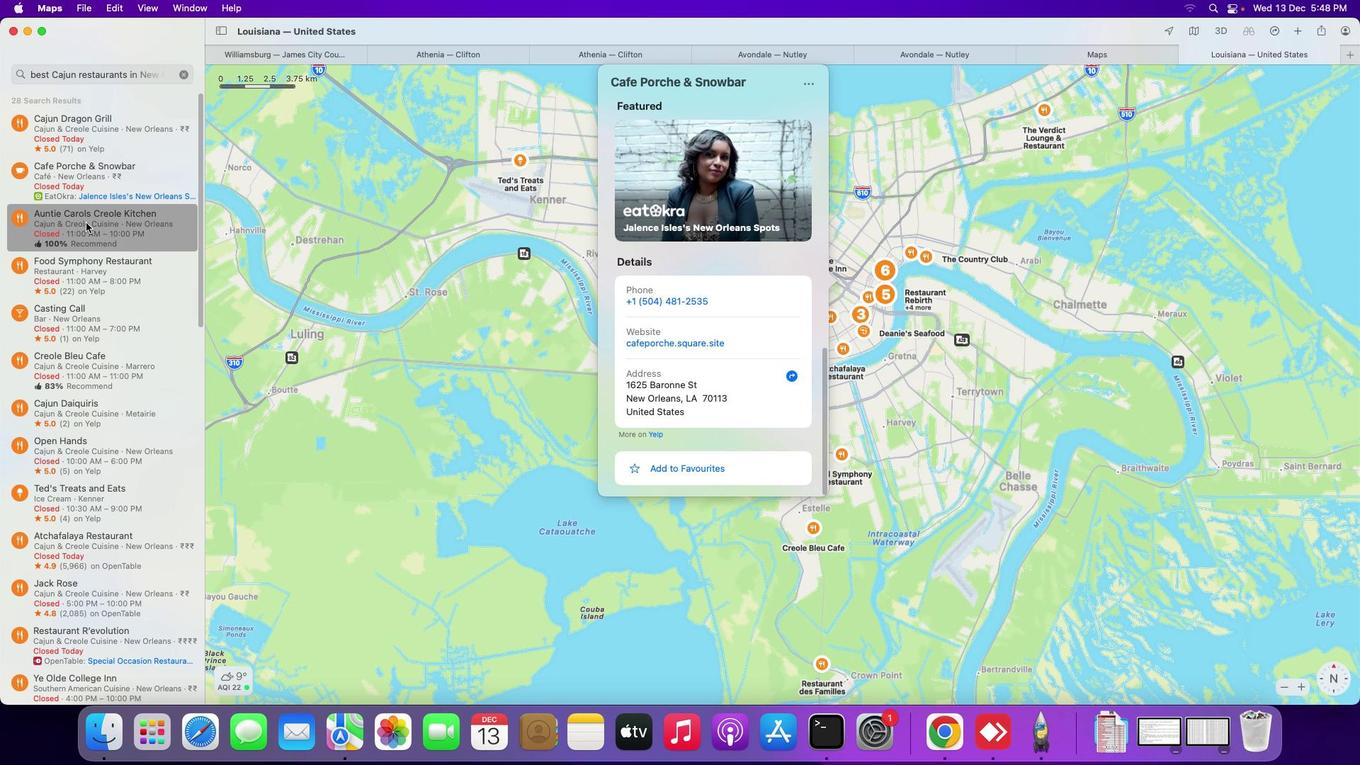 
Action: Mouse pressed left at (85, 223)
Screenshot: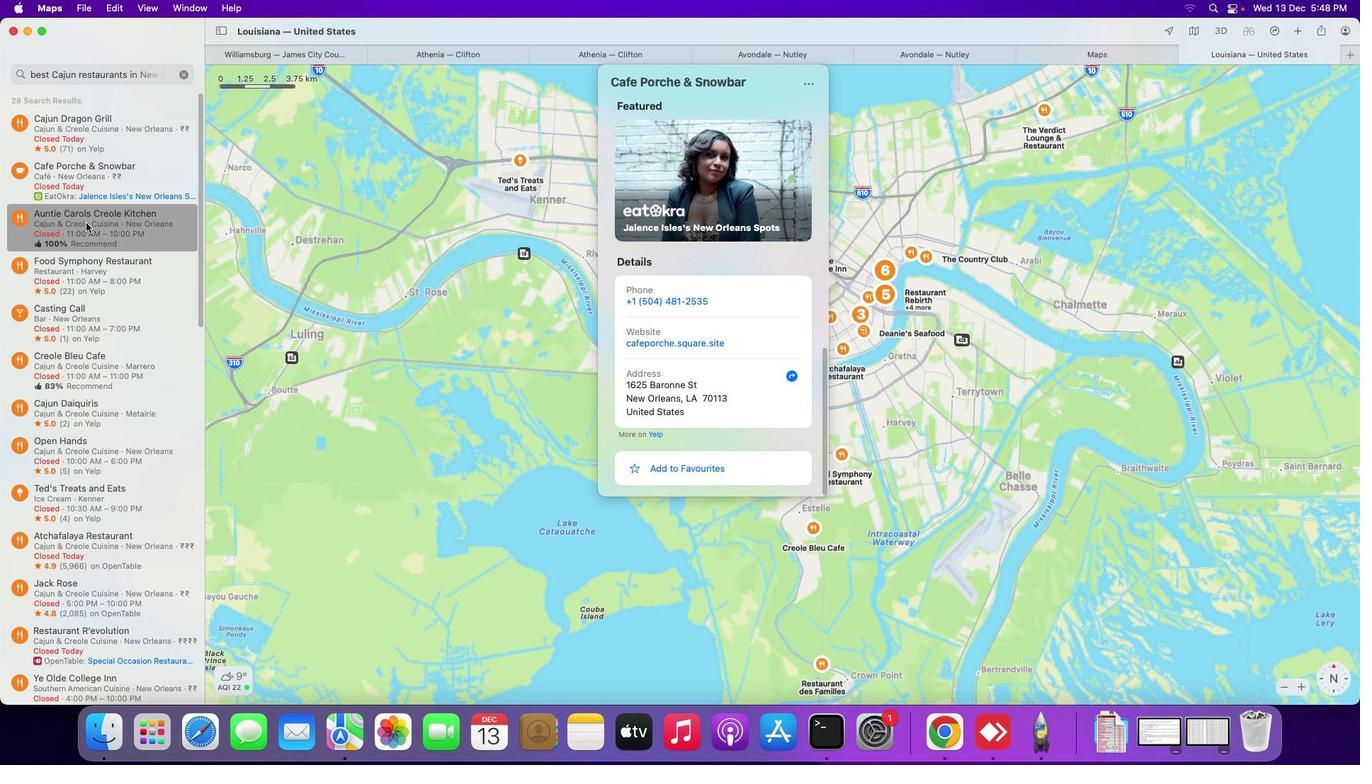 
Action: Mouse moved to (761, 376)
Screenshot: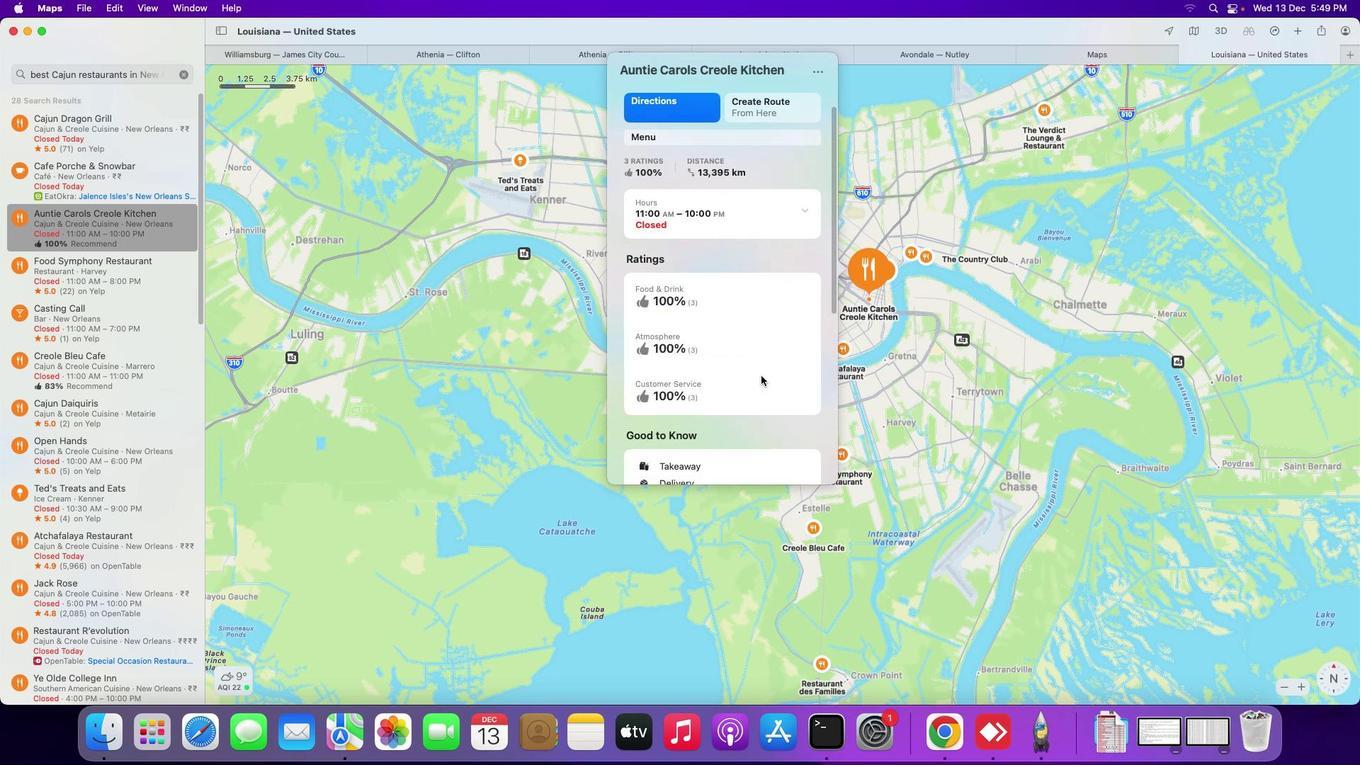 
Action: Mouse scrolled (761, 376) with delta (0, 0)
Screenshot: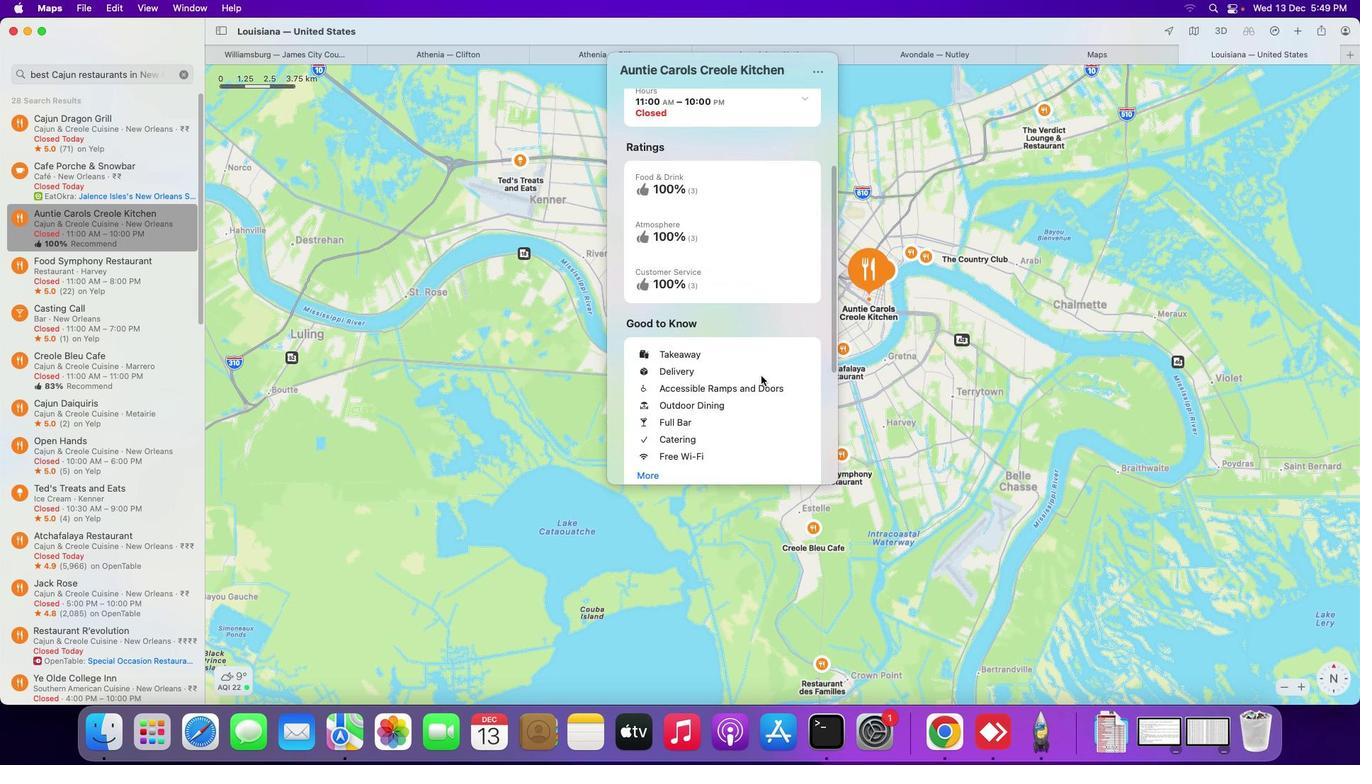 
Action: Mouse scrolled (761, 376) with delta (0, 0)
Screenshot: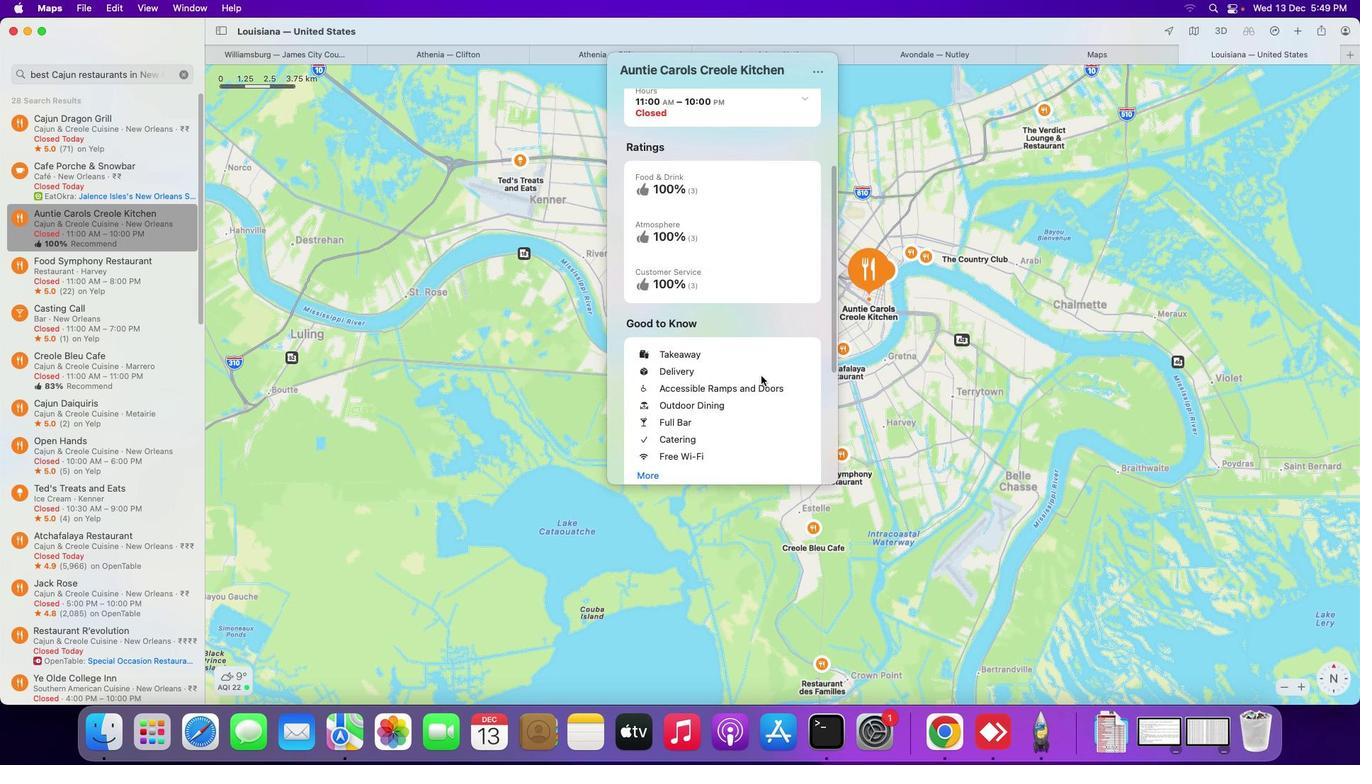 
Action: Mouse scrolled (761, 376) with delta (0, 0)
Screenshot: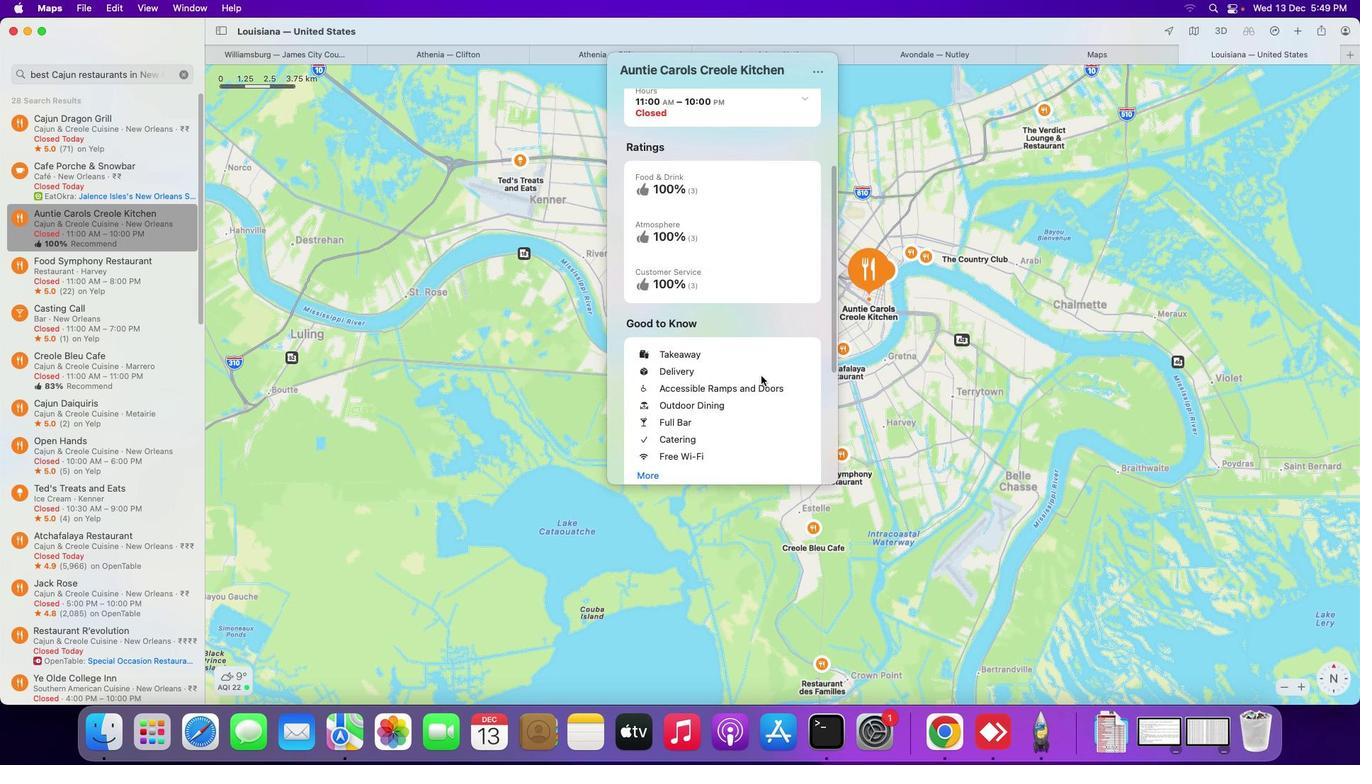 
Action: Mouse scrolled (761, 376) with delta (0, -1)
Screenshot: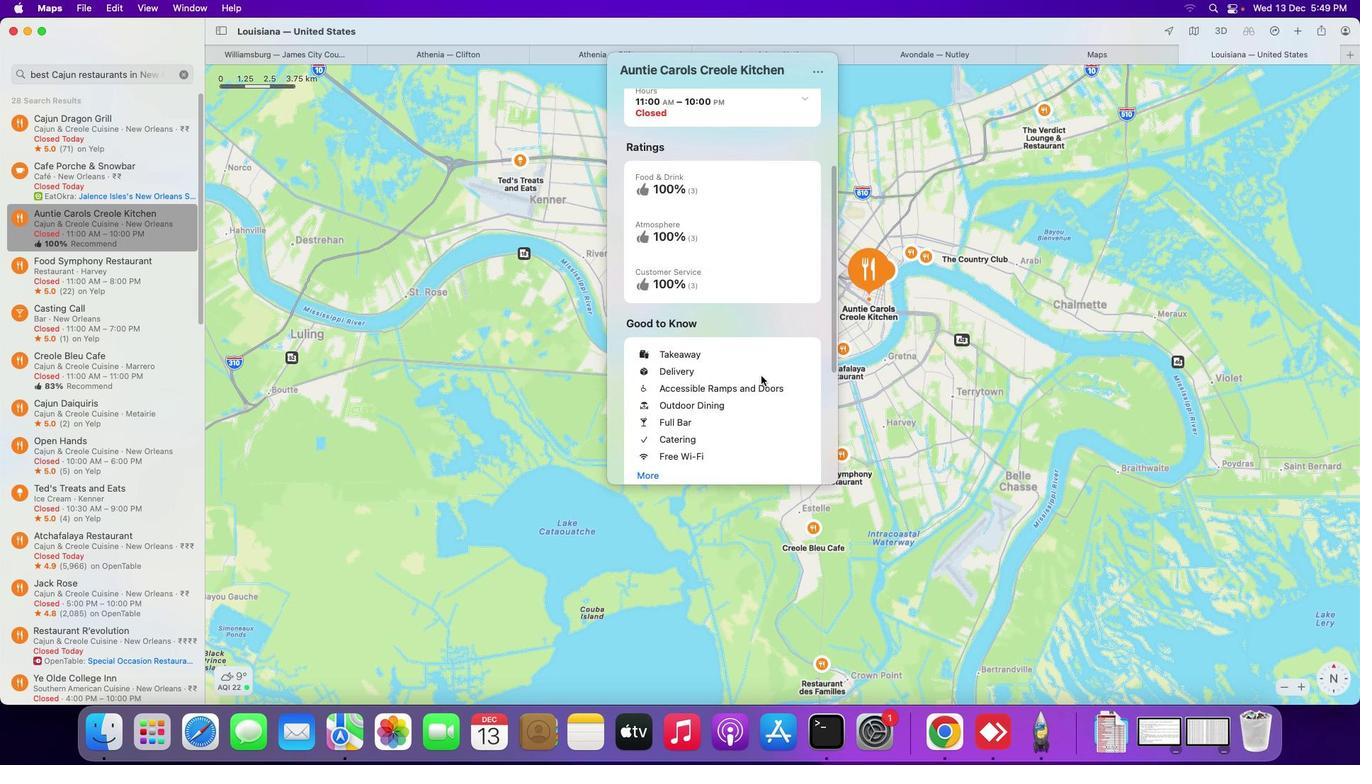 
Action: Mouse scrolled (761, 376) with delta (0, -2)
Screenshot: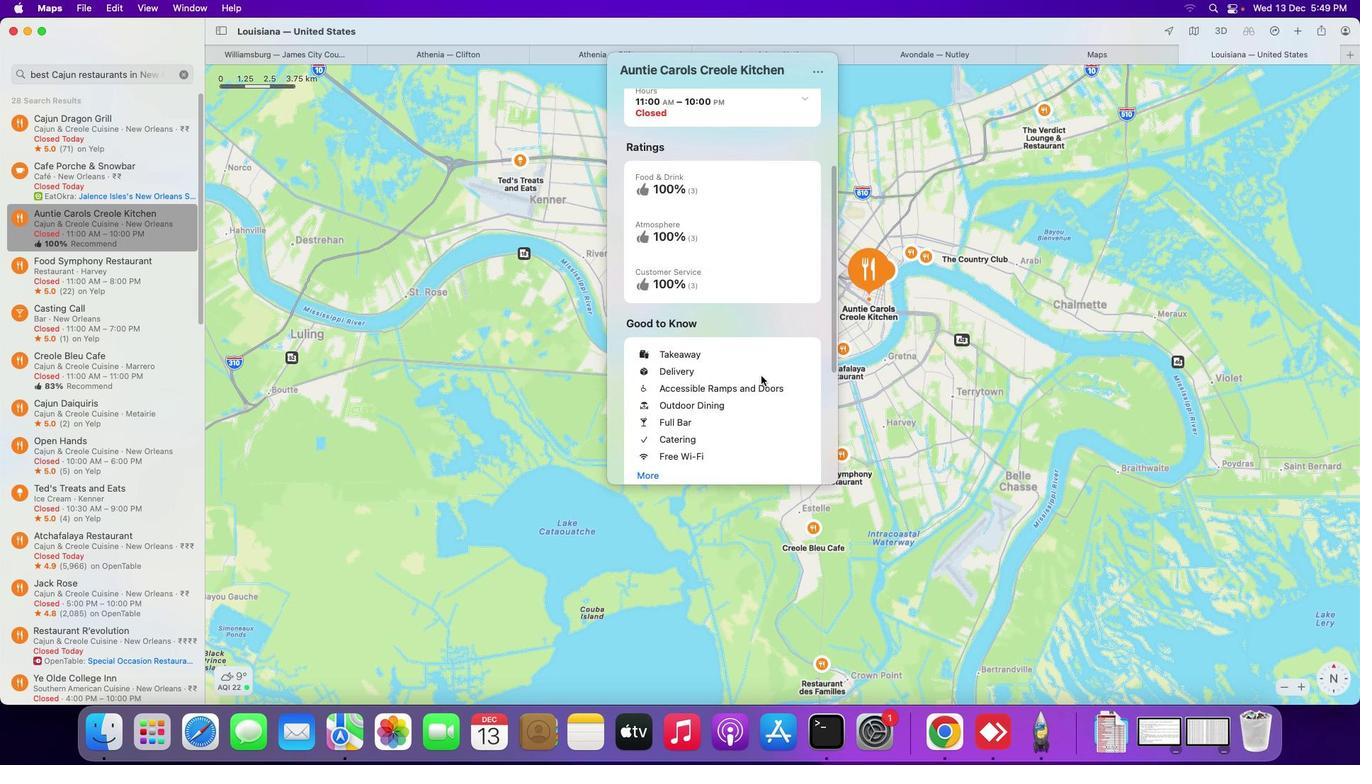 
Action: Mouse scrolled (761, 376) with delta (0, -3)
Screenshot: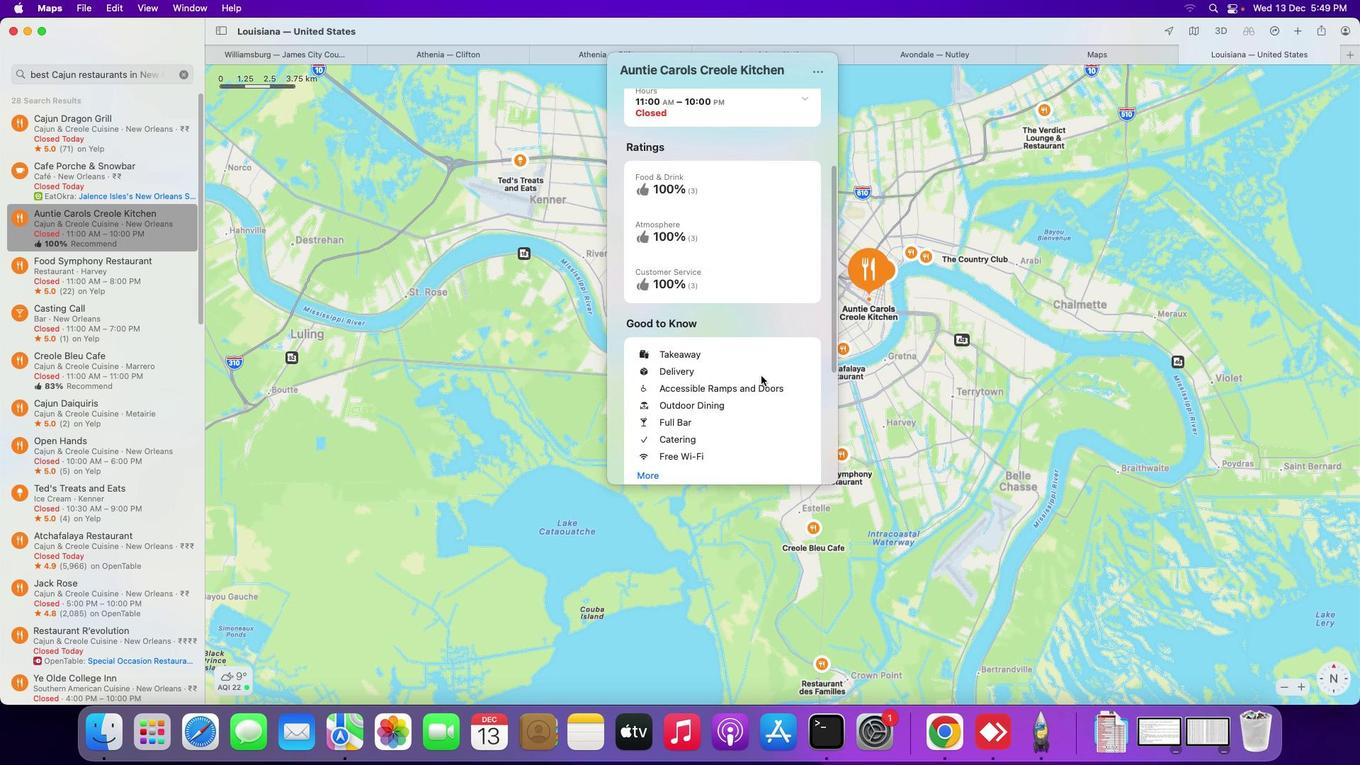 
Action: Mouse scrolled (761, 376) with delta (0, -3)
Screenshot: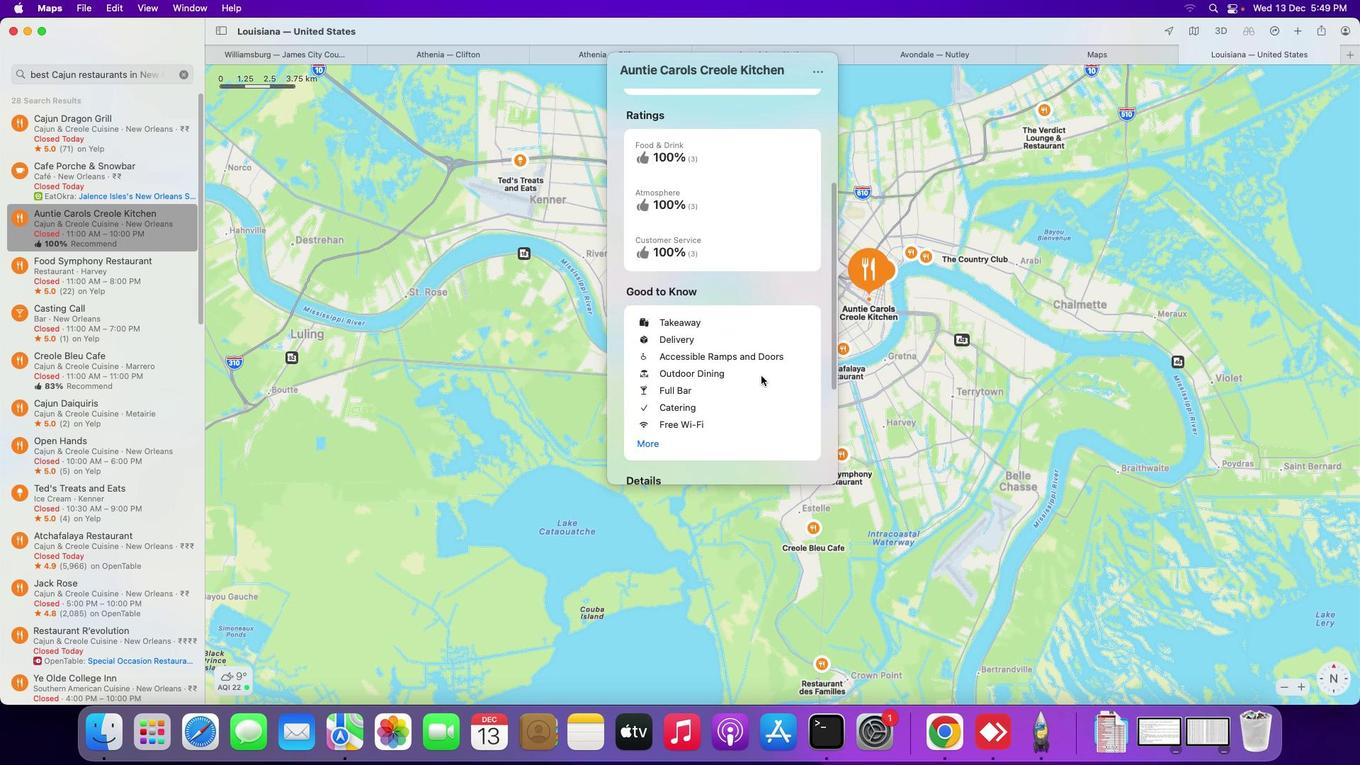 
Action: Mouse scrolled (761, 376) with delta (0, 0)
Screenshot: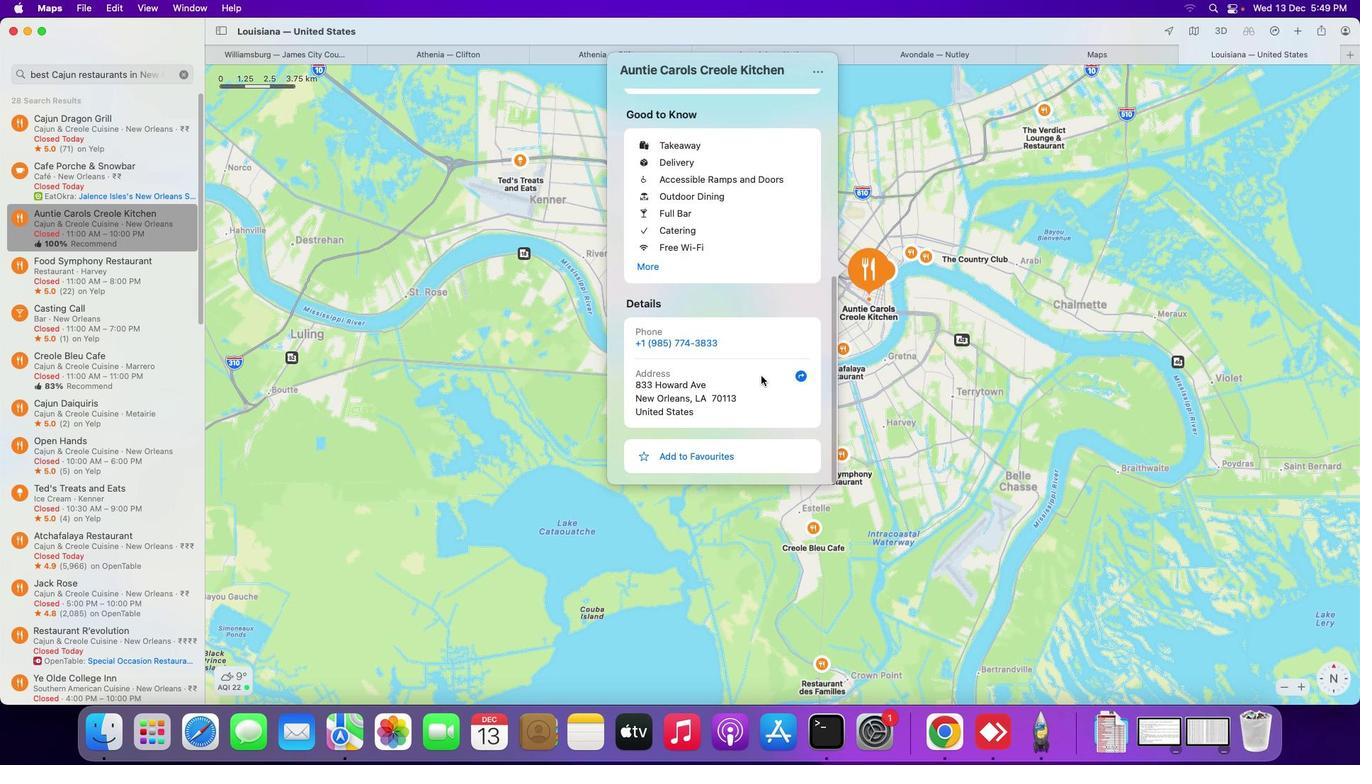 
Action: Mouse scrolled (761, 376) with delta (0, 0)
Screenshot: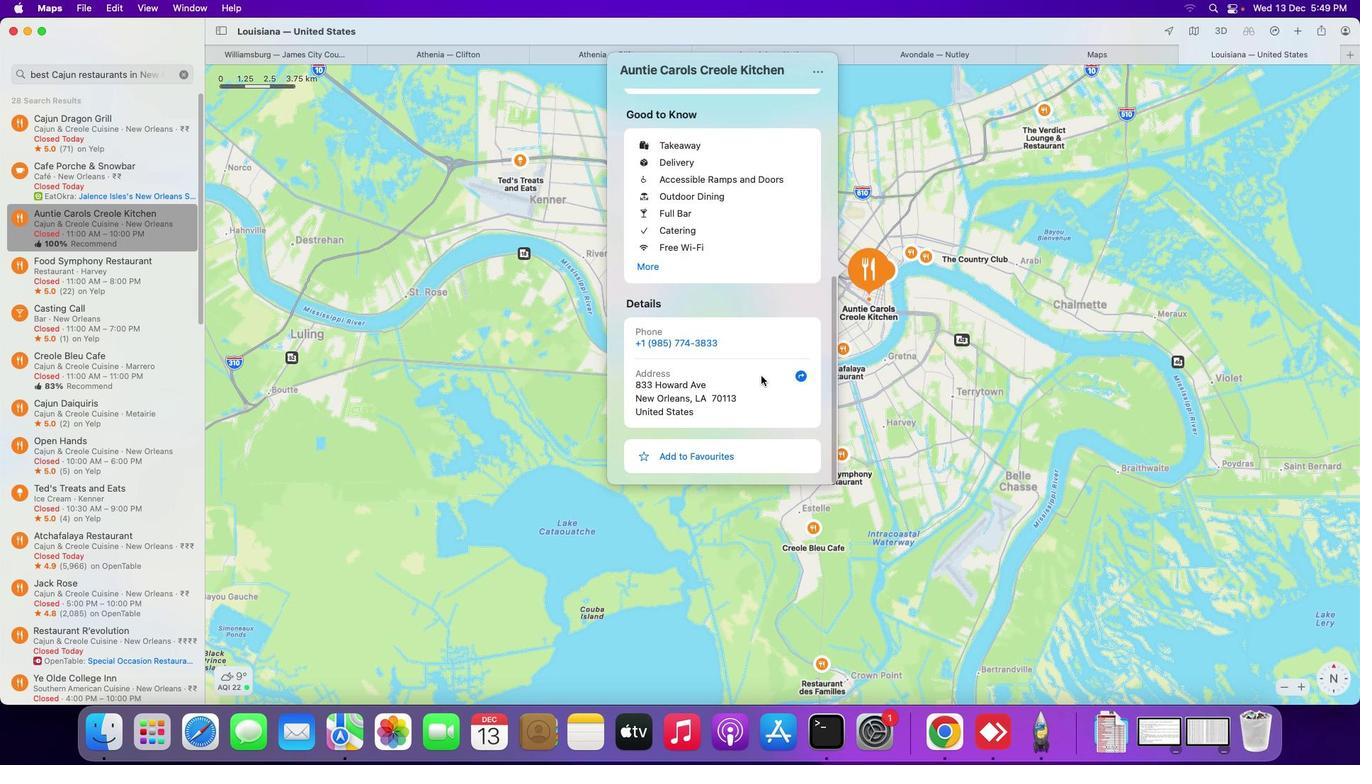 
Action: Mouse scrolled (761, 376) with delta (0, -2)
Screenshot: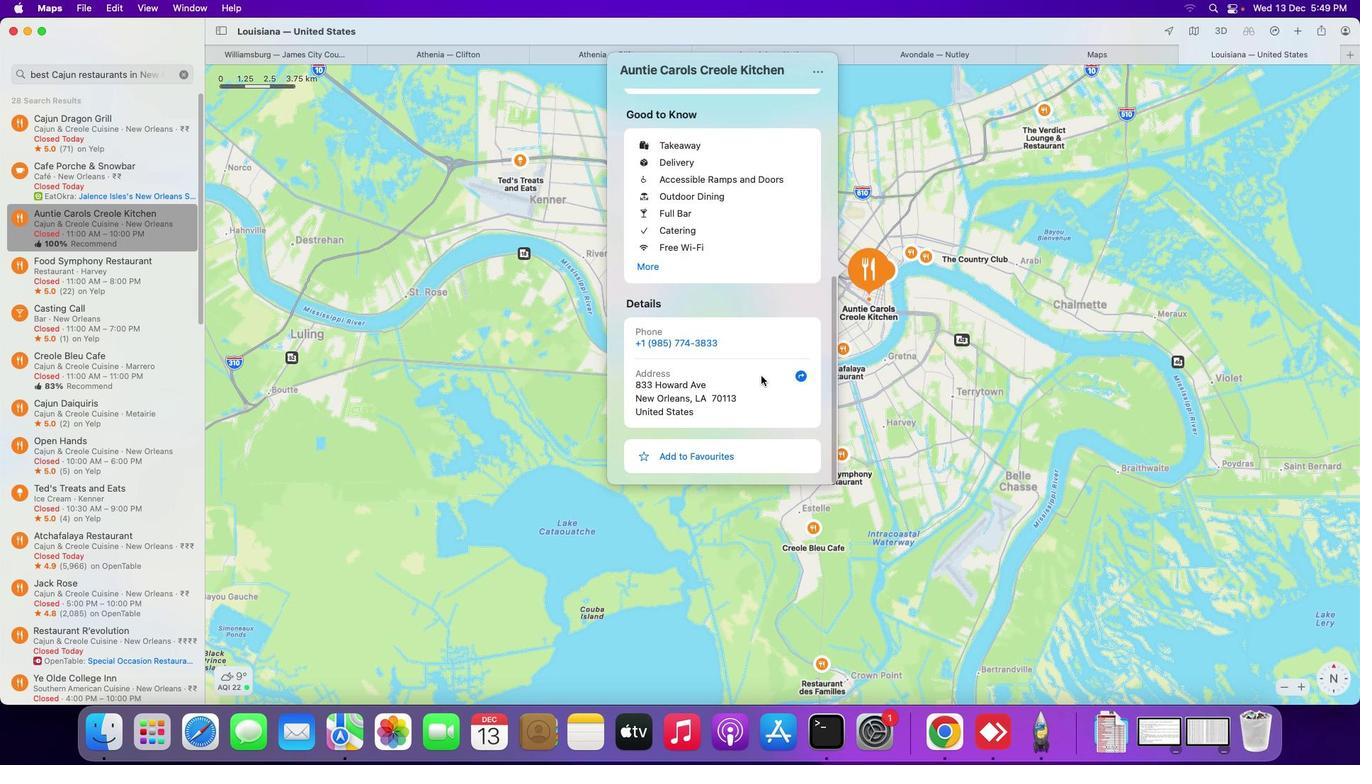 
Action: Mouse scrolled (761, 376) with delta (0, -3)
Screenshot: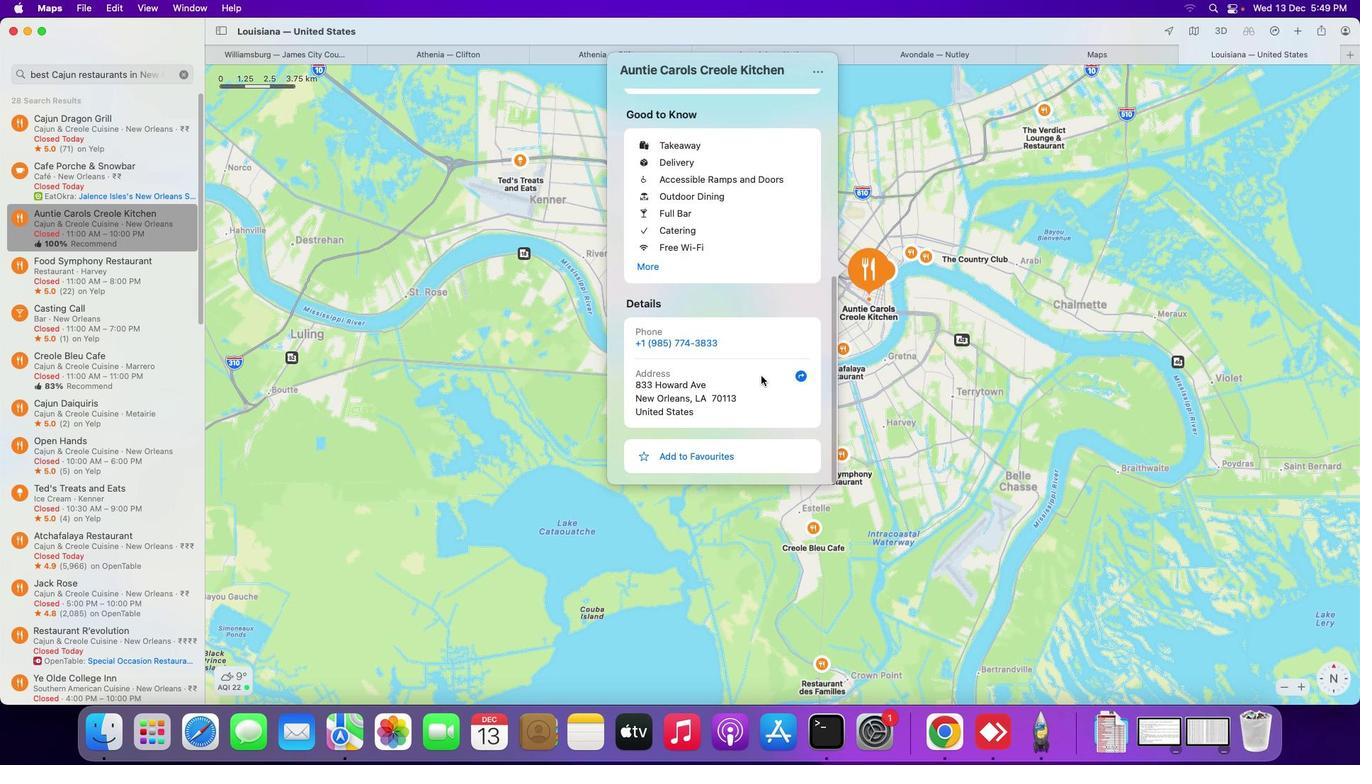 
Action: Mouse scrolled (761, 376) with delta (0, -4)
Screenshot: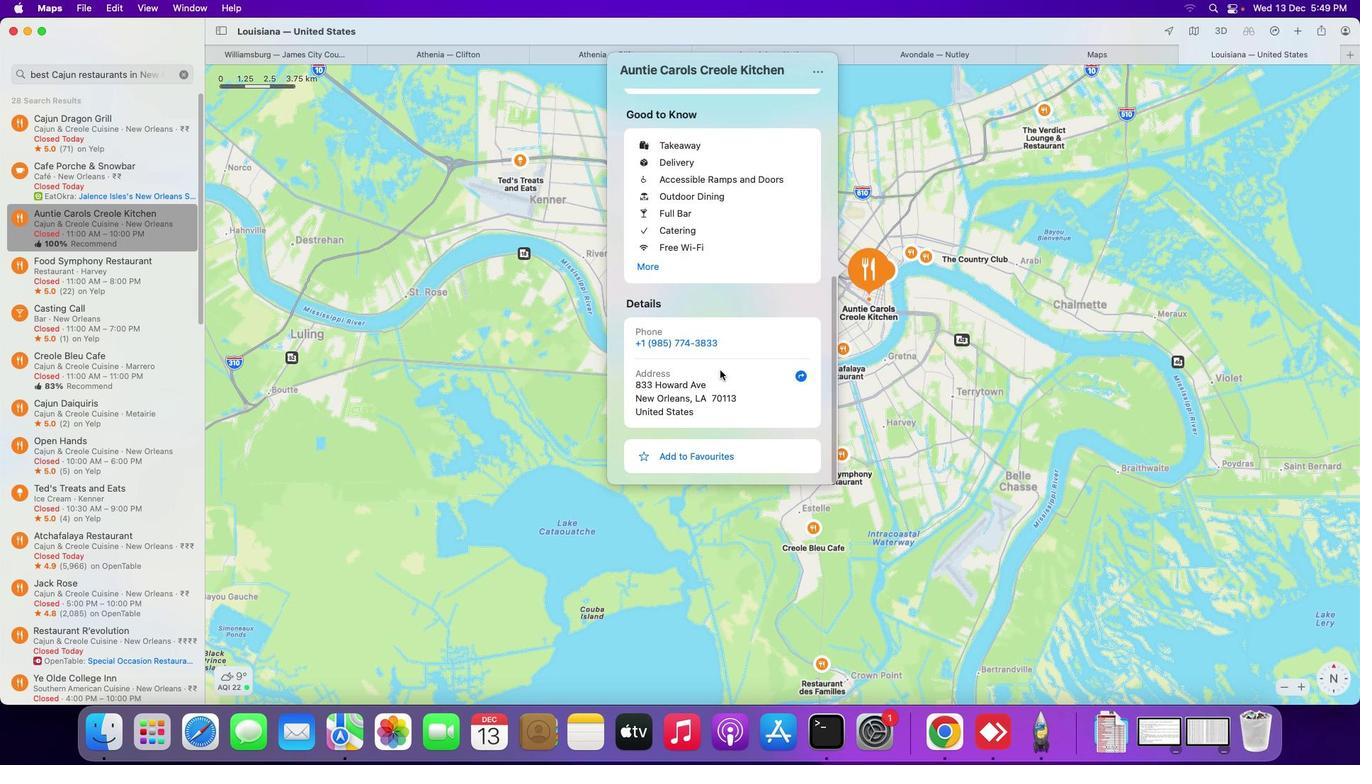 
Action: Mouse scrolled (761, 376) with delta (0, -4)
Screenshot: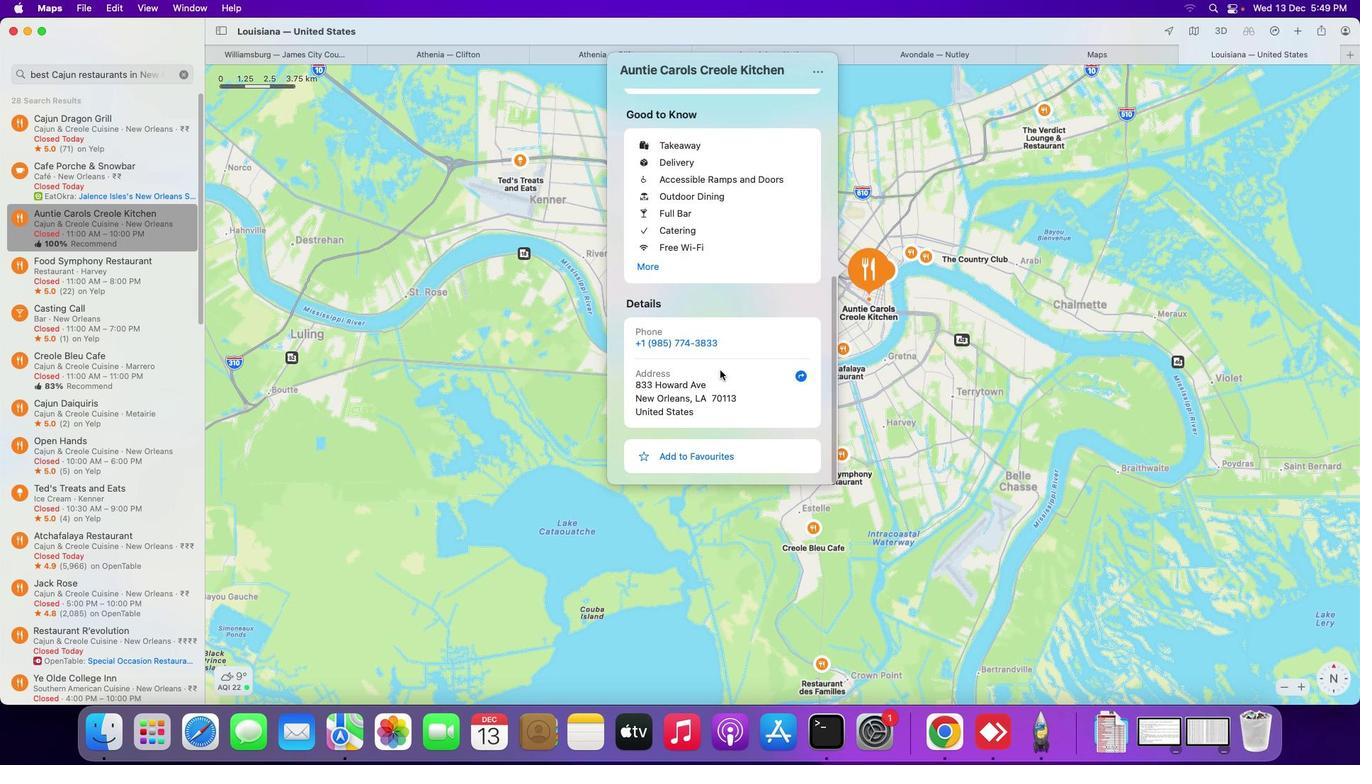 
Action: Mouse scrolled (761, 376) with delta (0, -4)
Screenshot: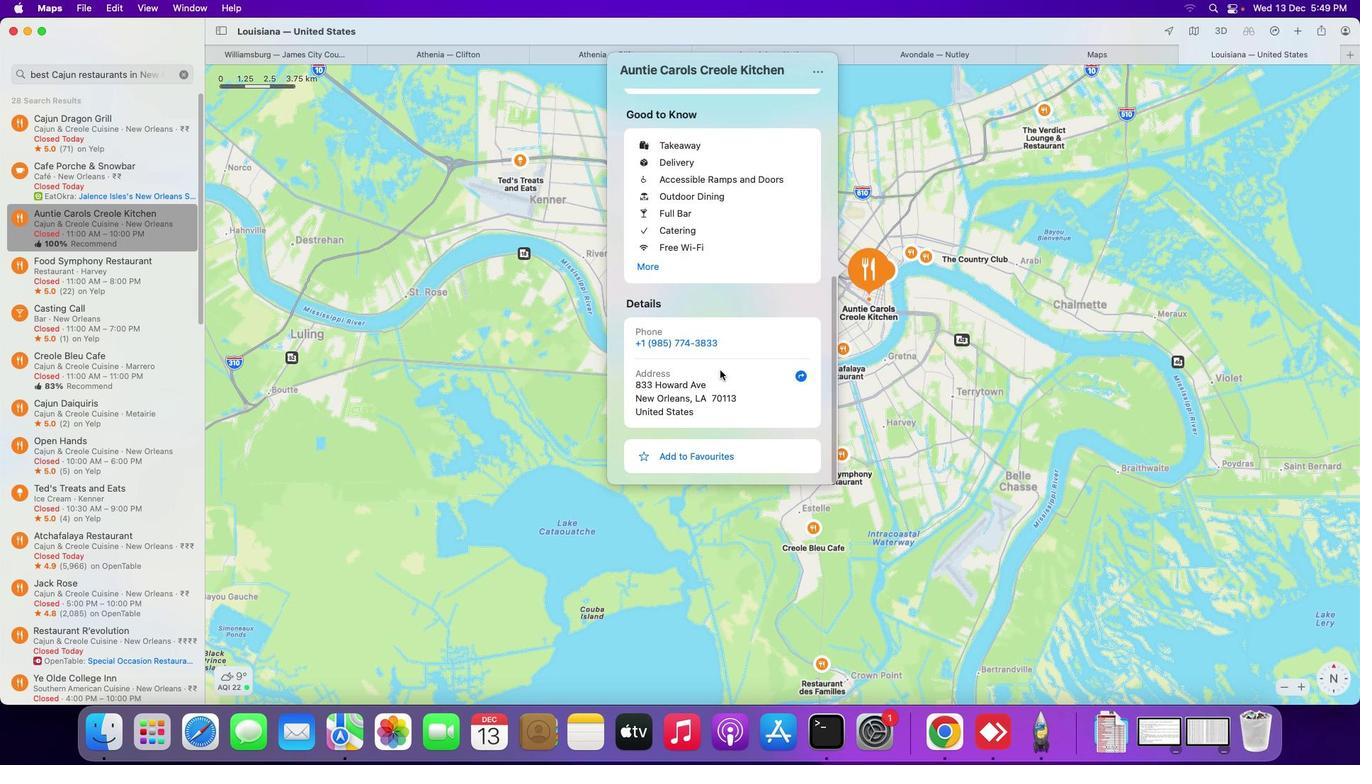 
Action: Mouse scrolled (761, 376) with delta (0, -4)
Screenshot: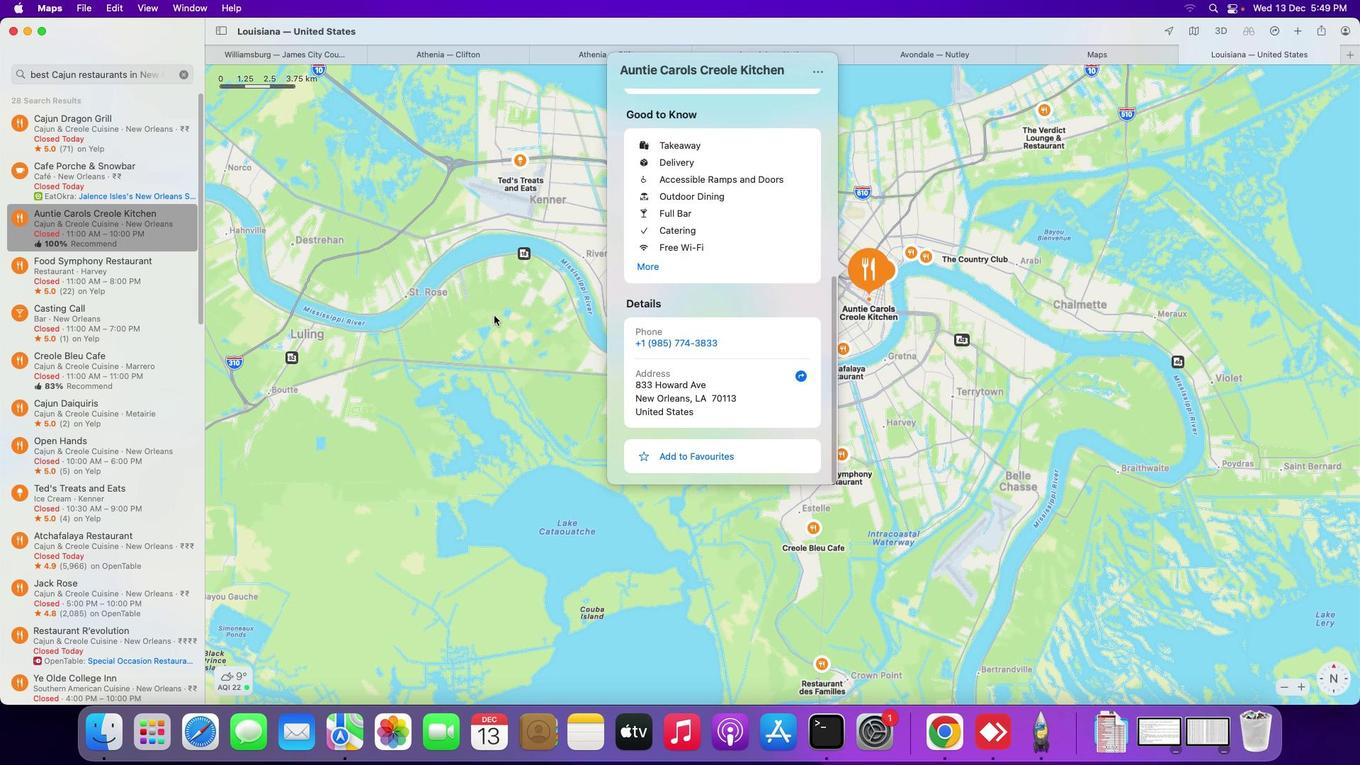 
Action: Mouse moved to (70, 267)
Screenshot: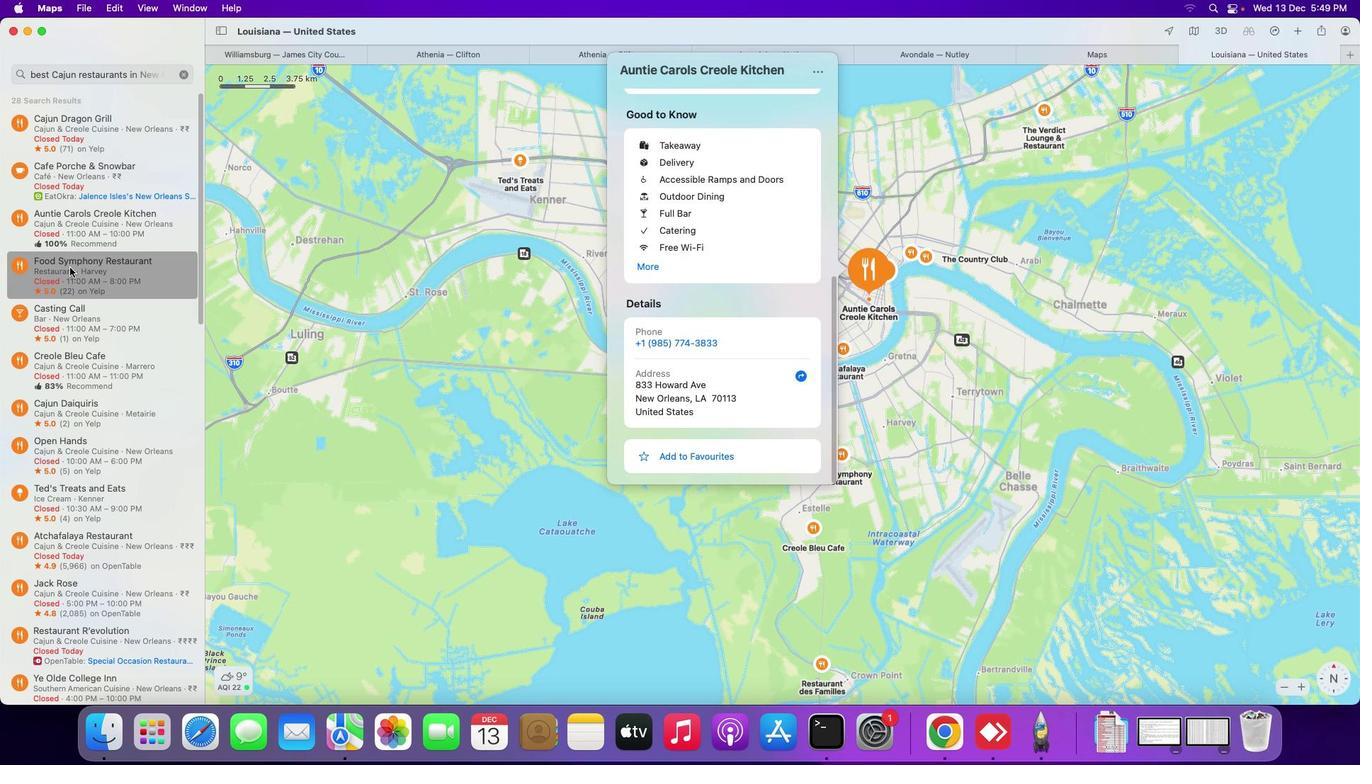 
Action: Mouse pressed left at (70, 267)
Screenshot: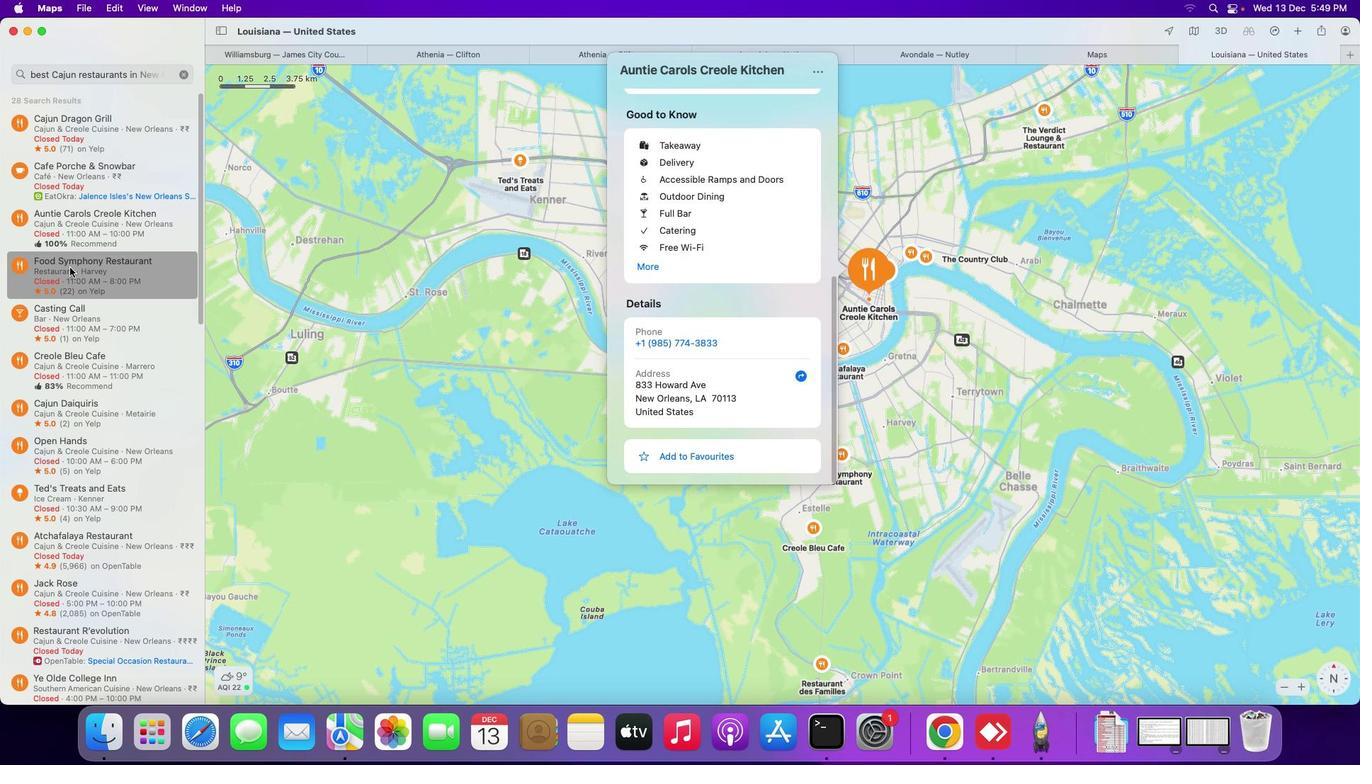 
Action: Mouse moved to (772, 480)
Screenshot: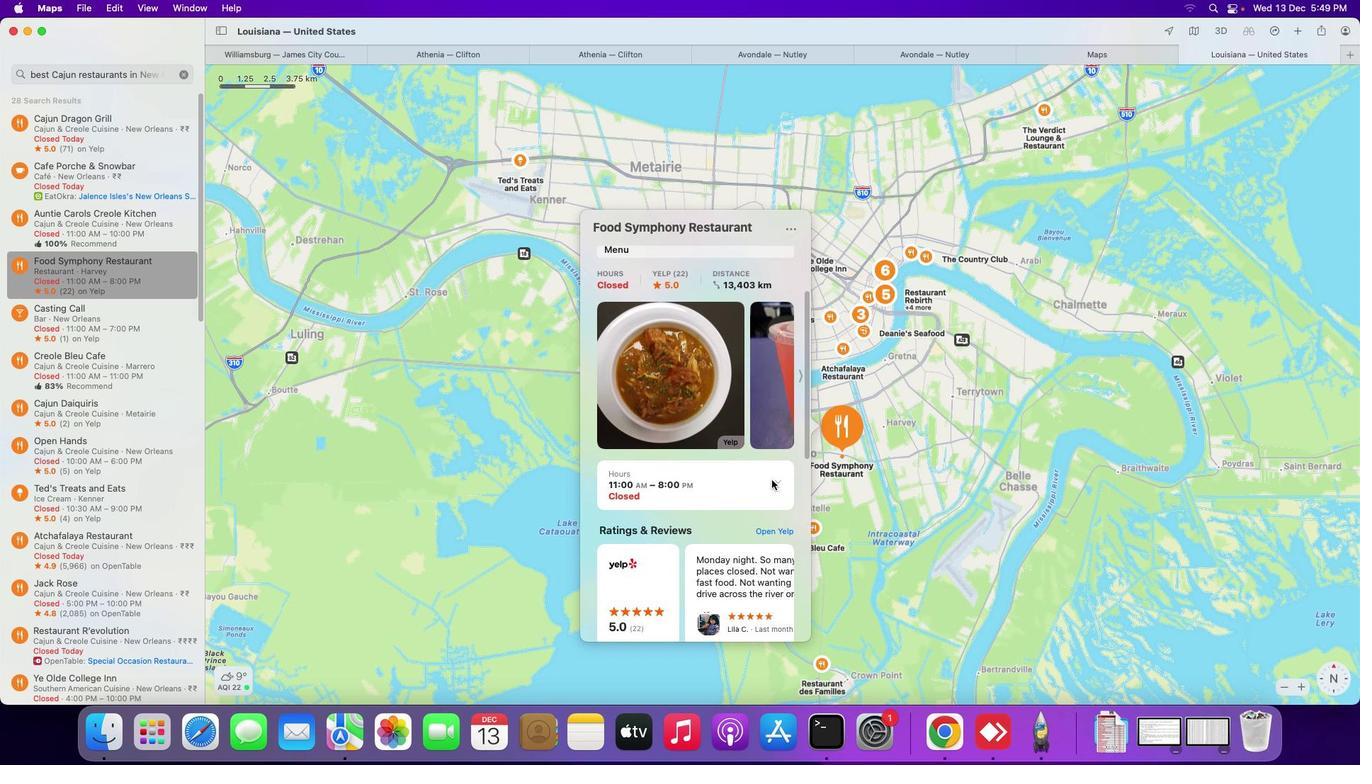 
Action: Mouse scrolled (772, 480) with delta (0, 0)
Screenshot: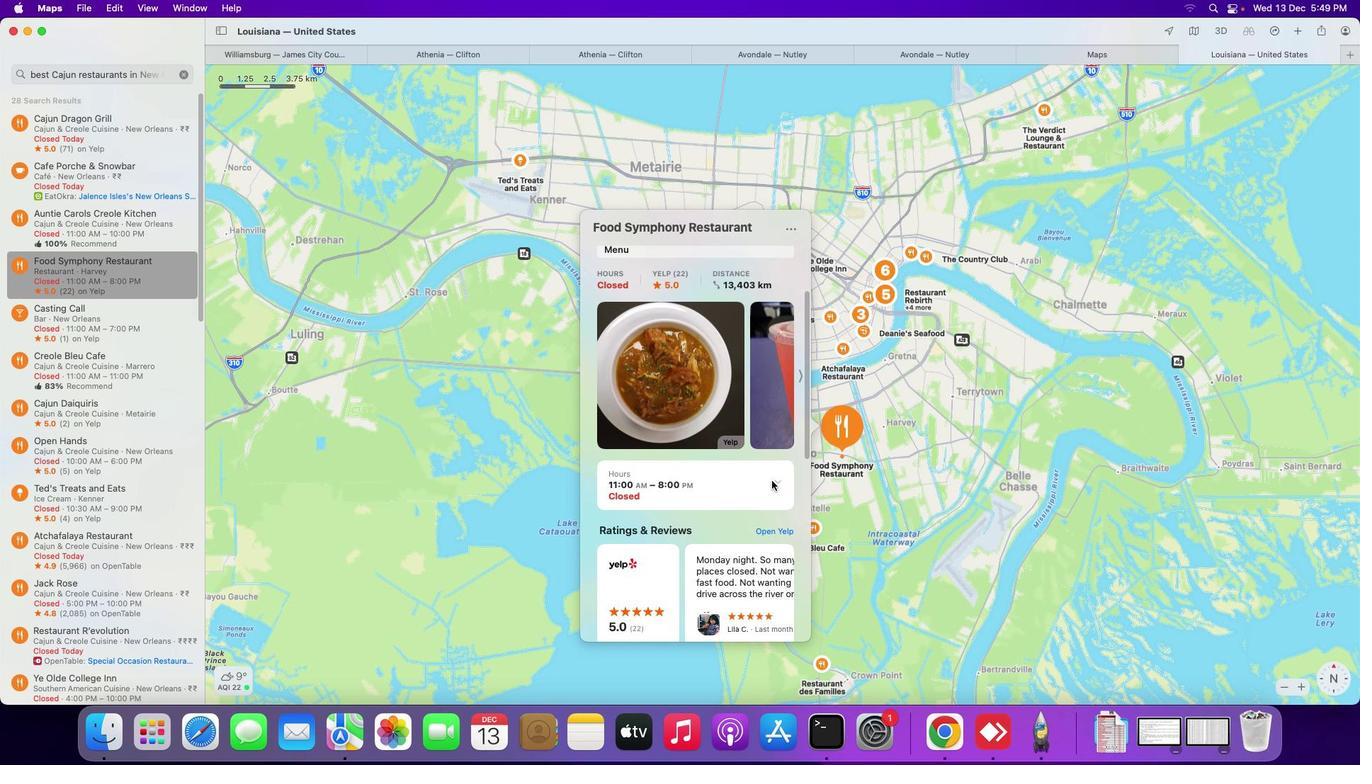 
Action: Mouse scrolled (772, 480) with delta (0, 0)
Screenshot: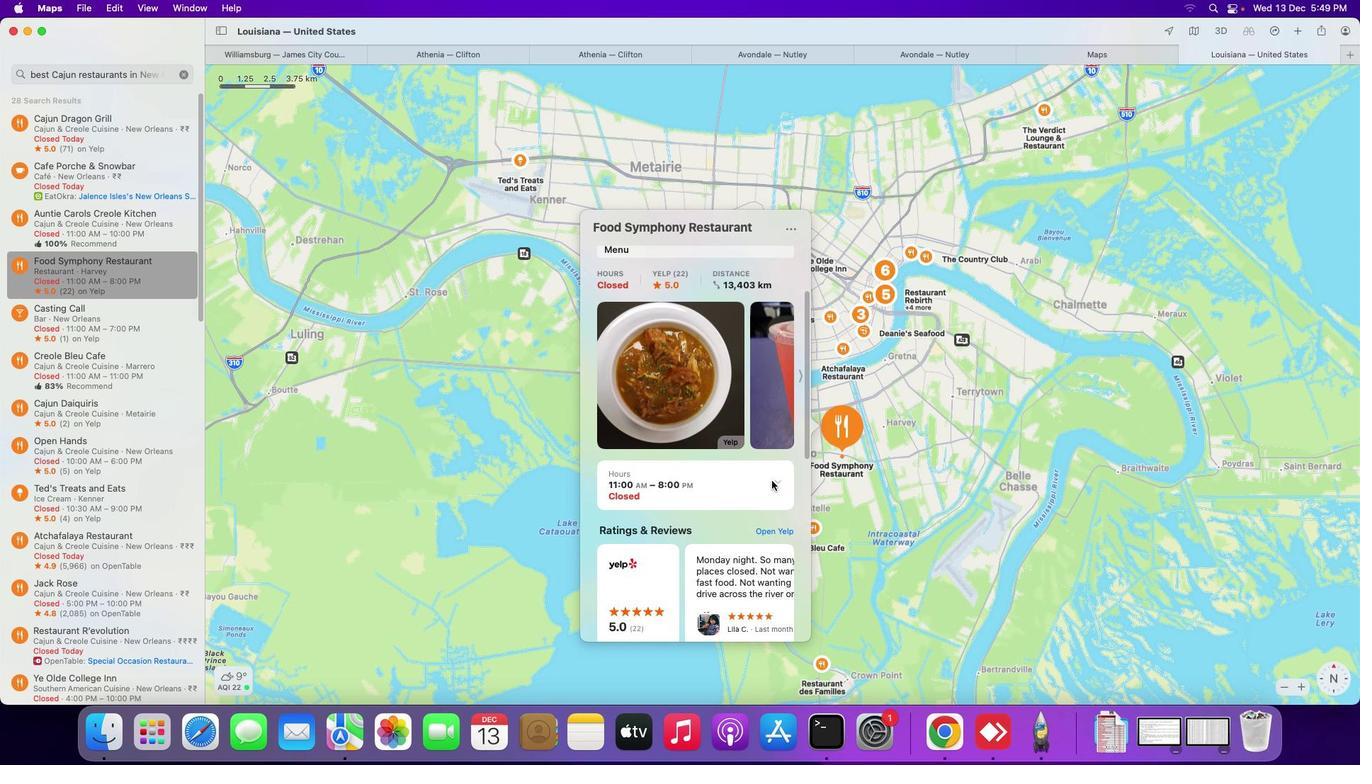 
Action: Mouse scrolled (772, 480) with delta (0, -2)
Screenshot: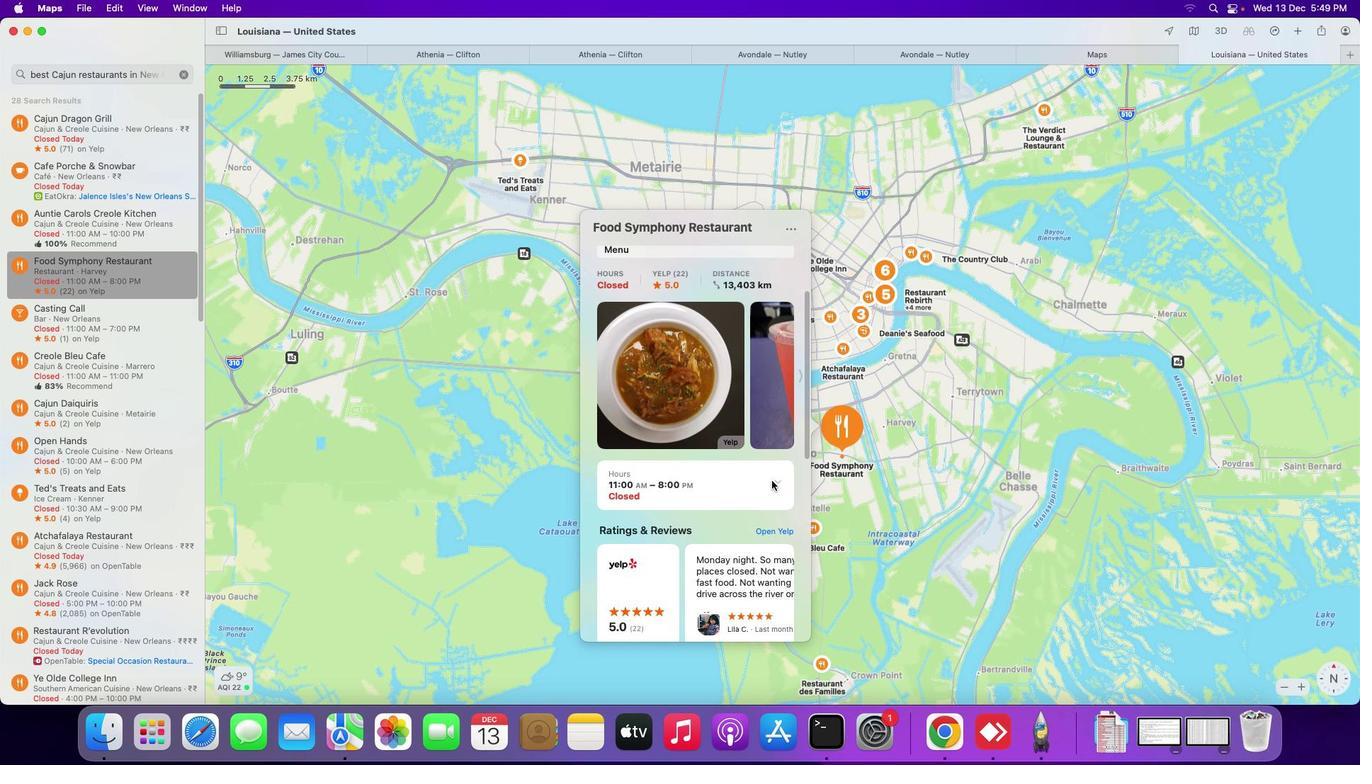 
Action: Mouse scrolled (772, 480) with delta (0, -2)
Screenshot: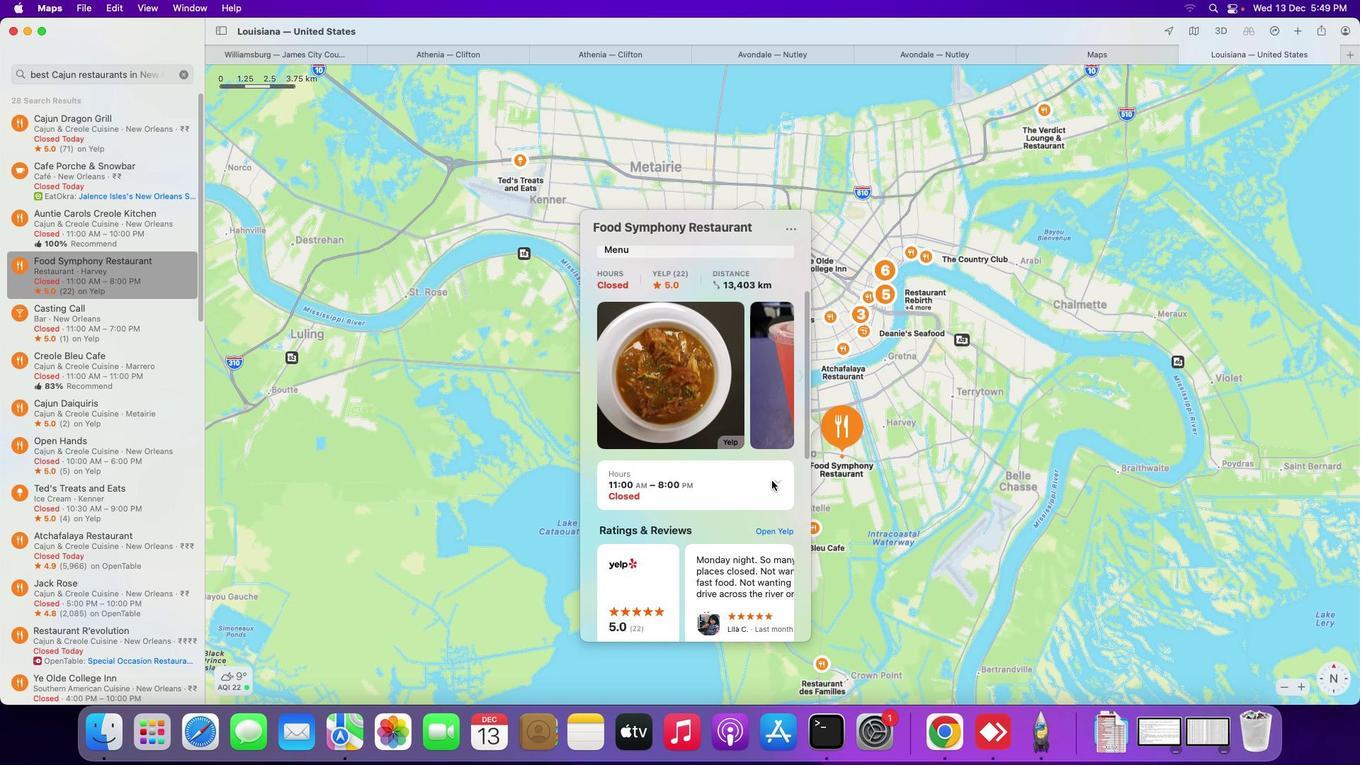
Action: Mouse scrolled (772, 480) with delta (0, -3)
Screenshot: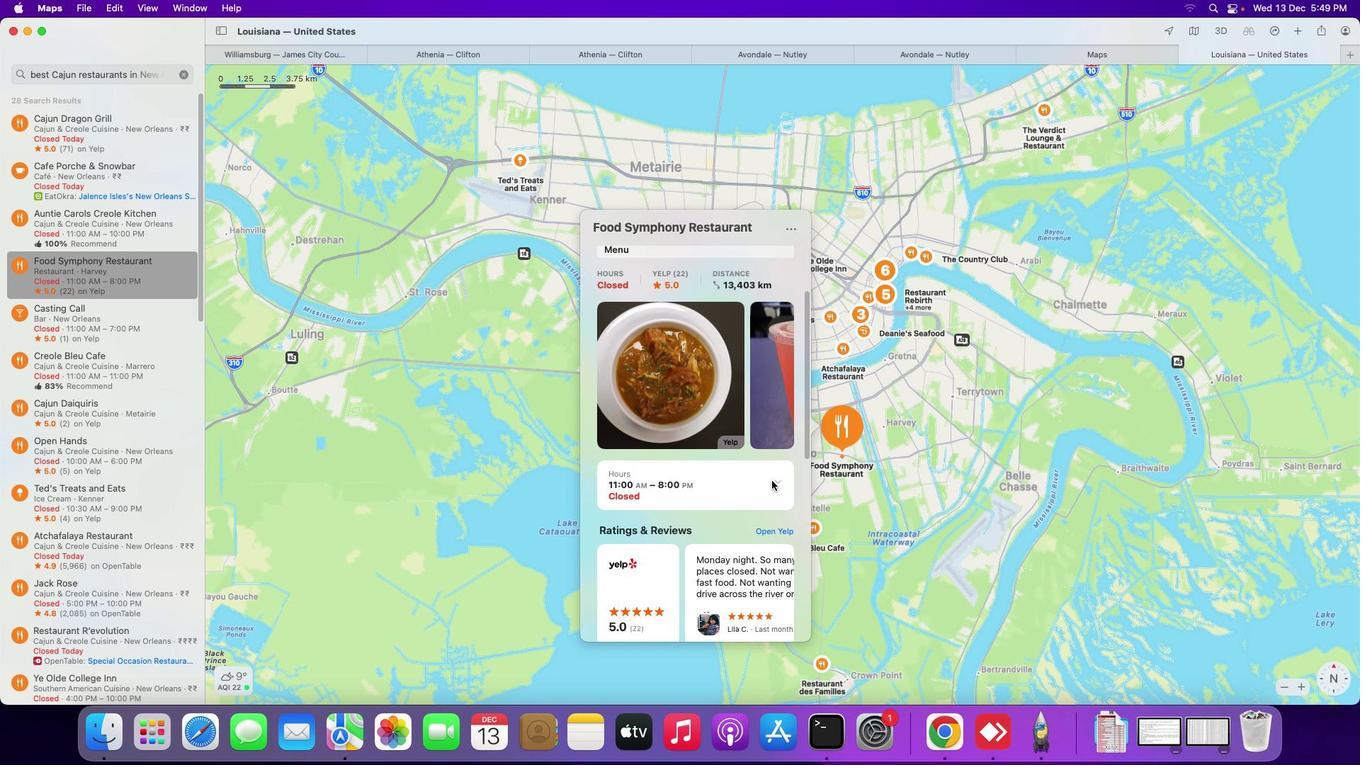 
Action: Mouse moved to (772, 480)
Screenshot: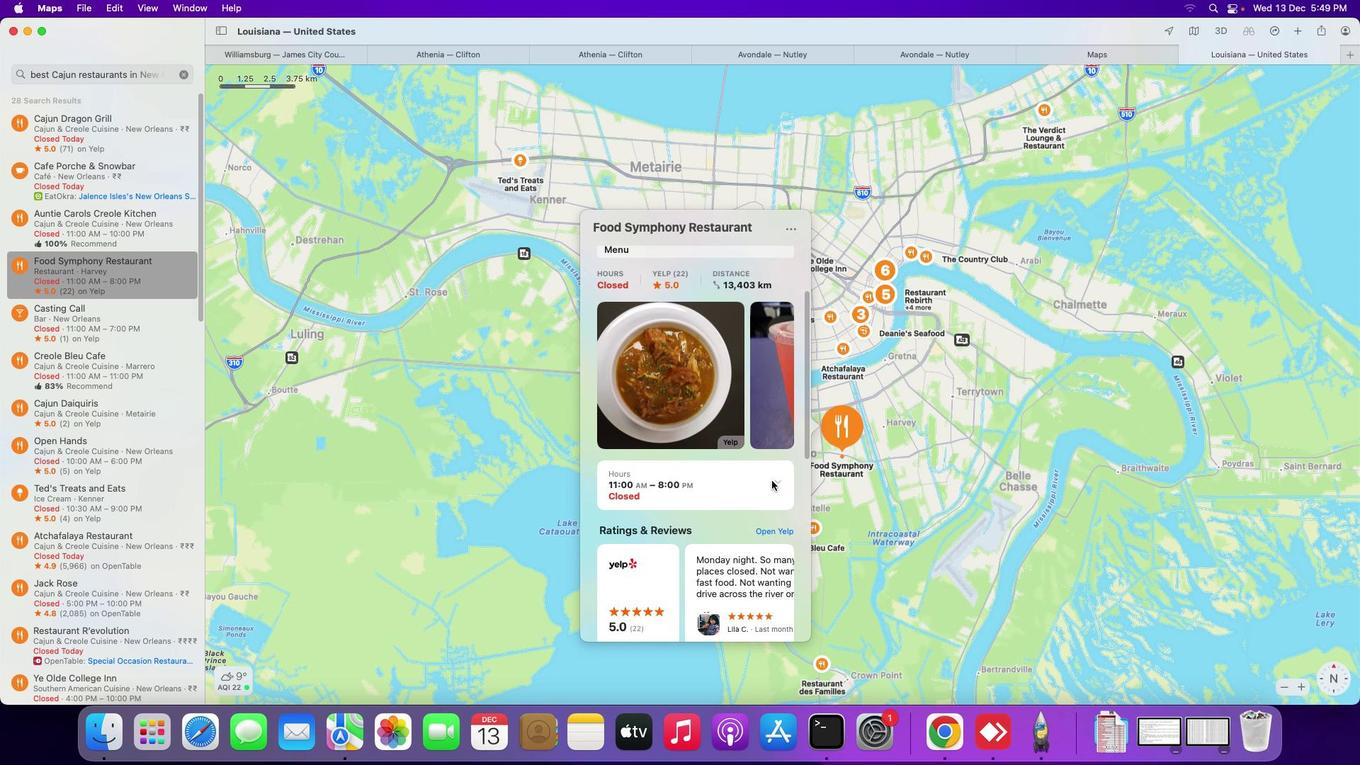
Action: Mouse scrolled (772, 480) with delta (0, 0)
Screenshot: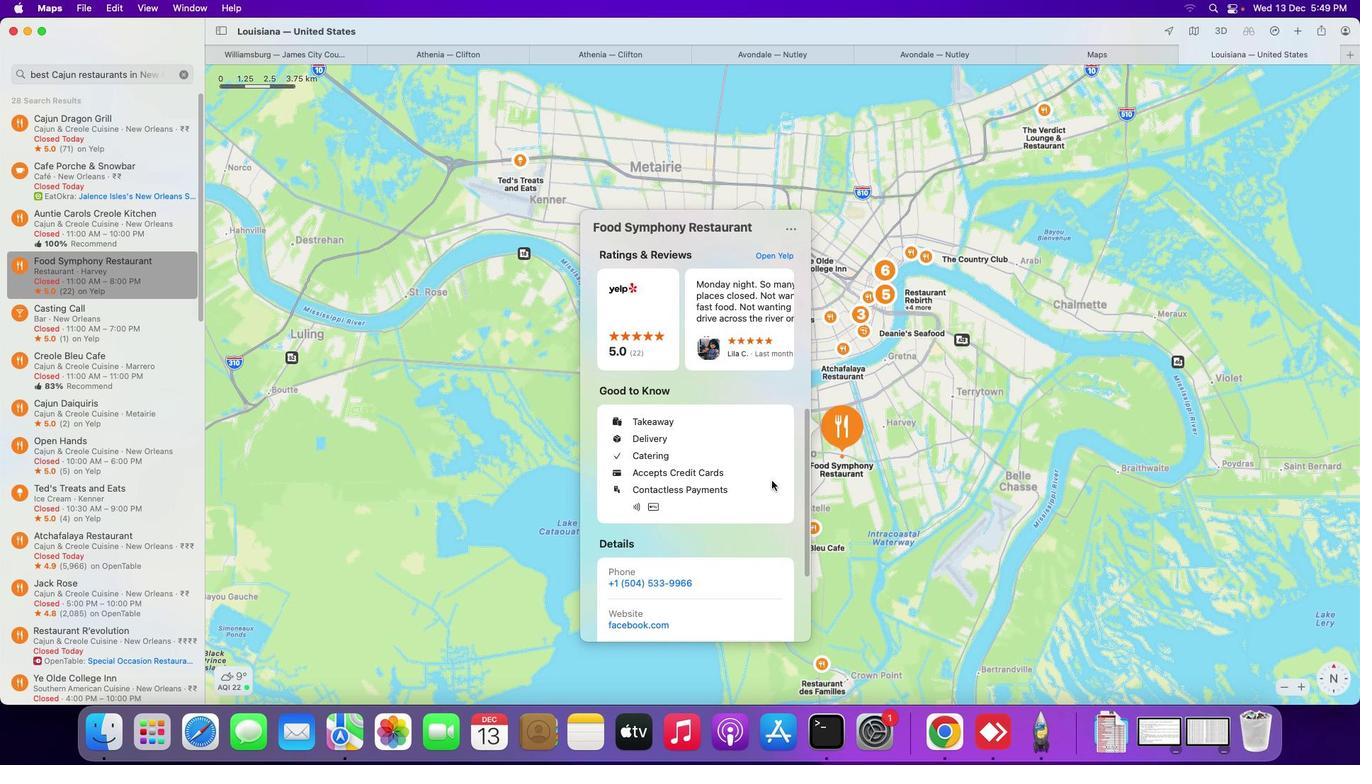 
Action: Mouse scrolled (772, 480) with delta (0, 0)
Screenshot: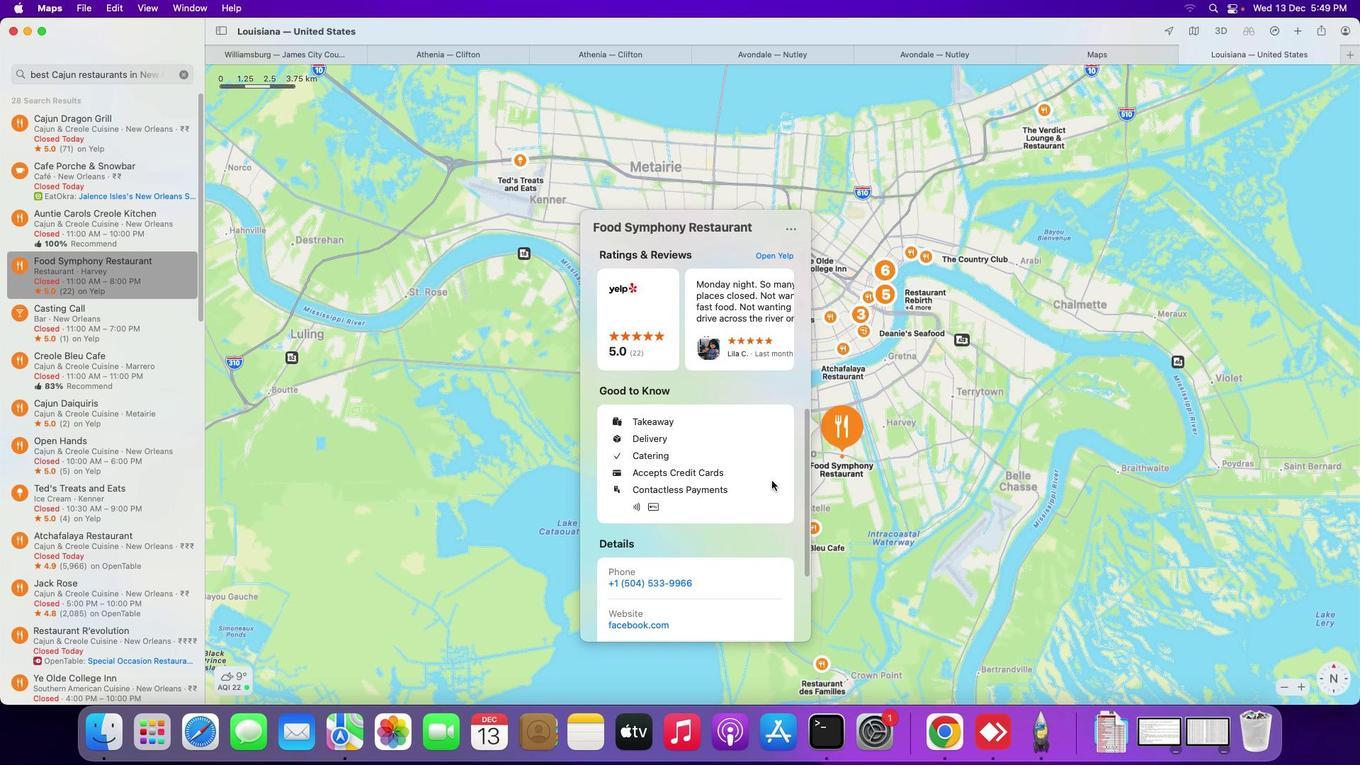 
Action: Mouse scrolled (772, 480) with delta (0, -2)
Screenshot: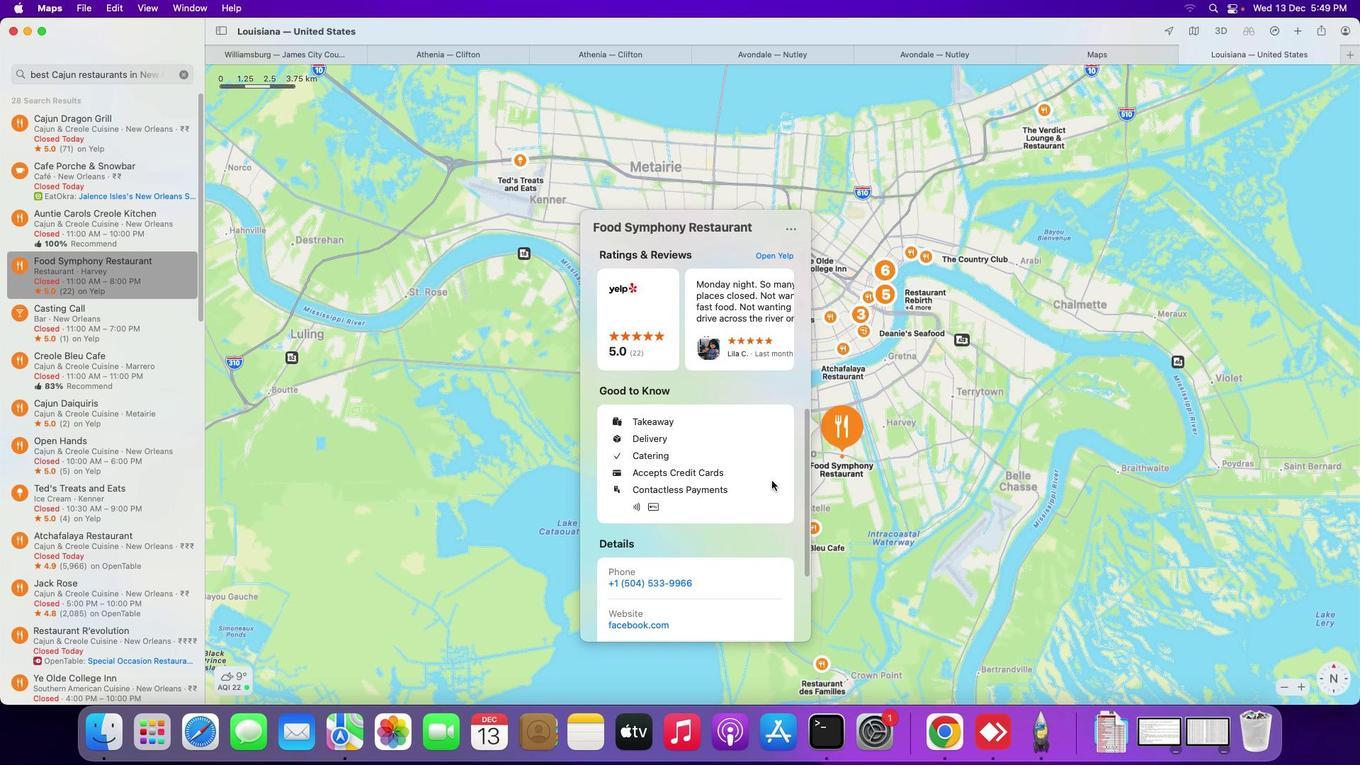 
Action: Mouse scrolled (772, 480) with delta (0, -3)
Screenshot: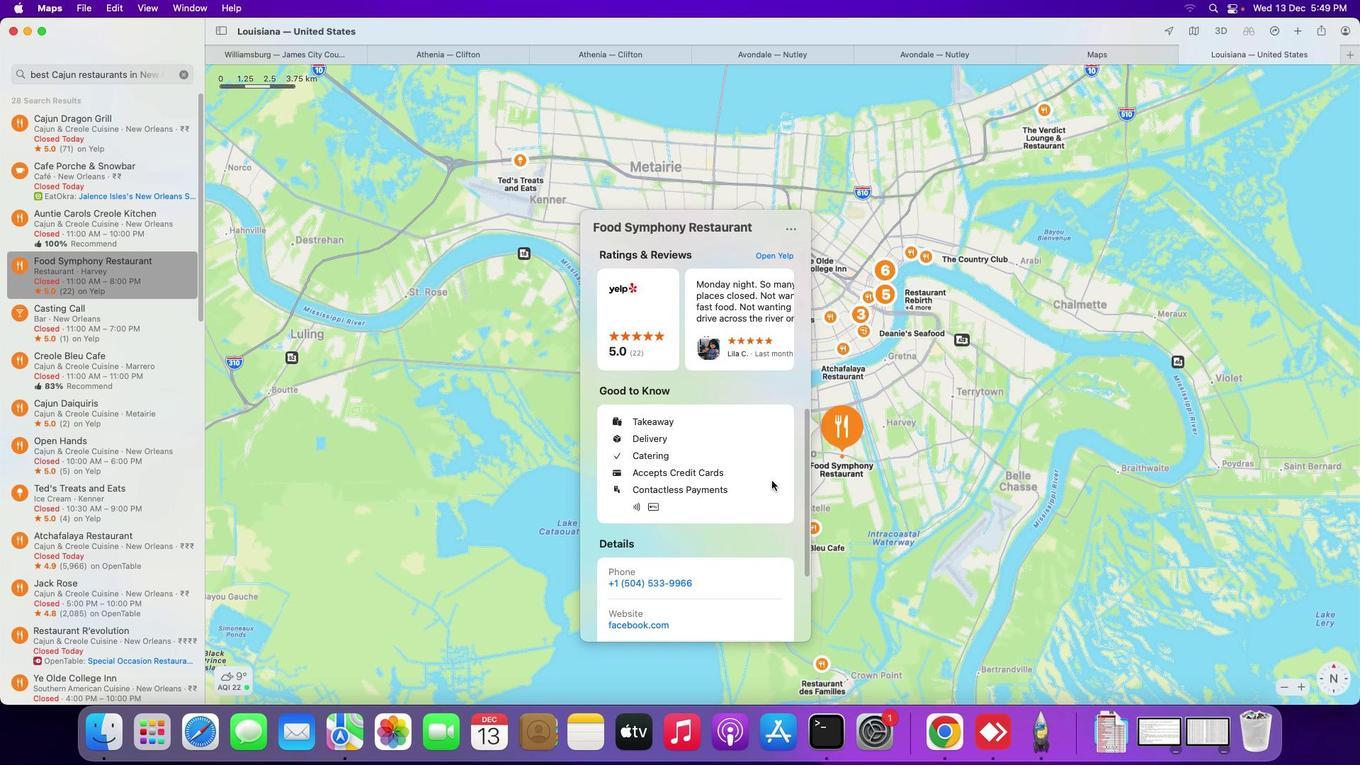 
Action: Mouse scrolled (772, 480) with delta (0, -4)
Screenshot: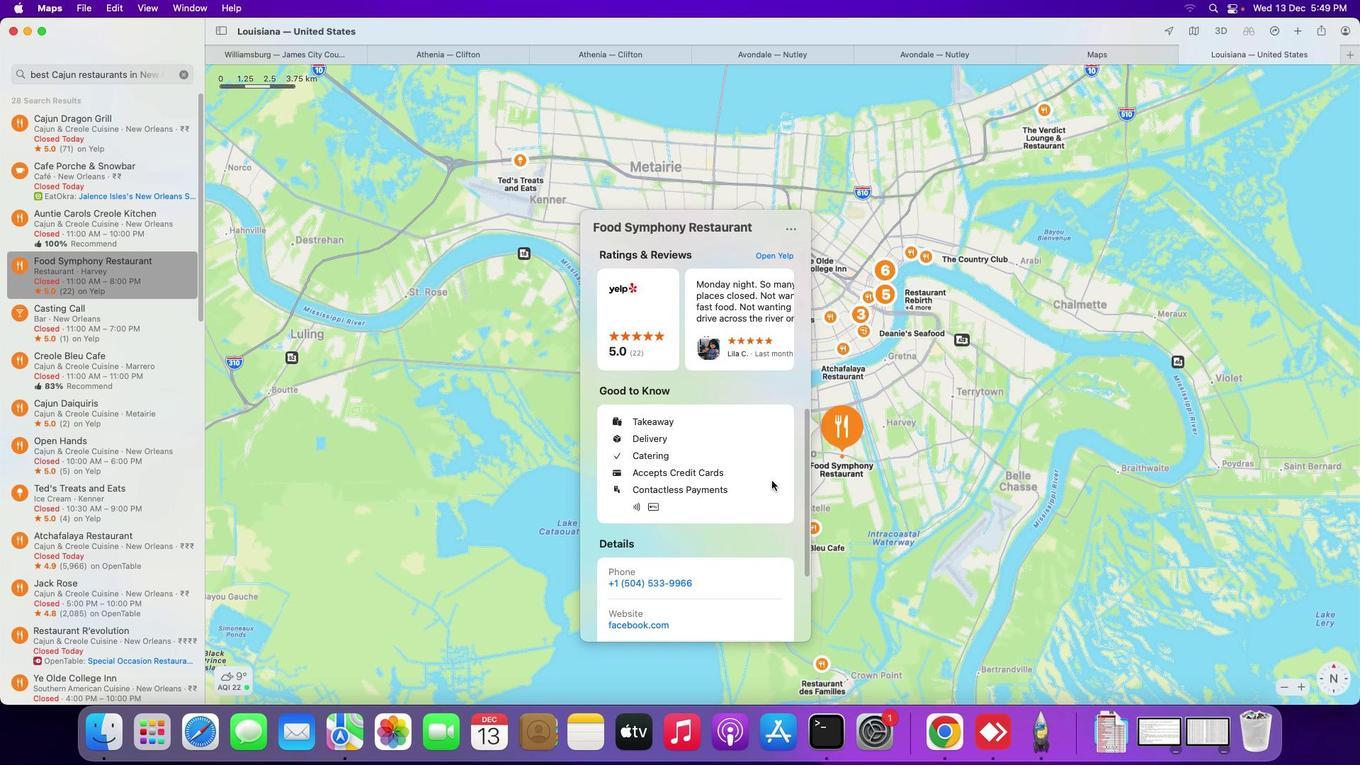 
Action: Mouse scrolled (772, 480) with delta (0, -4)
Screenshot: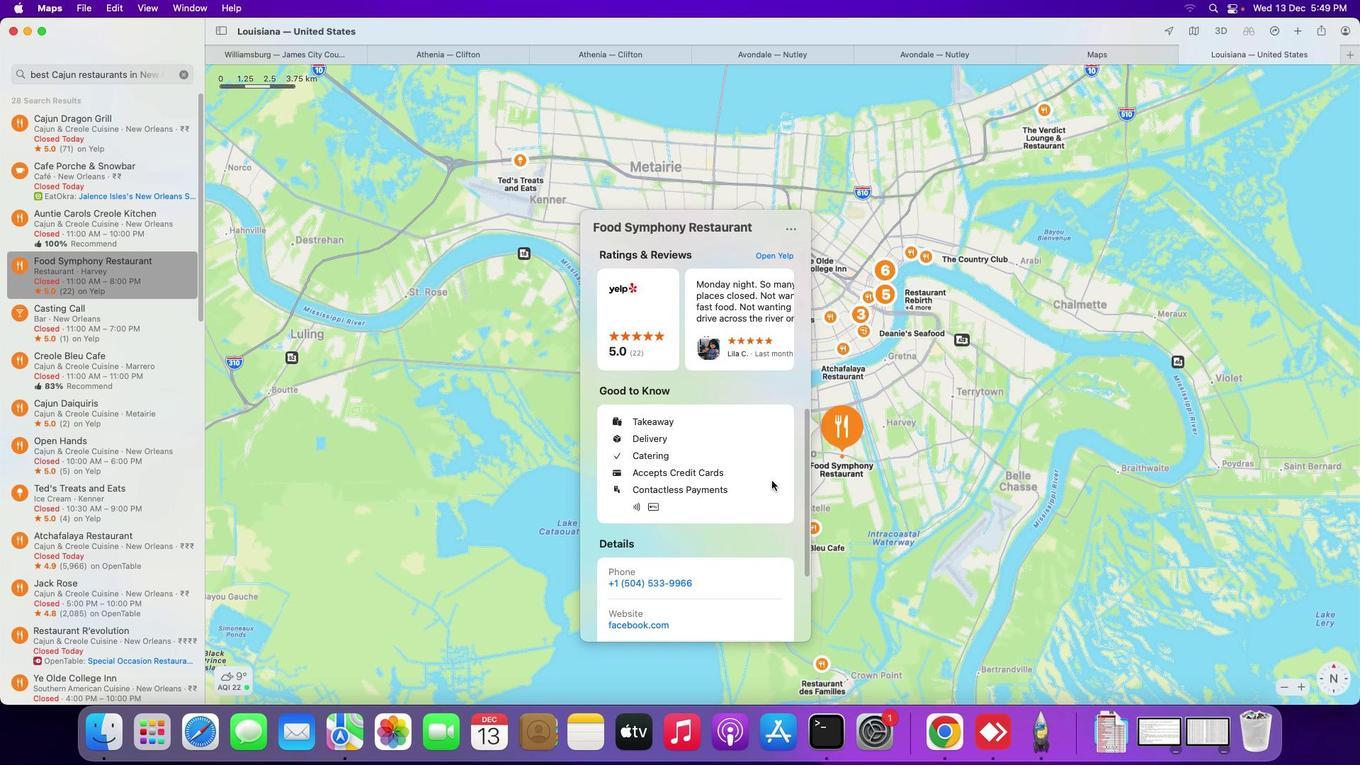 
Action: Mouse scrolled (772, 480) with delta (0, -4)
Screenshot: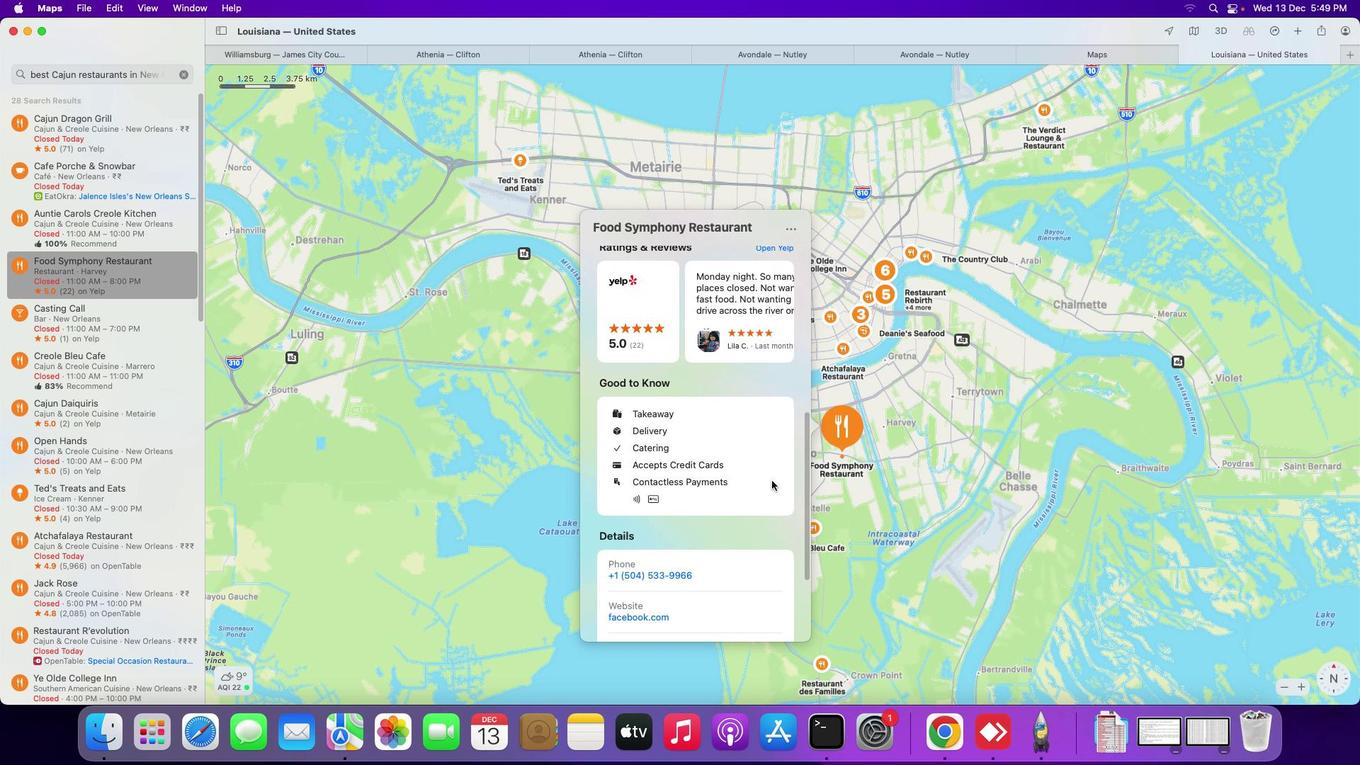 
Action: Mouse scrolled (772, 480) with delta (0, -4)
Screenshot: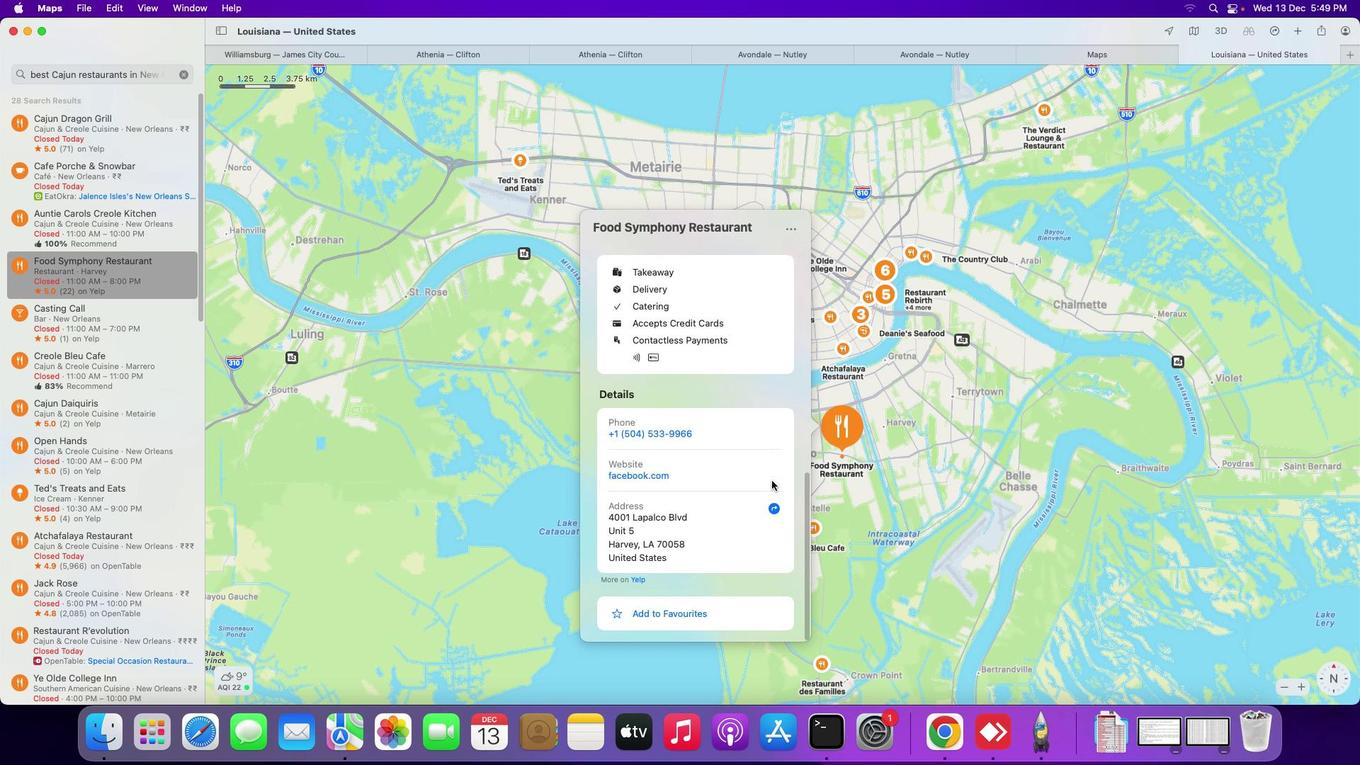 
Action: Mouse scrolled (772, 480) with delta (0, 0)
Screenshot: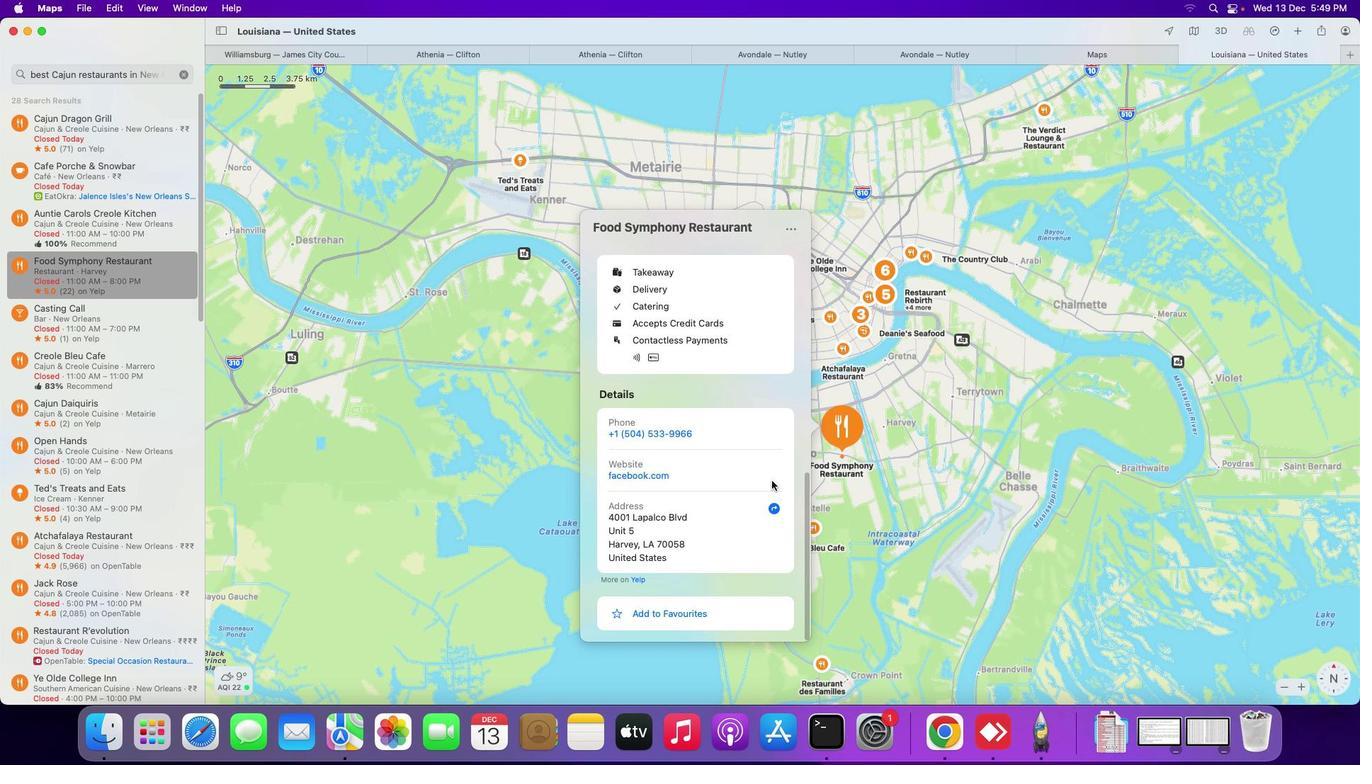 
Action: Mouse scrolled (772, 480) with delta (0, 0)
Screenshot: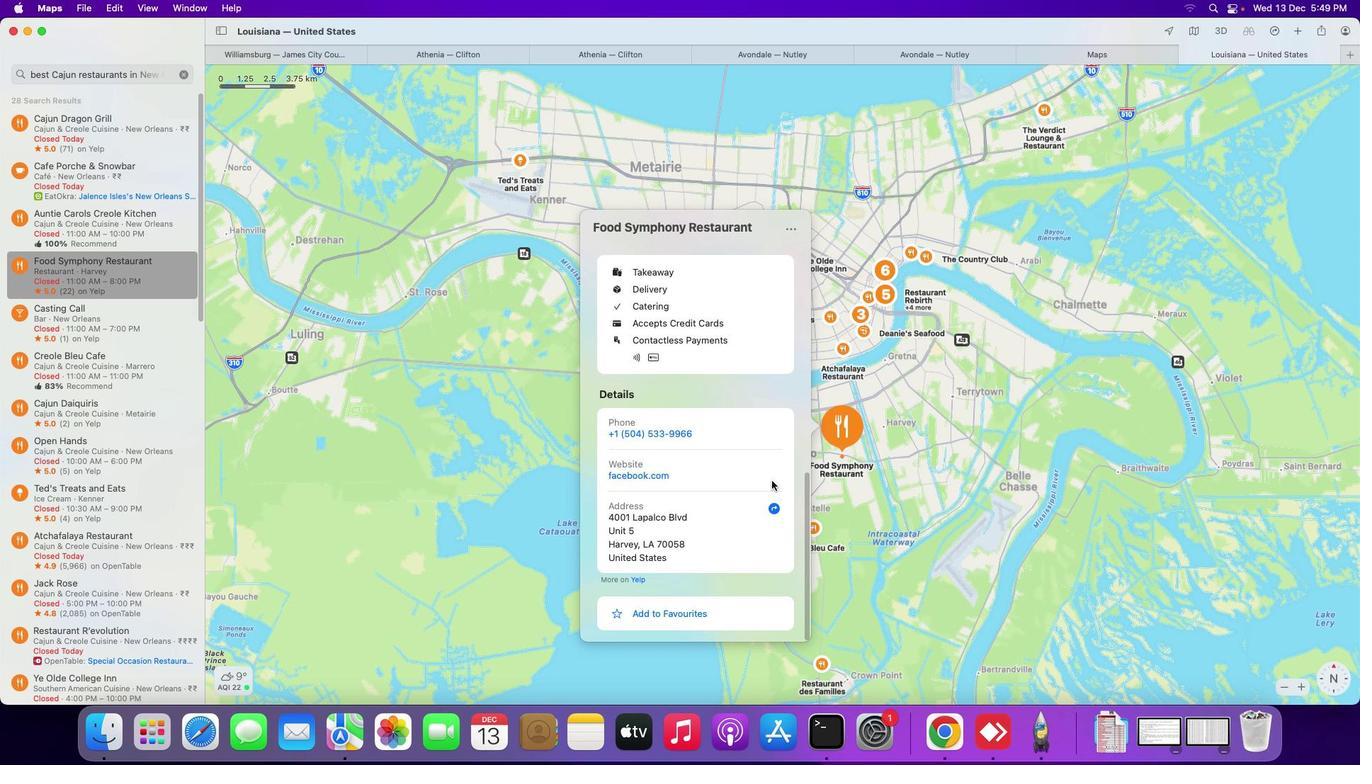 
Action: Mouse scrolled (772, 480) with delta (0, -2)
Screenshot: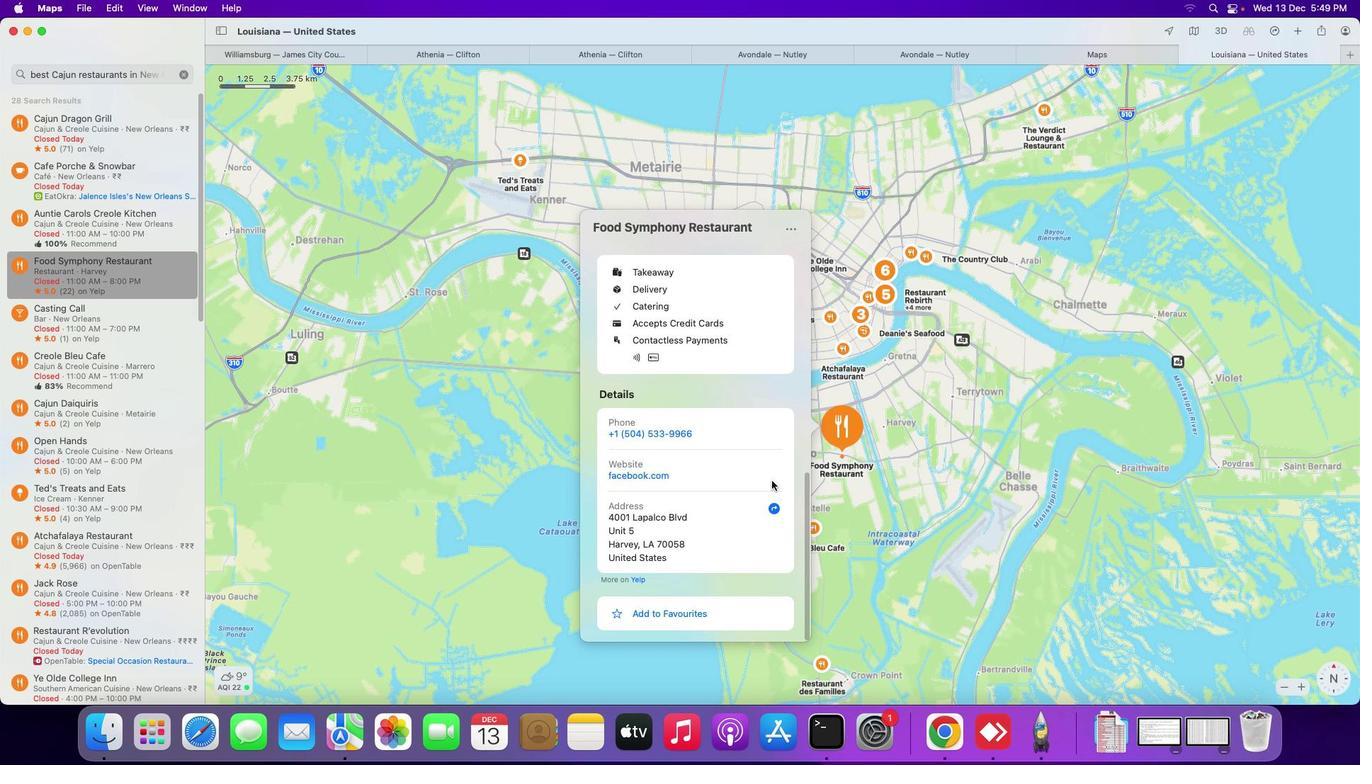 
Action: Mouse scrolled (772, 480) with delta (0, -3)
Screenshot: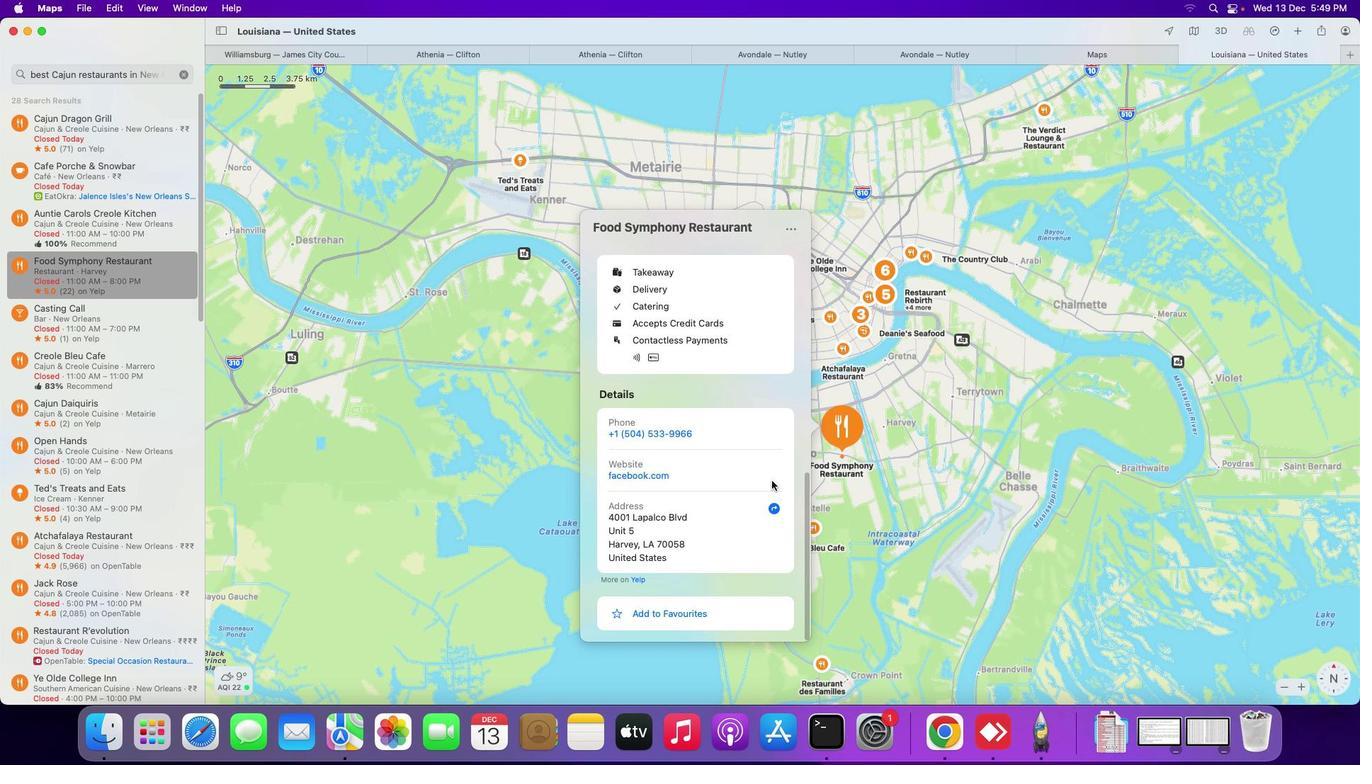 
Action: Mouse scrolled (772, 480) with delta (0, -4)
Screenshot: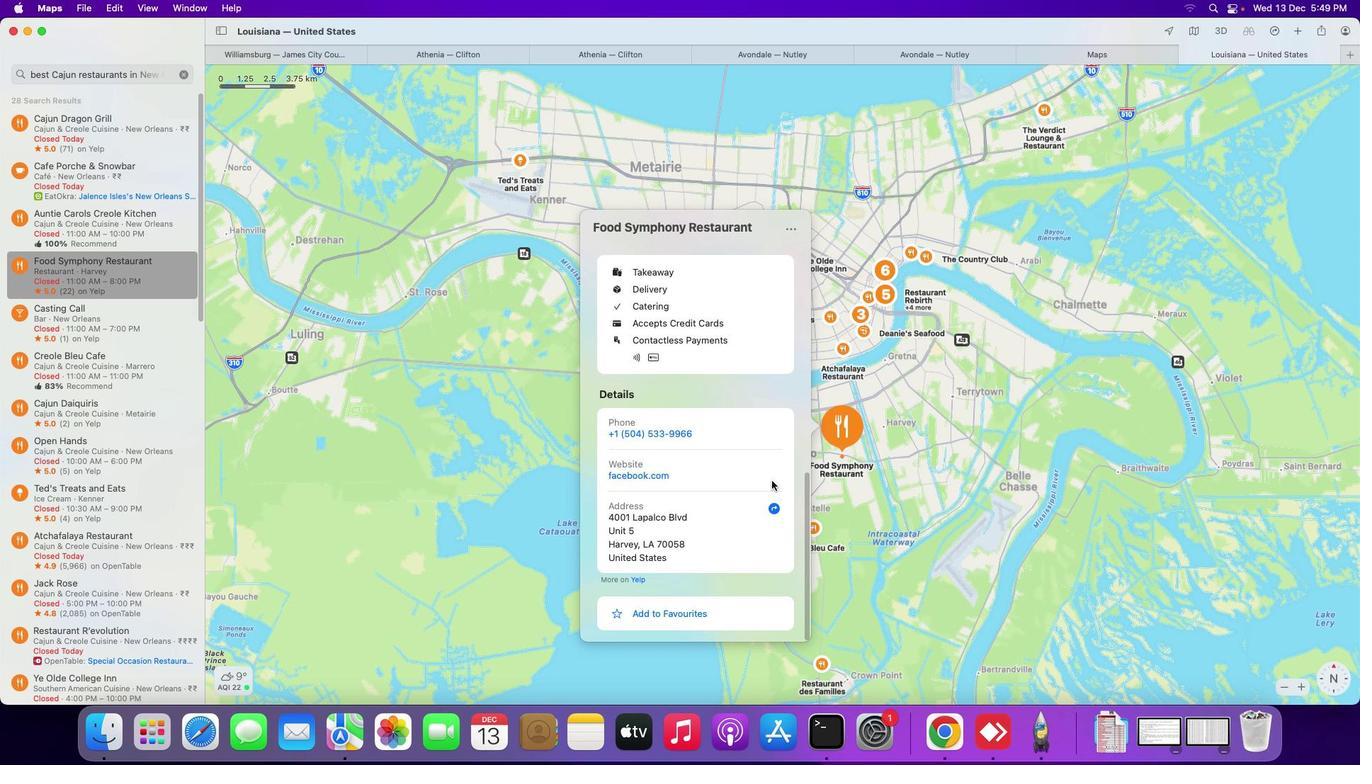 
Action: Mouse scrolled (772, 480) with delta (0, -4)
Screenshot: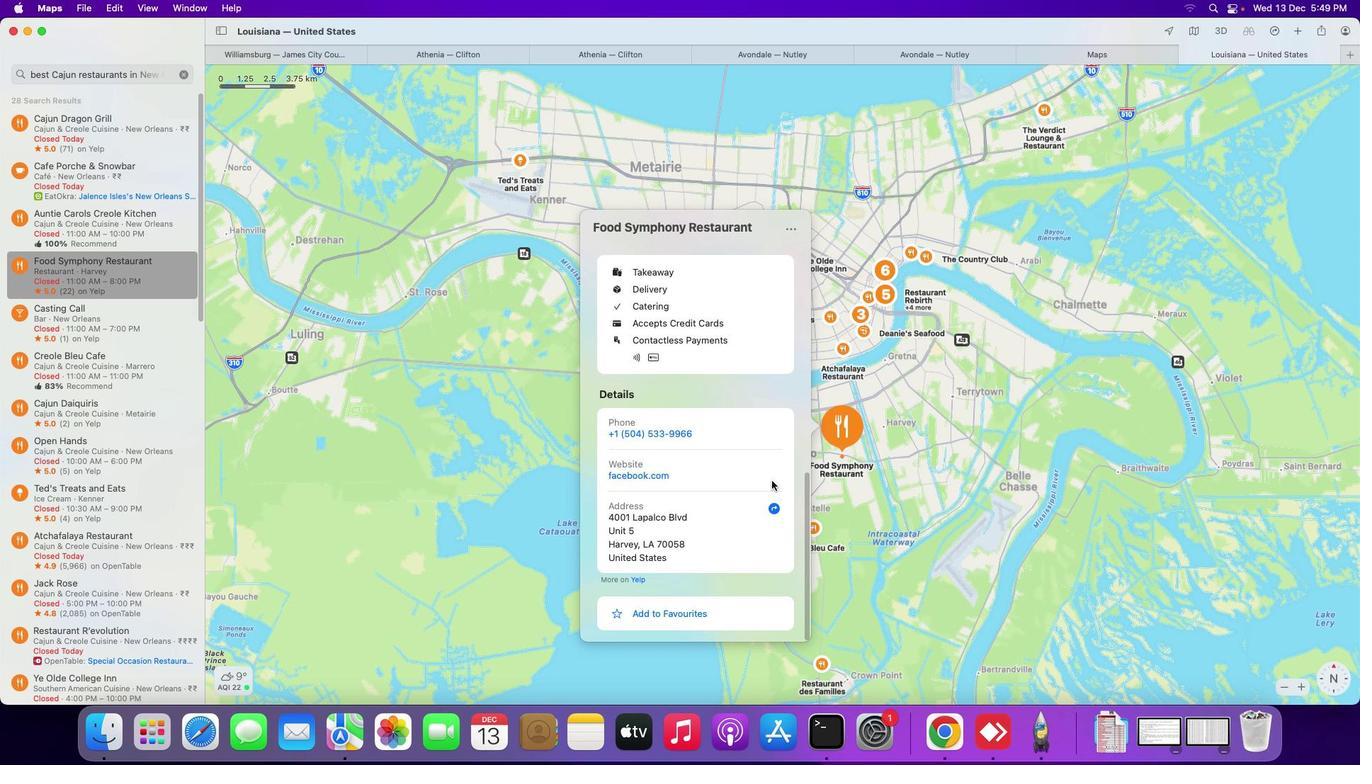 
Action: Mouse scrolled (772, 480) with delta (0, -4)
Screenshot: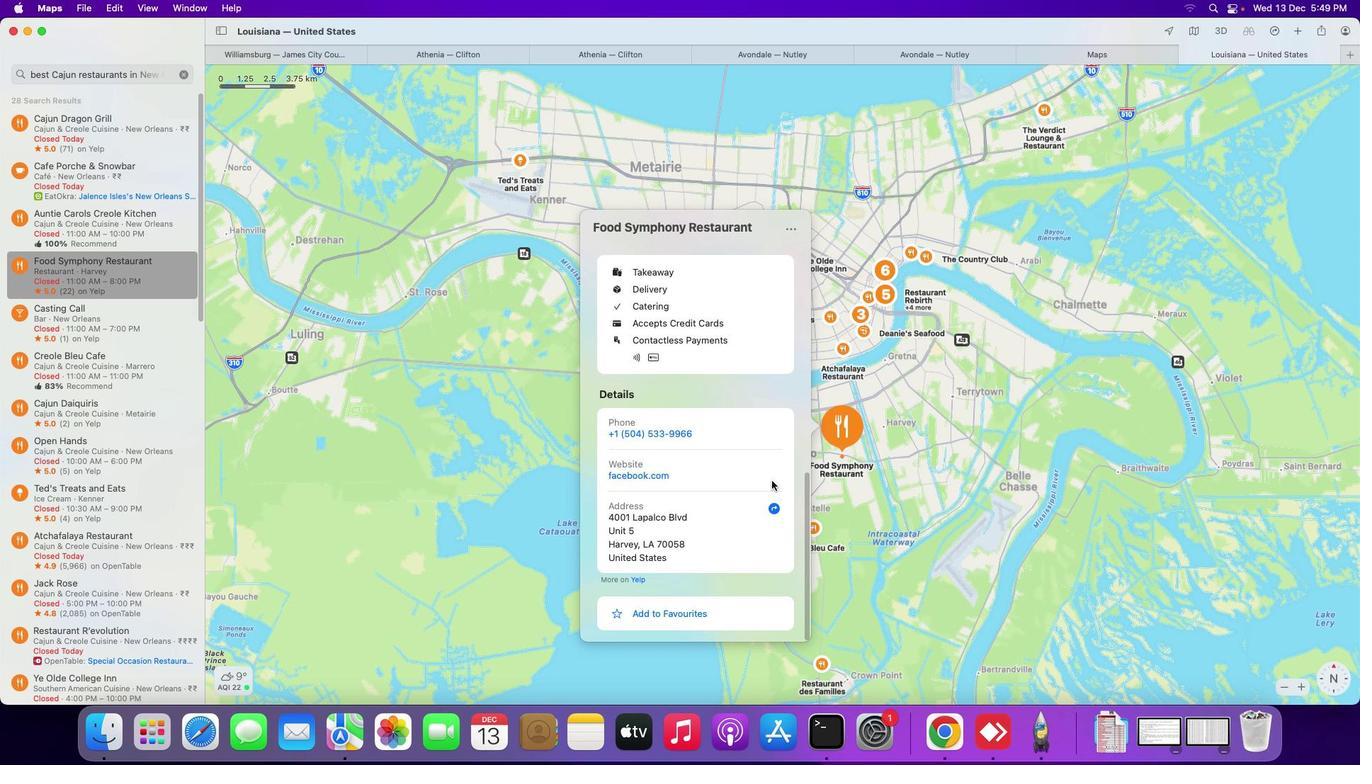 
Action: Mouse moved to (63, 316)
Screenshot: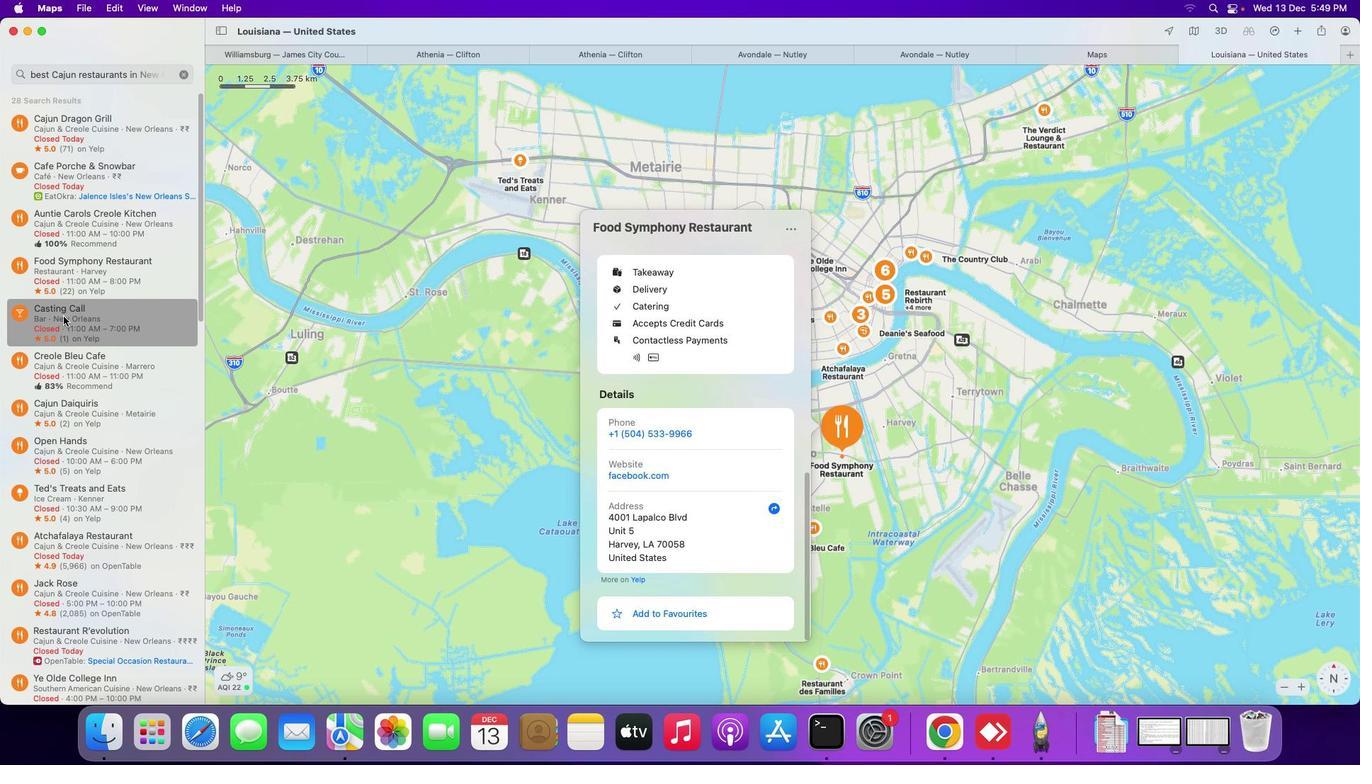 
Action: Mouse pressed left at (63, 316)
Screenshot: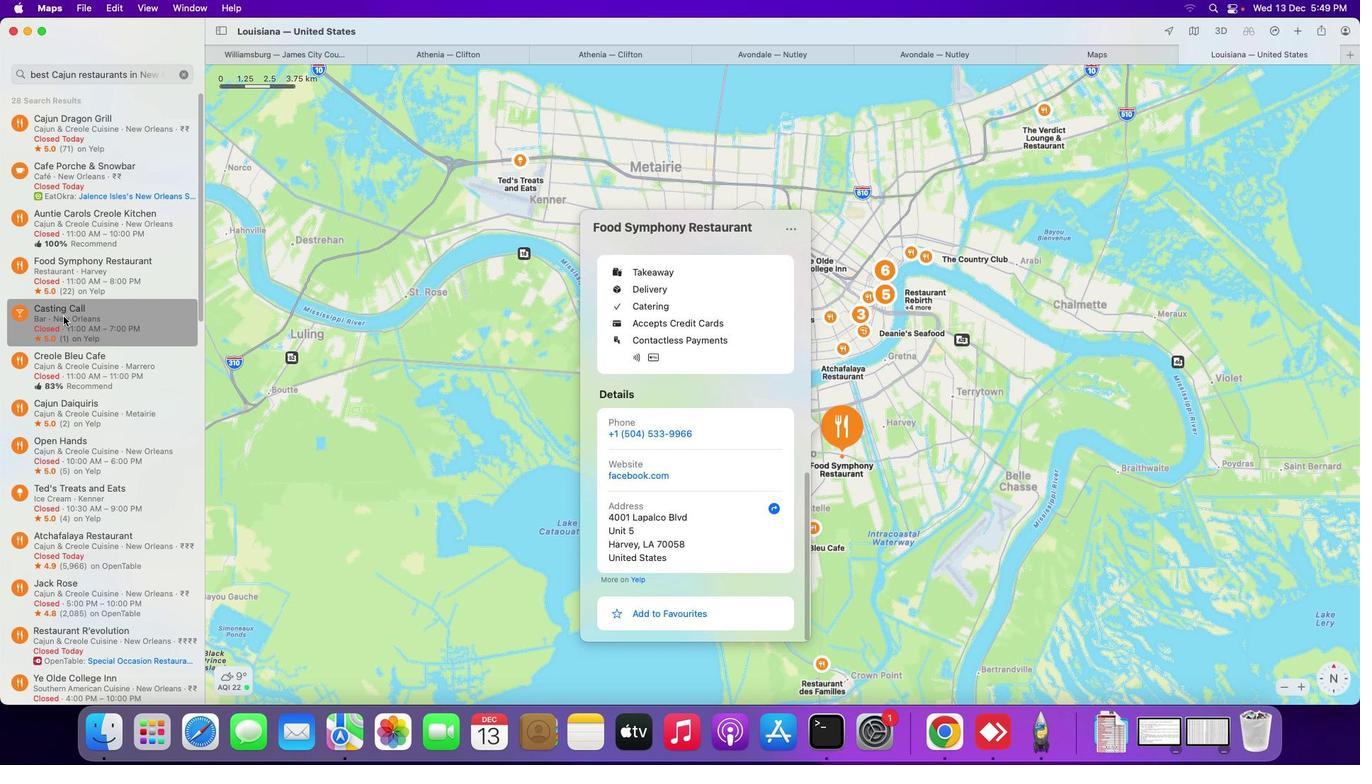 
Action: Mouse moved to (746, 345)
Screenshot: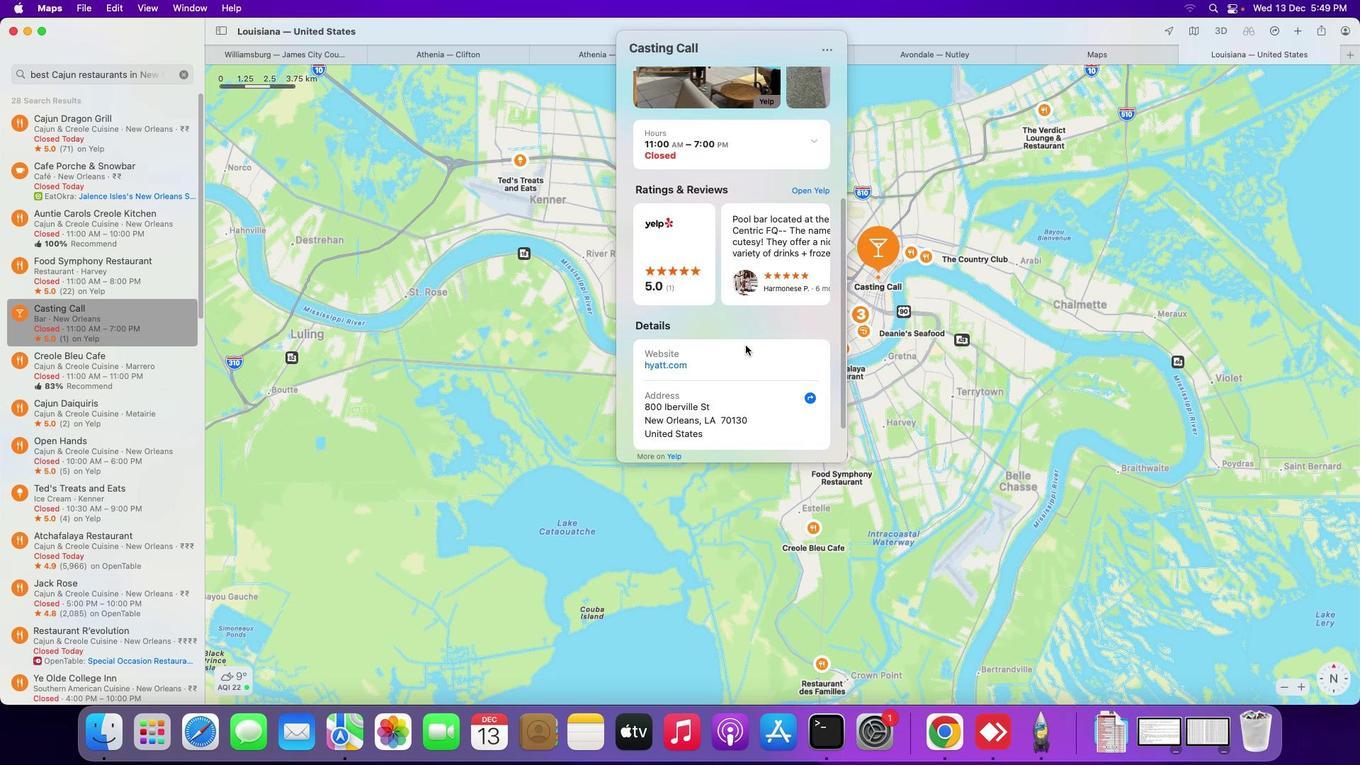 
Action: Mouse scrolled (746, 345) with delta (0, 0)
Screenshot: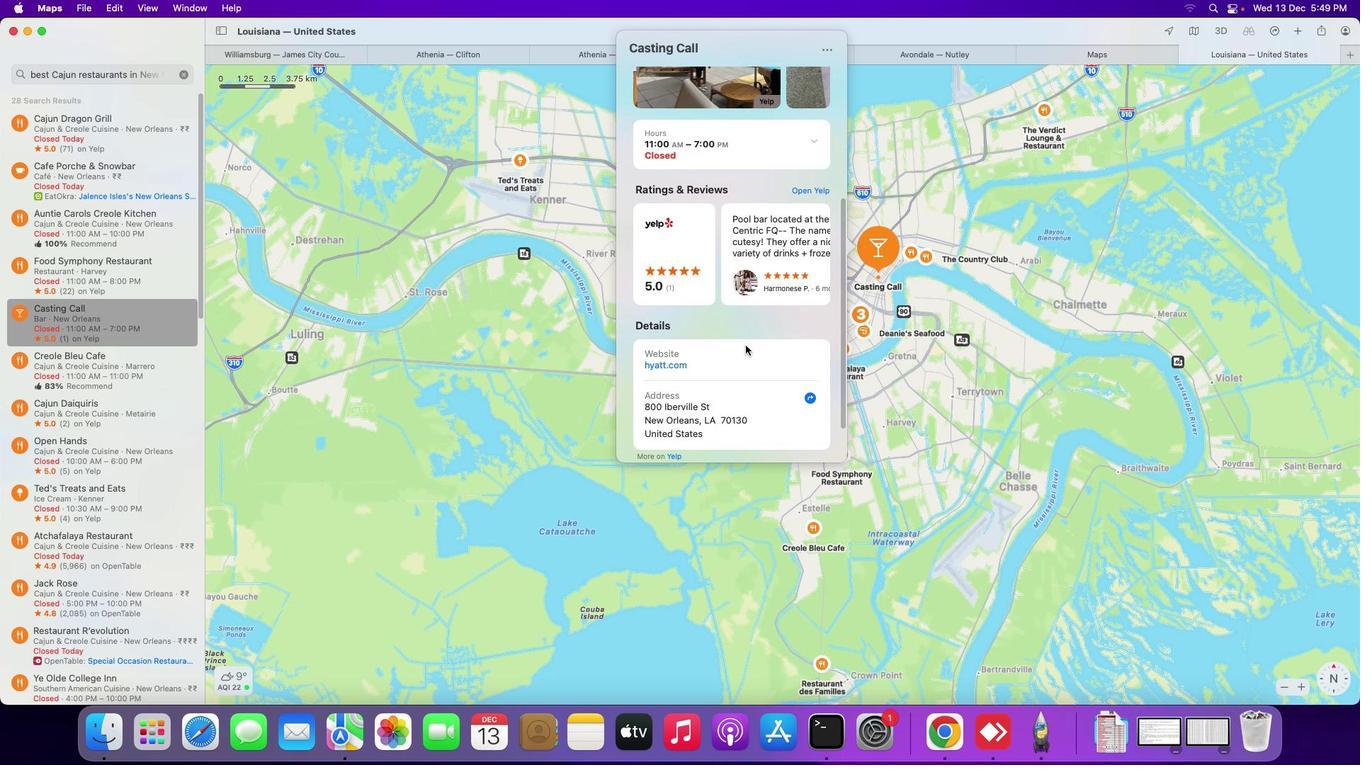 
Action: Mouse scrolled (746, 345) with delta (0, 0)
Screenshot: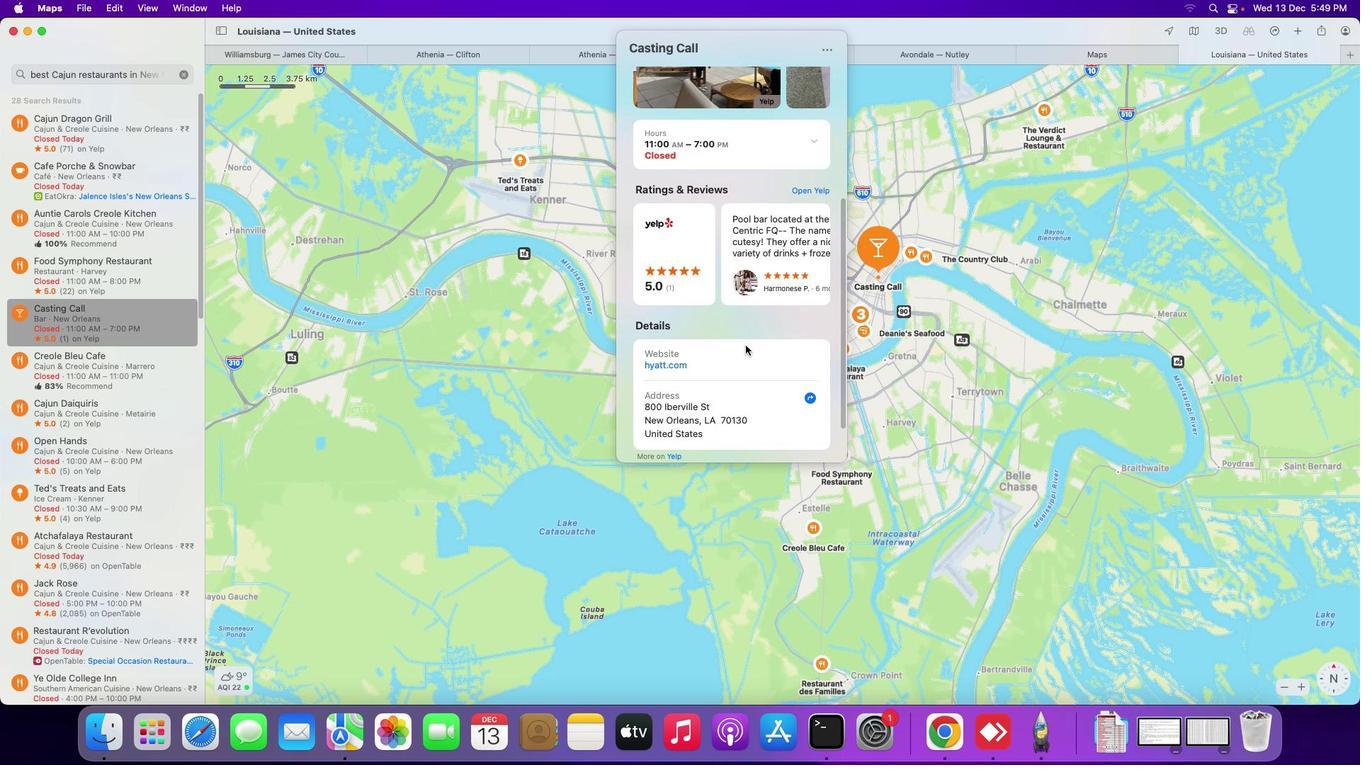 
Action: Mouse scrolled (746, 345) with delta (0, -2)
Screenshot: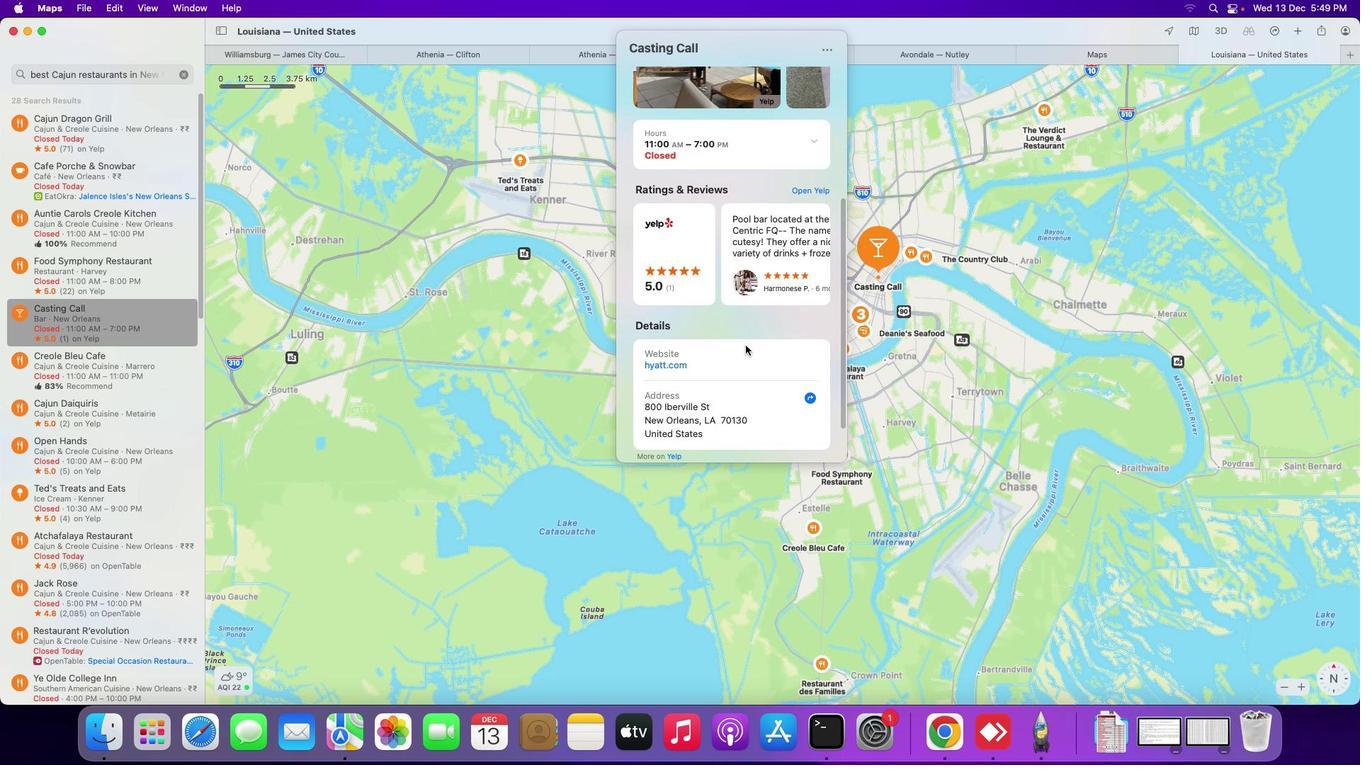 
Action: Mouse scrolled (746, 345) with delta (0, -3)
Screenshot: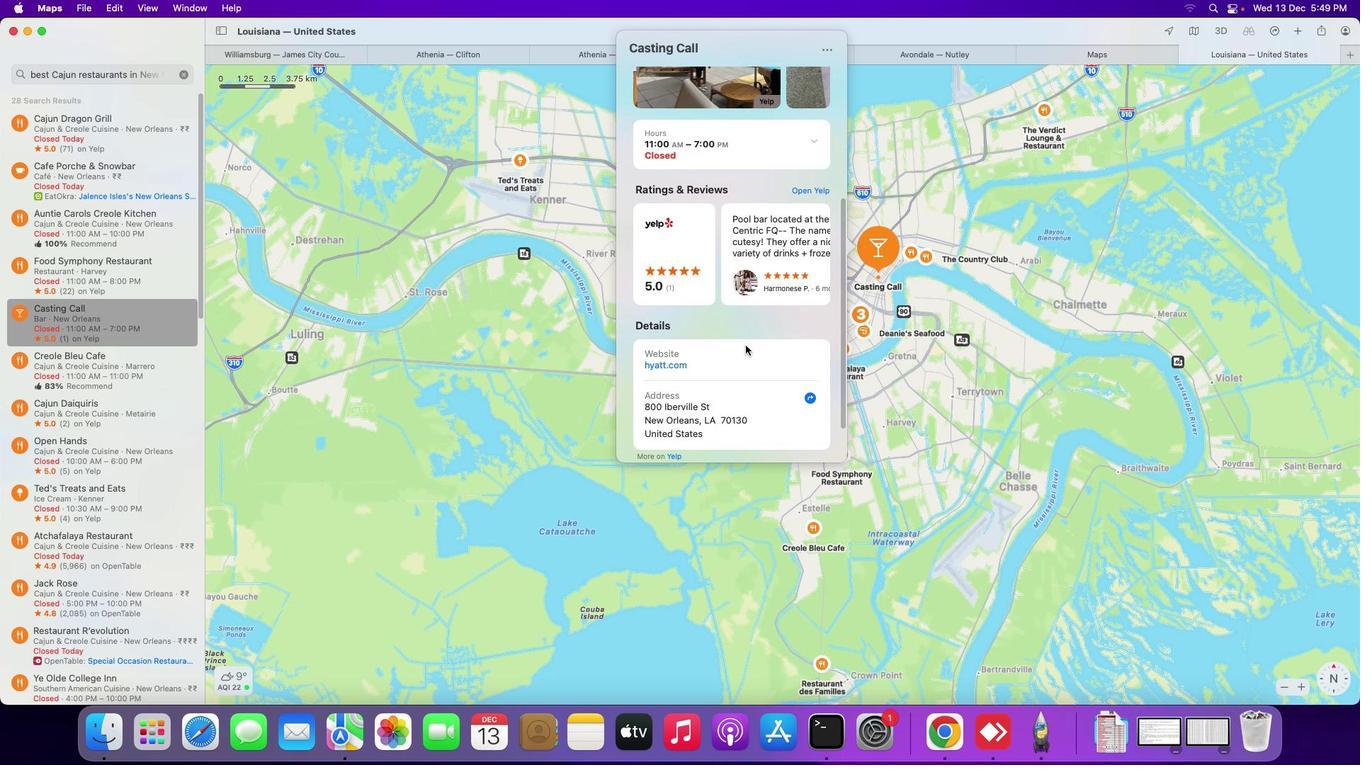 
Action: Mouse scrolled (746, 345) with delta (0, -4)
Screenshot: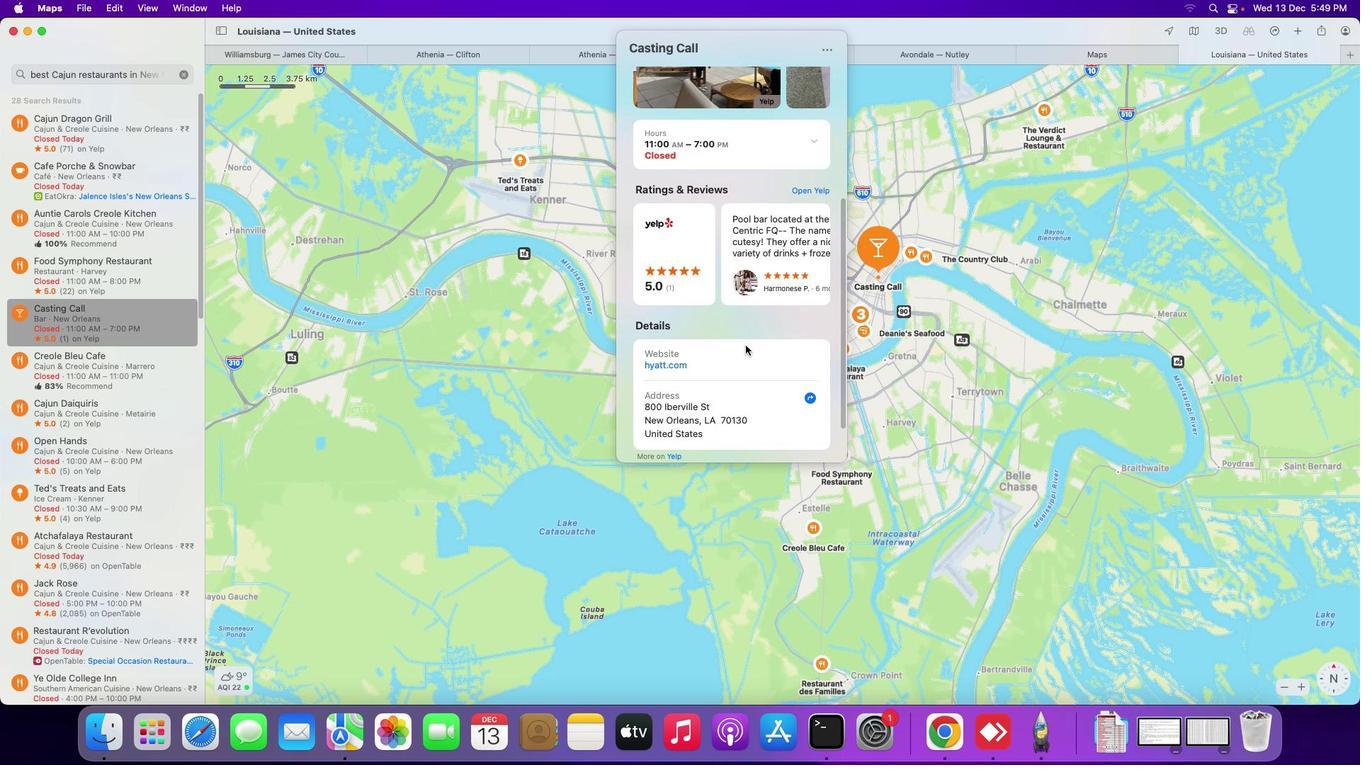
Action: Mouse scrolled (746, 345) with delta (0, -4)
Screenshot: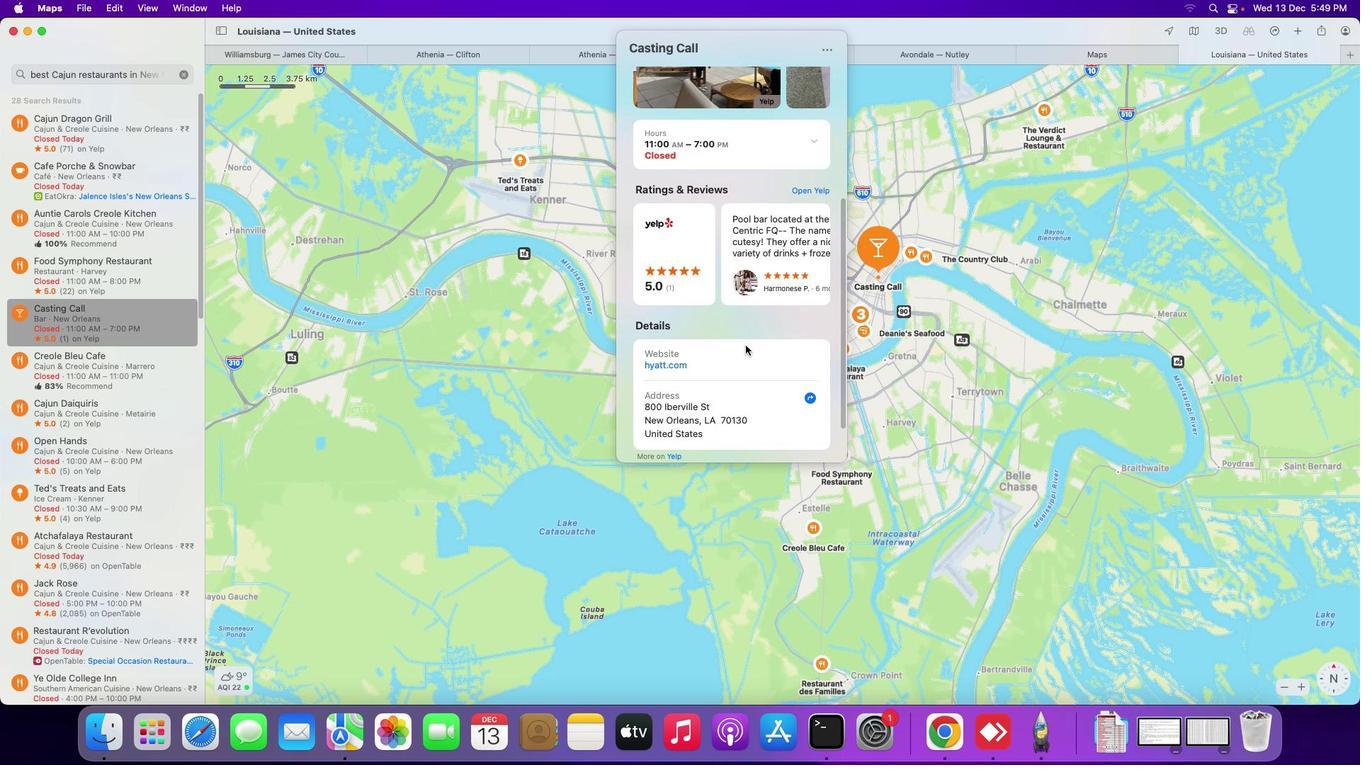 
Action: Mouse scrolled (746, 345) with delta (0, -4)
Screenshot: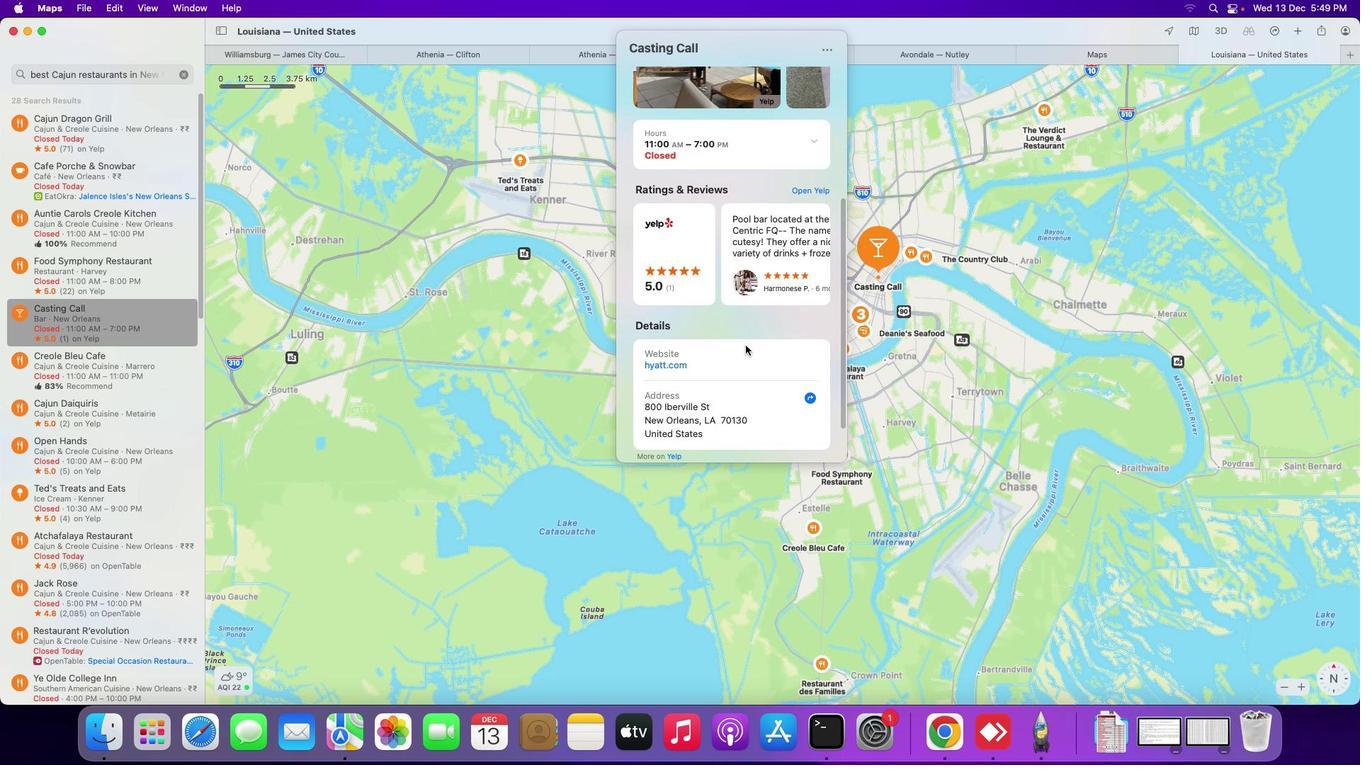
Action: Mouse scrolled (746, 345) with delta (0, 0)
Screenshot: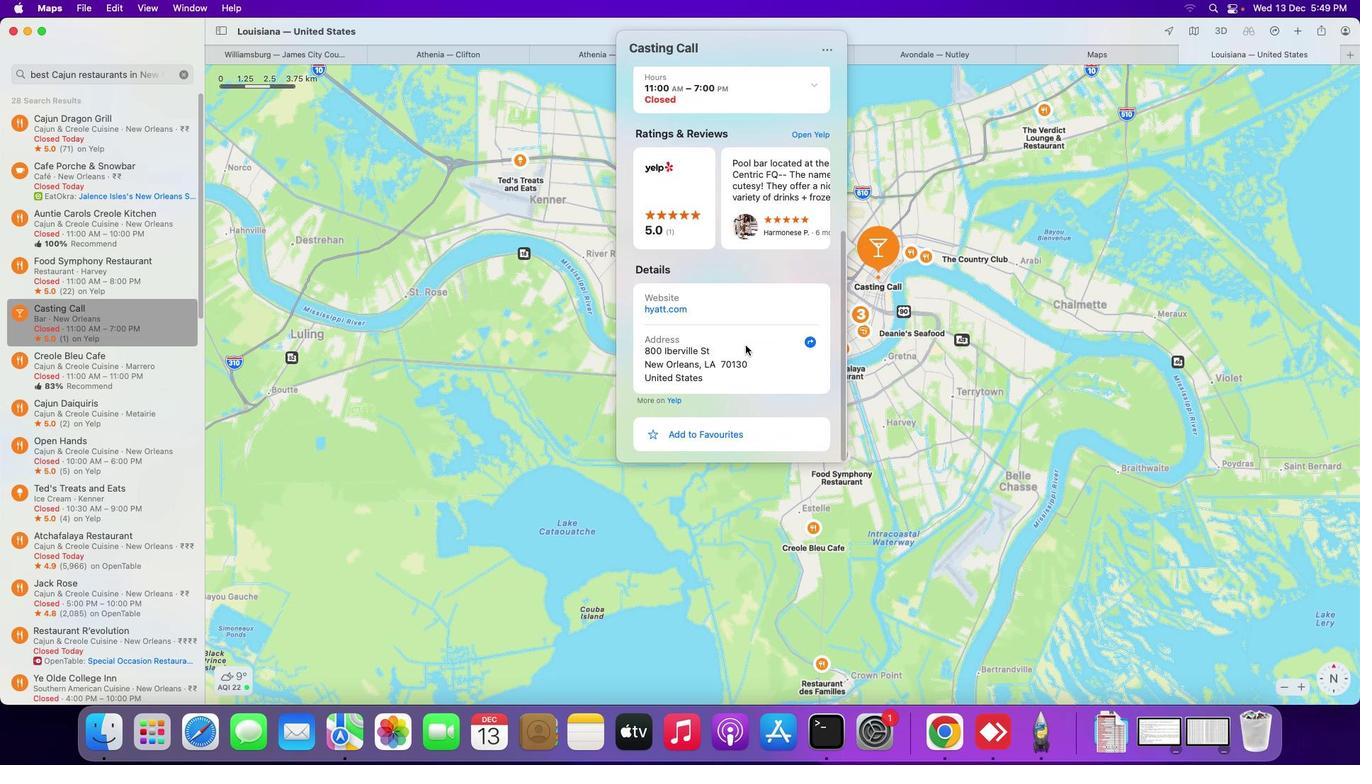 
Action: Mouse scrolled (746, 345) with delta (0, 0)
Screenshot: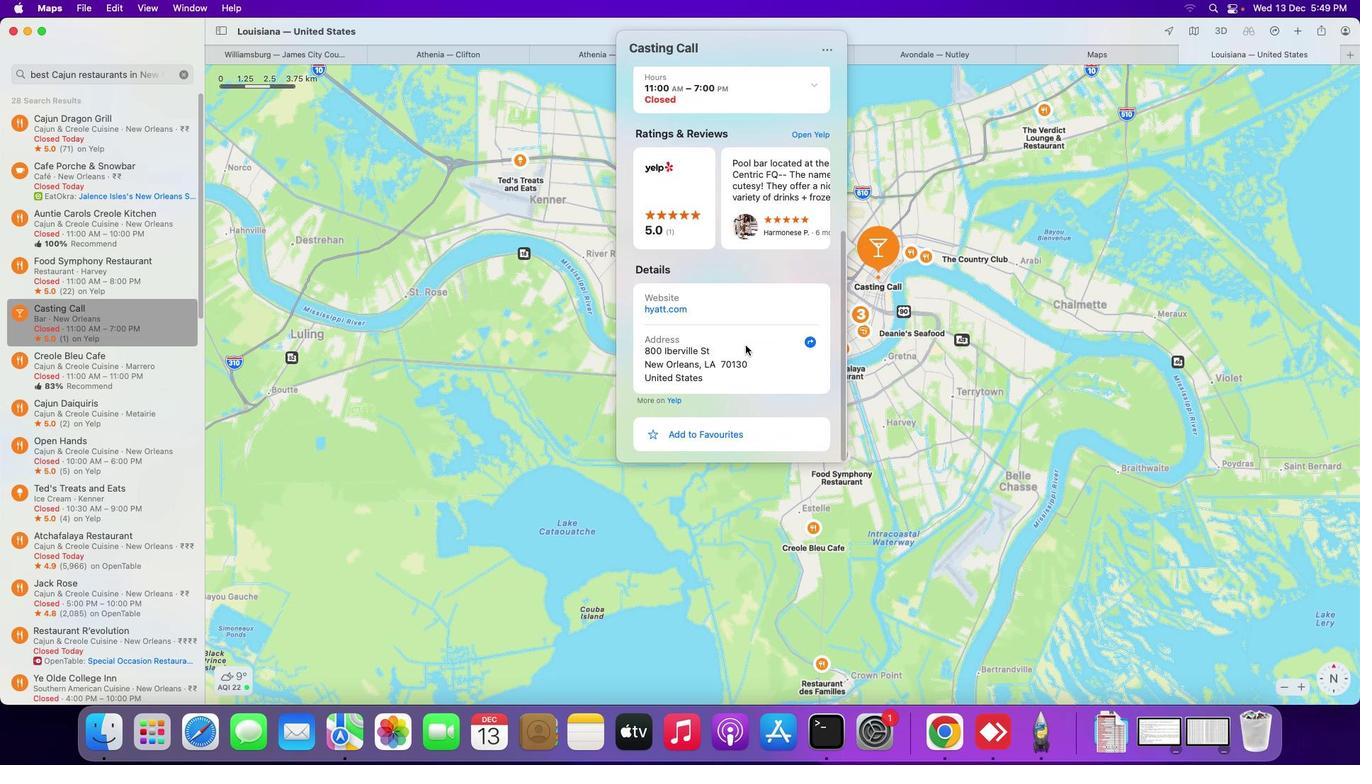 
Action: Mouse scrolled (746, 345) with delta (0, -2)
Screenshot: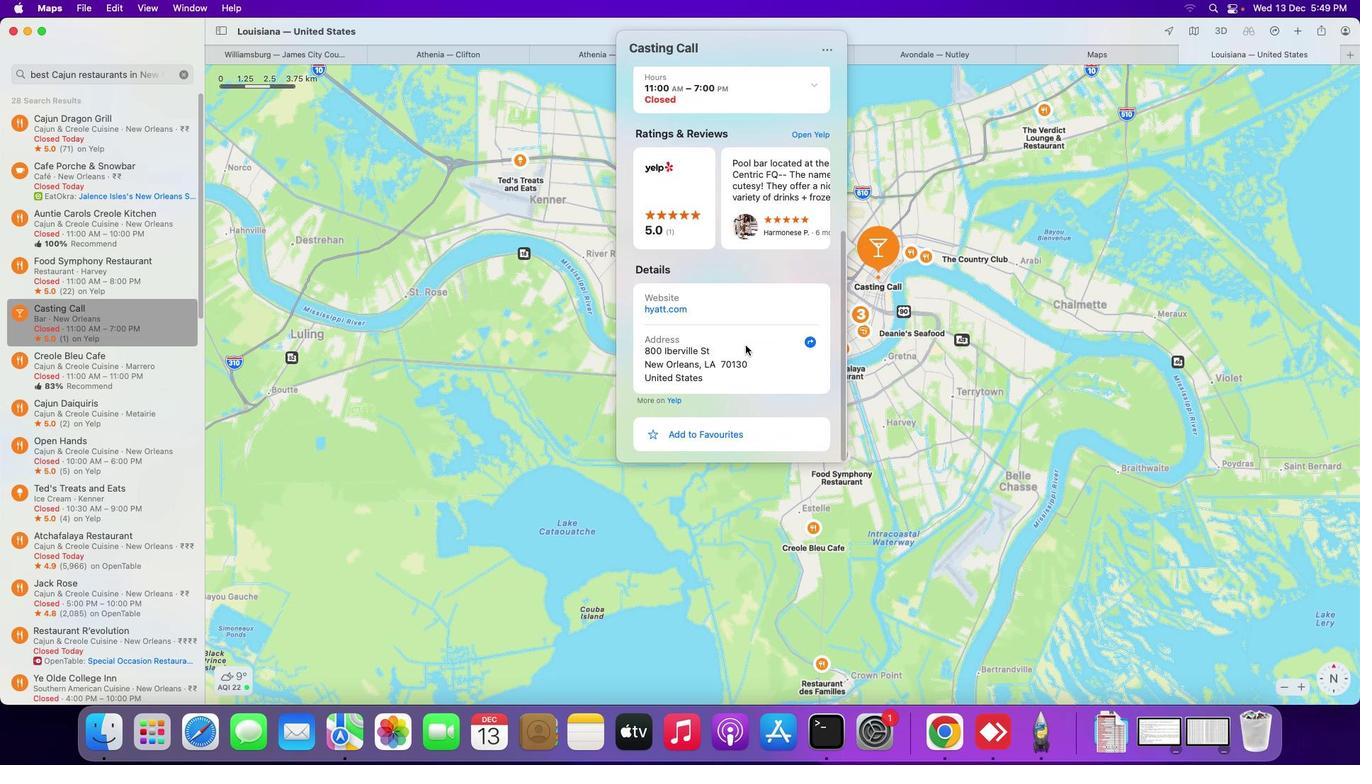 
Action: Mouse scrolled (746, 345) with delta (0, -3)
Screenshot: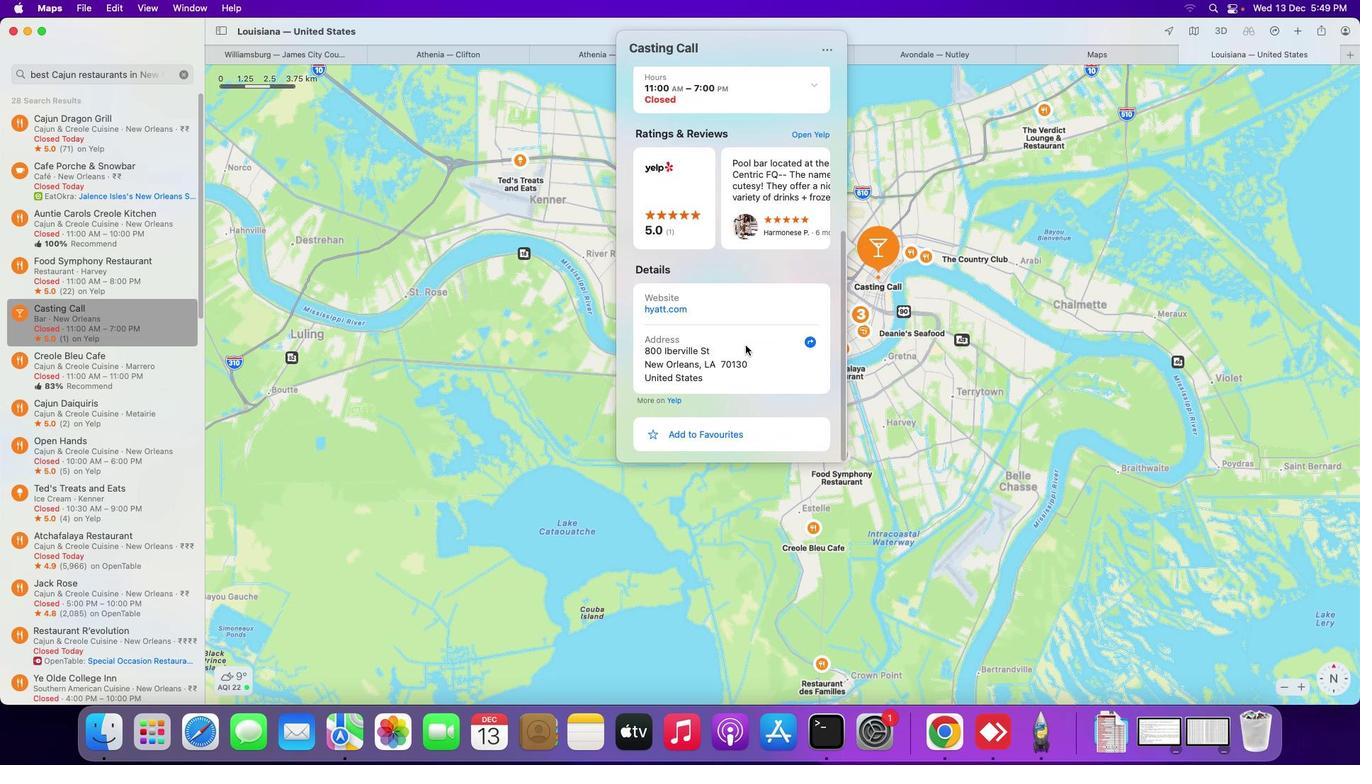 
Action: Mouse scrolled (746, 345) with delta (0, -4)
Screenshot: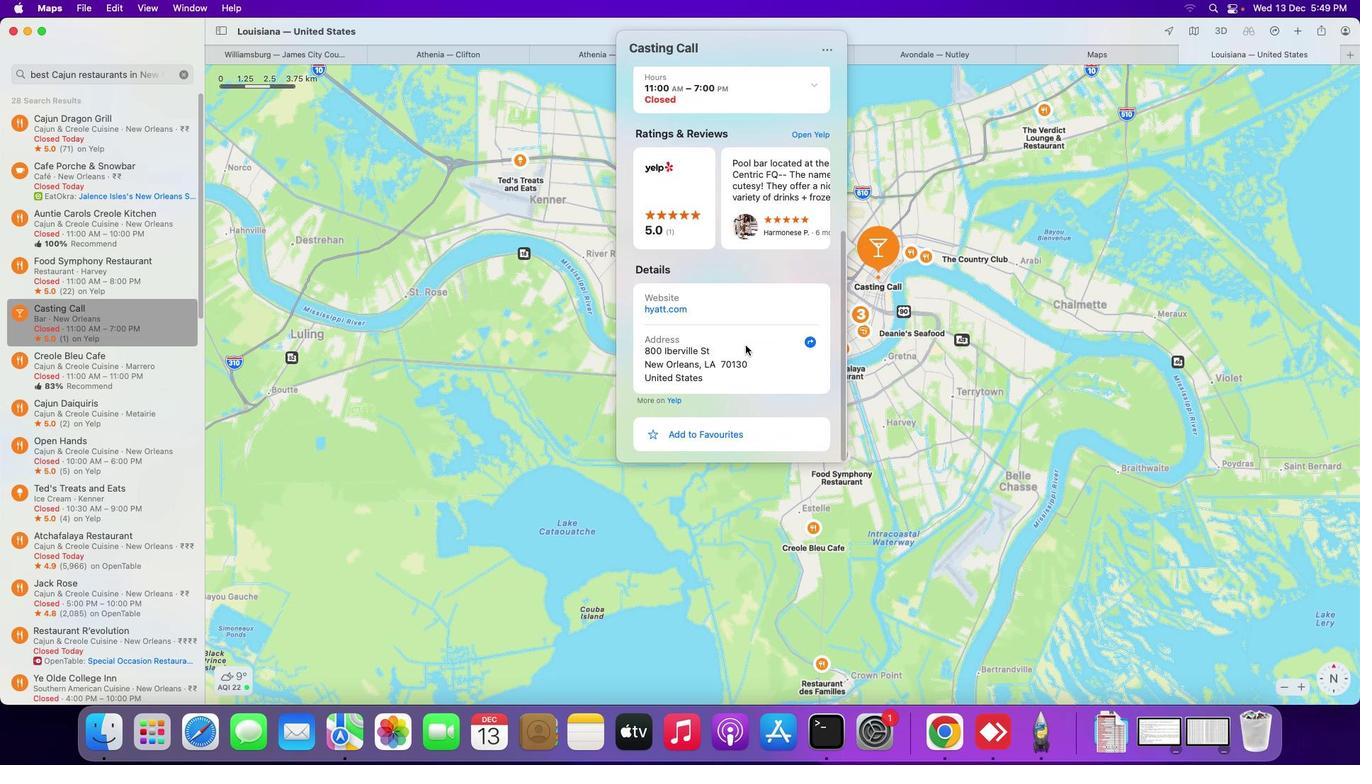 
Action: Mouse scrolled (746, 345) with delta (0, -4)
Screenshot: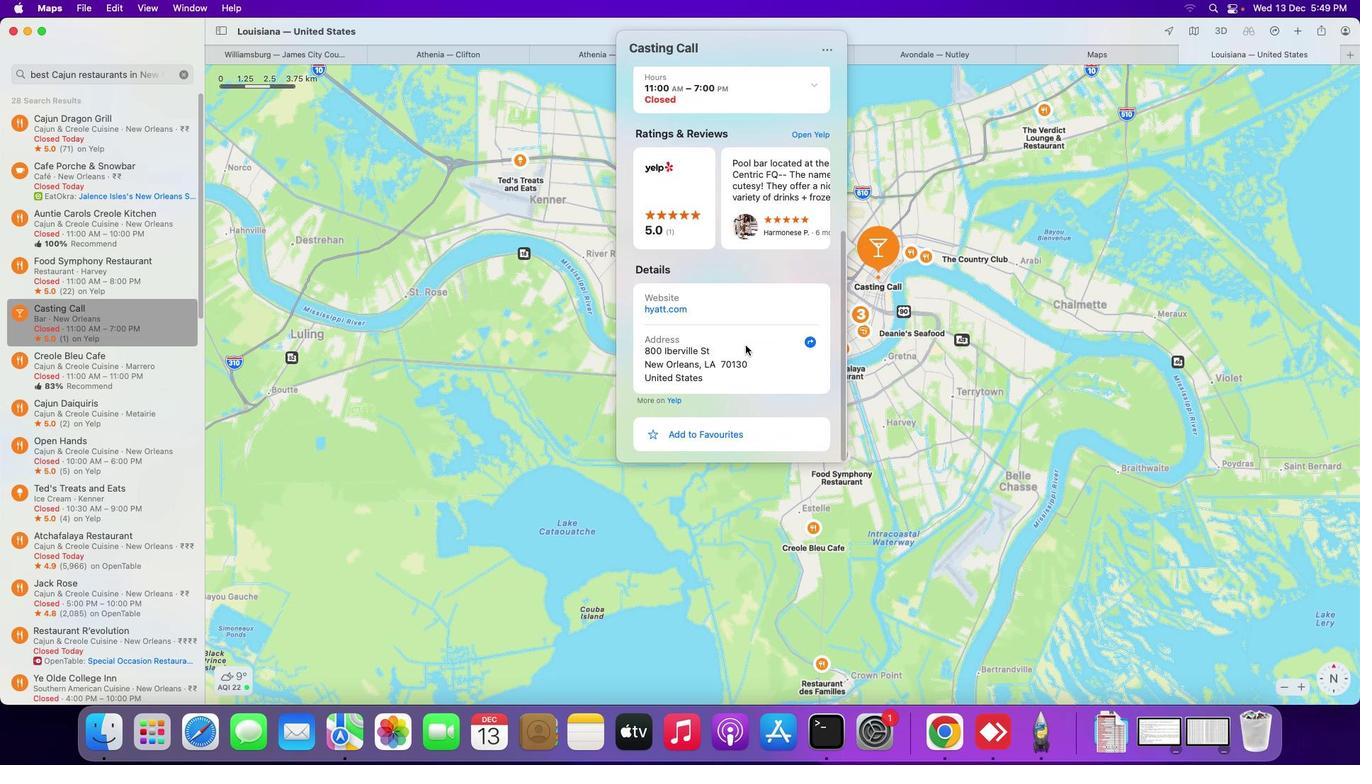 
Action: Mouse scrolled (746, 345) with delta (0, -4)
Screenshot: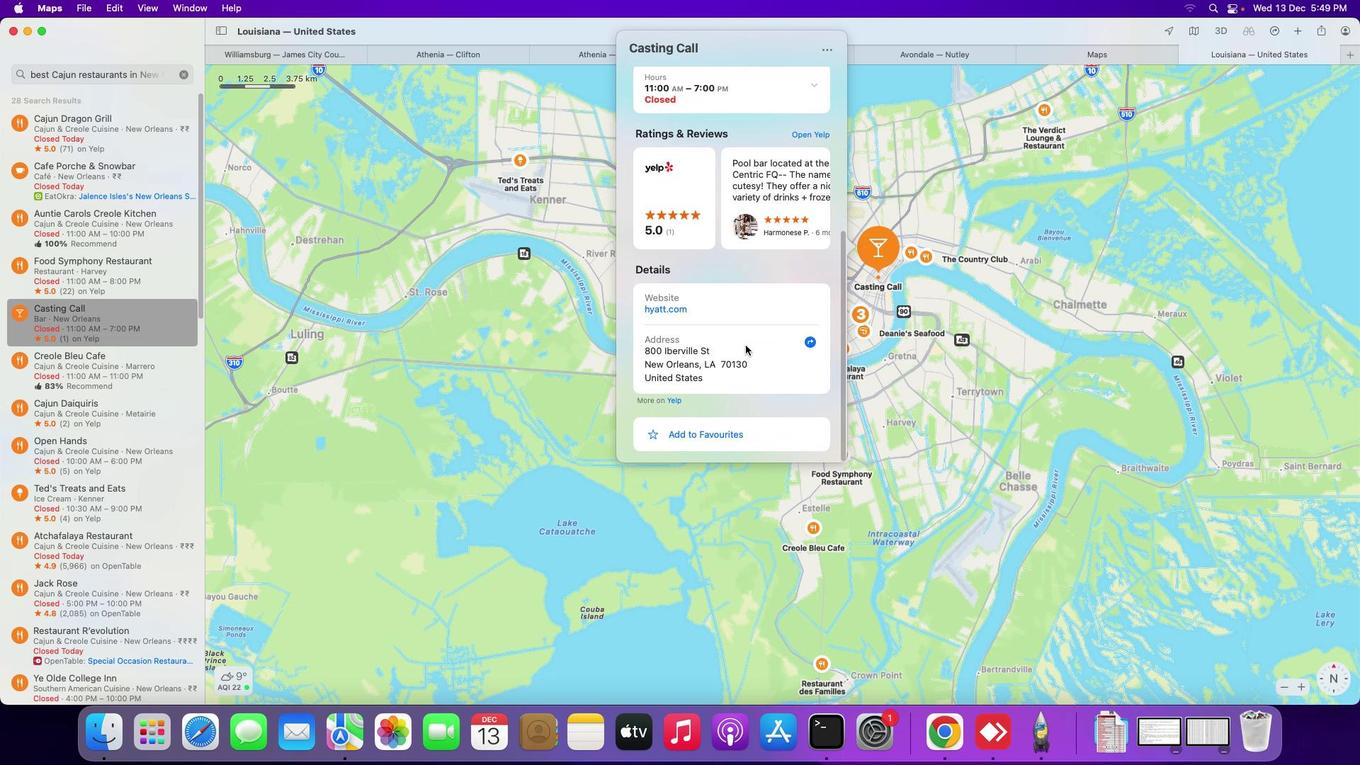
Action: Mouse moved to (746, 345)
Screenshot: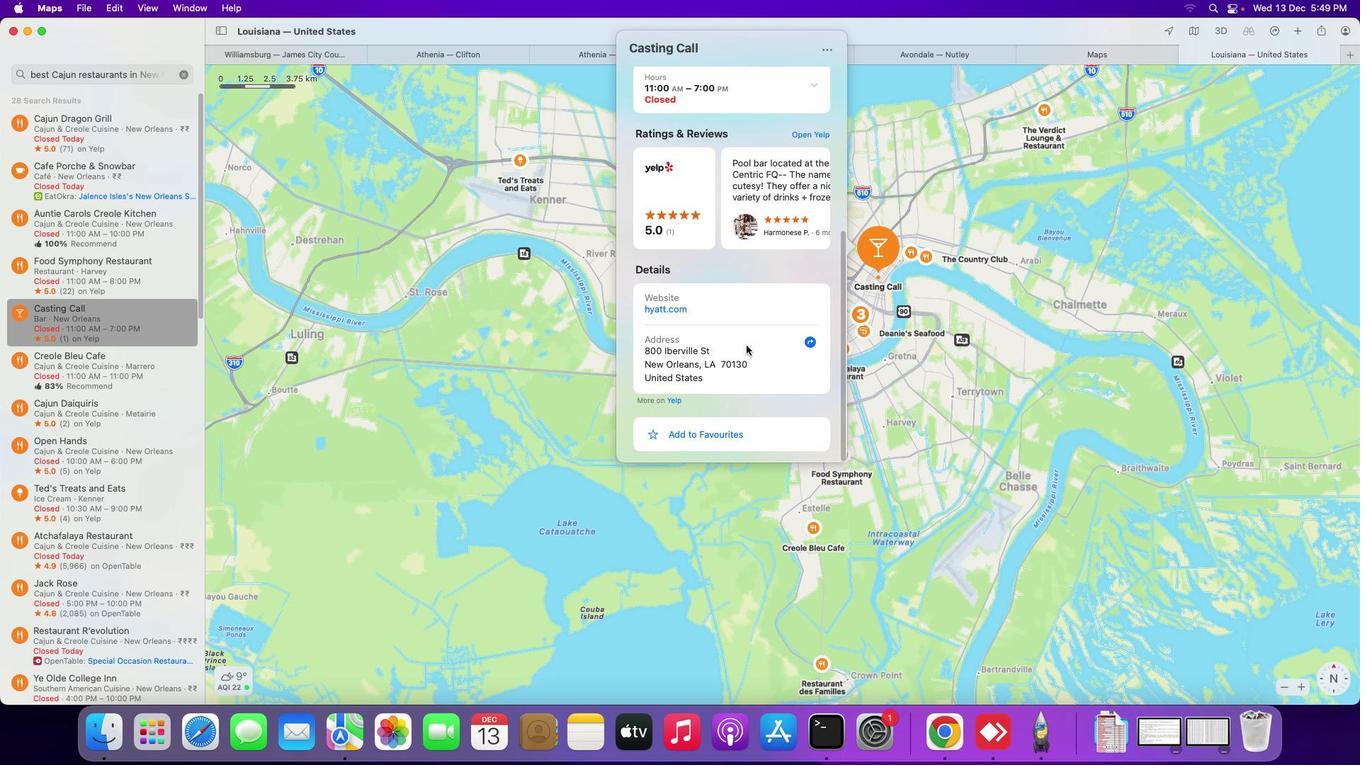 
Action: Mouse scrolled (746, 345) with delta (0, 0)
Screenshot: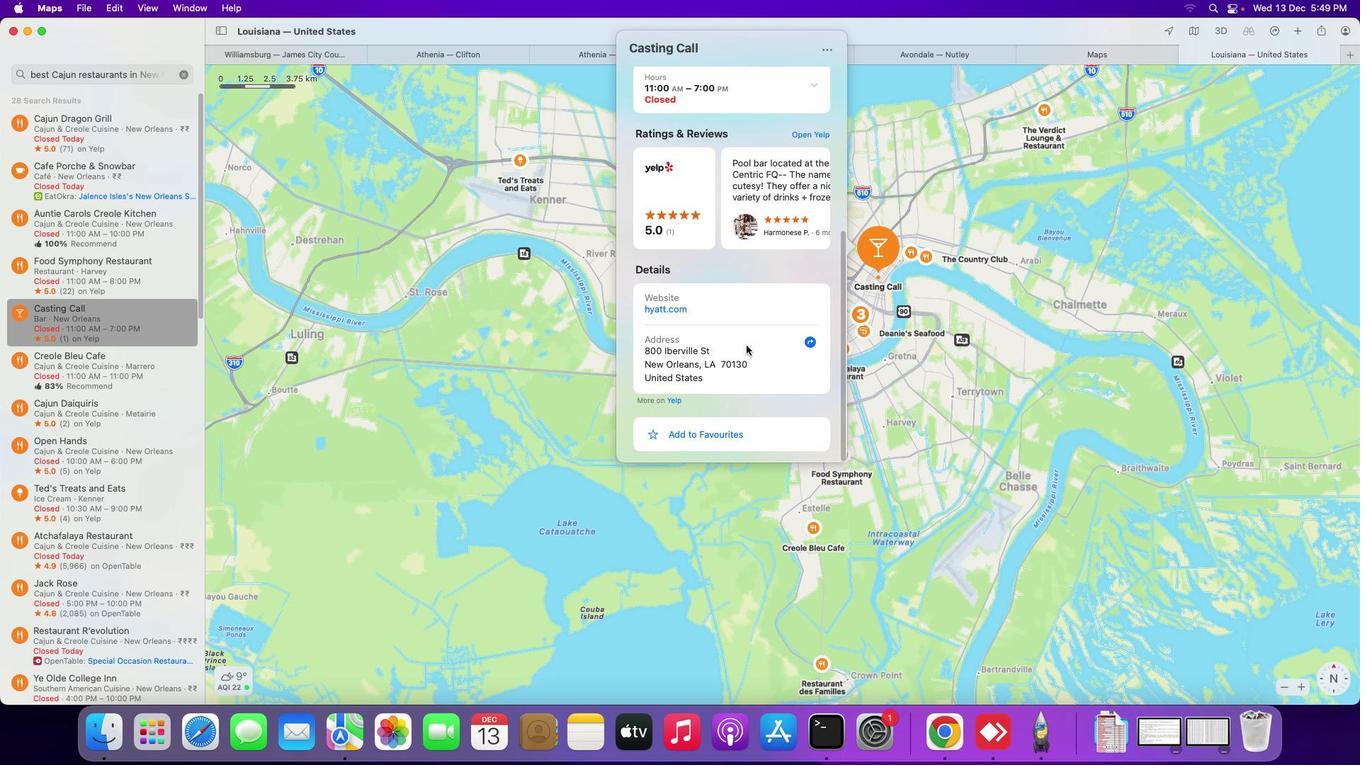 
Action: Mouse scrolled (746, 345) with delta (0, 0)
Screenshot: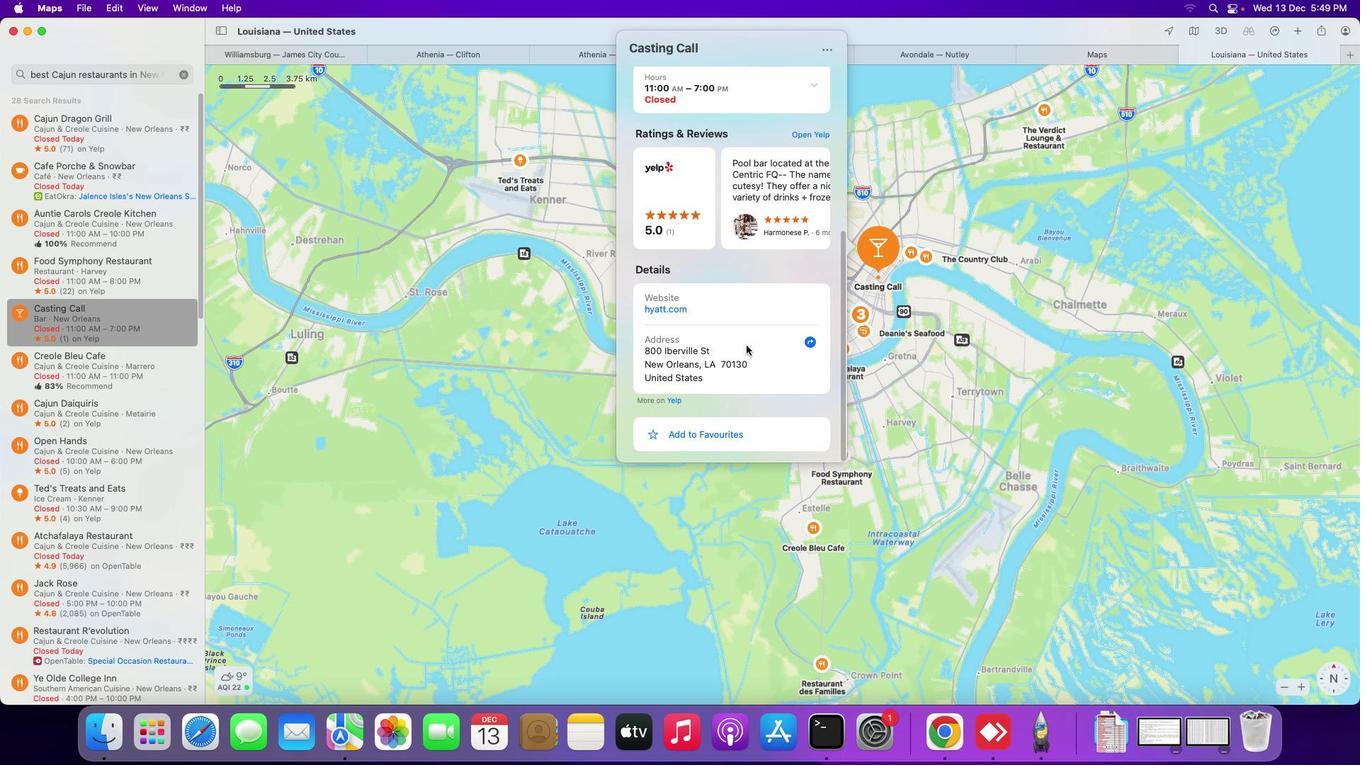 
Action: Mouse scrolled (746, 345) with delta (0, 0)
Screenshot: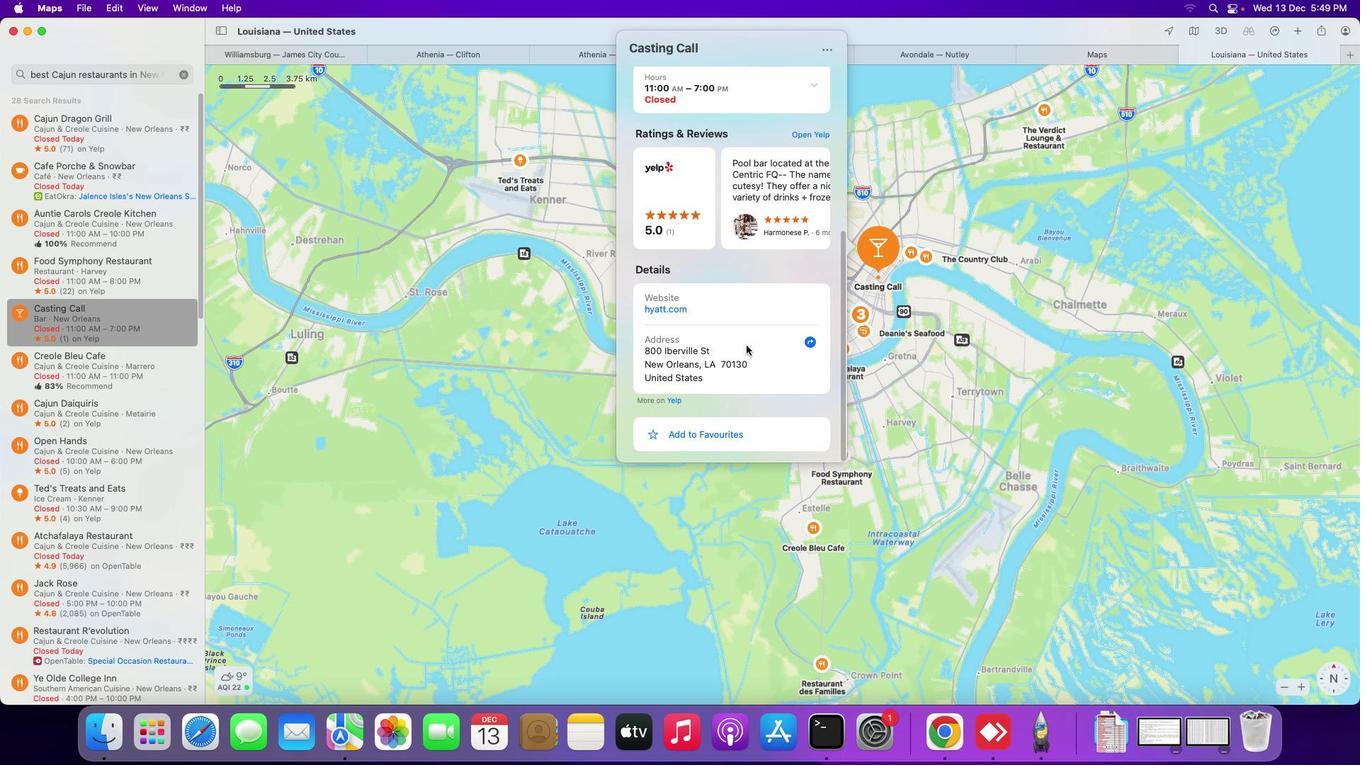 
Action: Mouse scrolled (746, 345) with delta (0, -2)
Screenshot: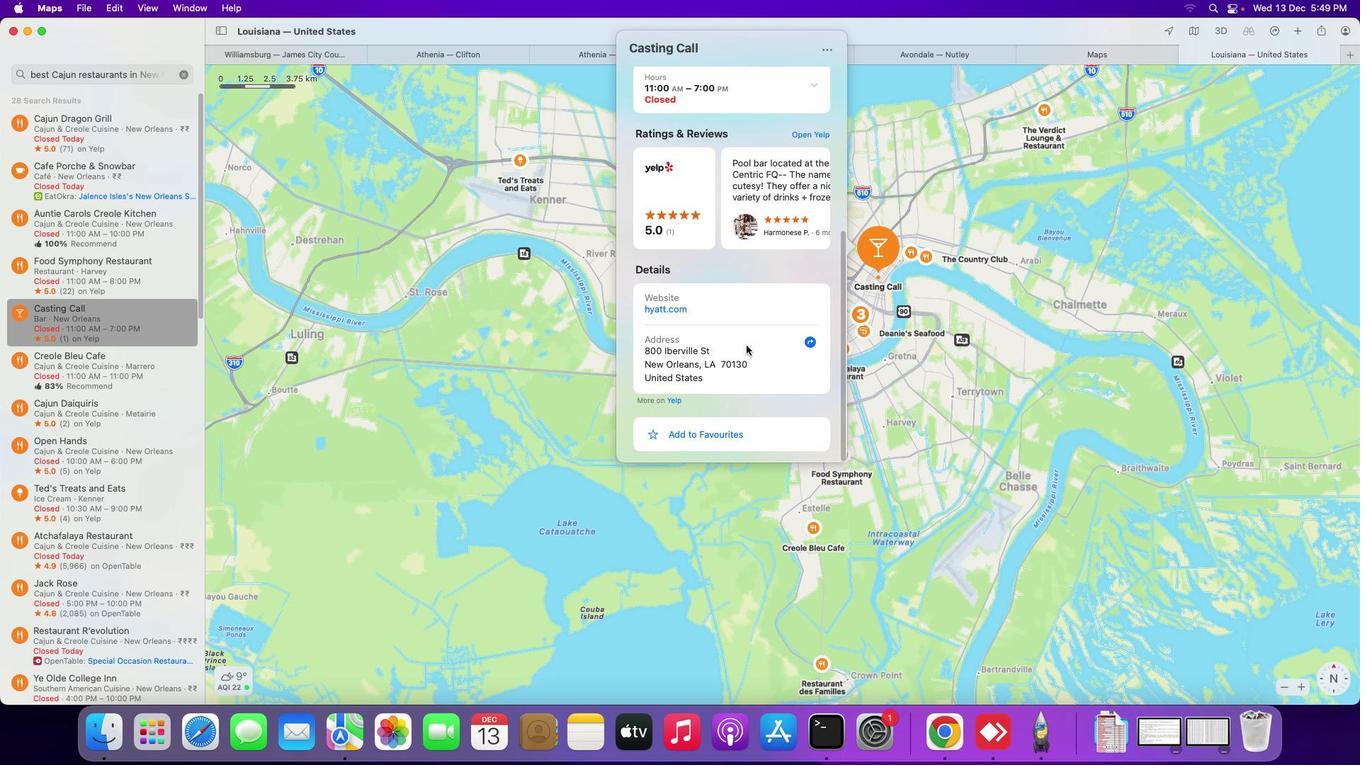 
Action: Mouse scrolled (746, 345) with delta (0, -3)
Screenshot: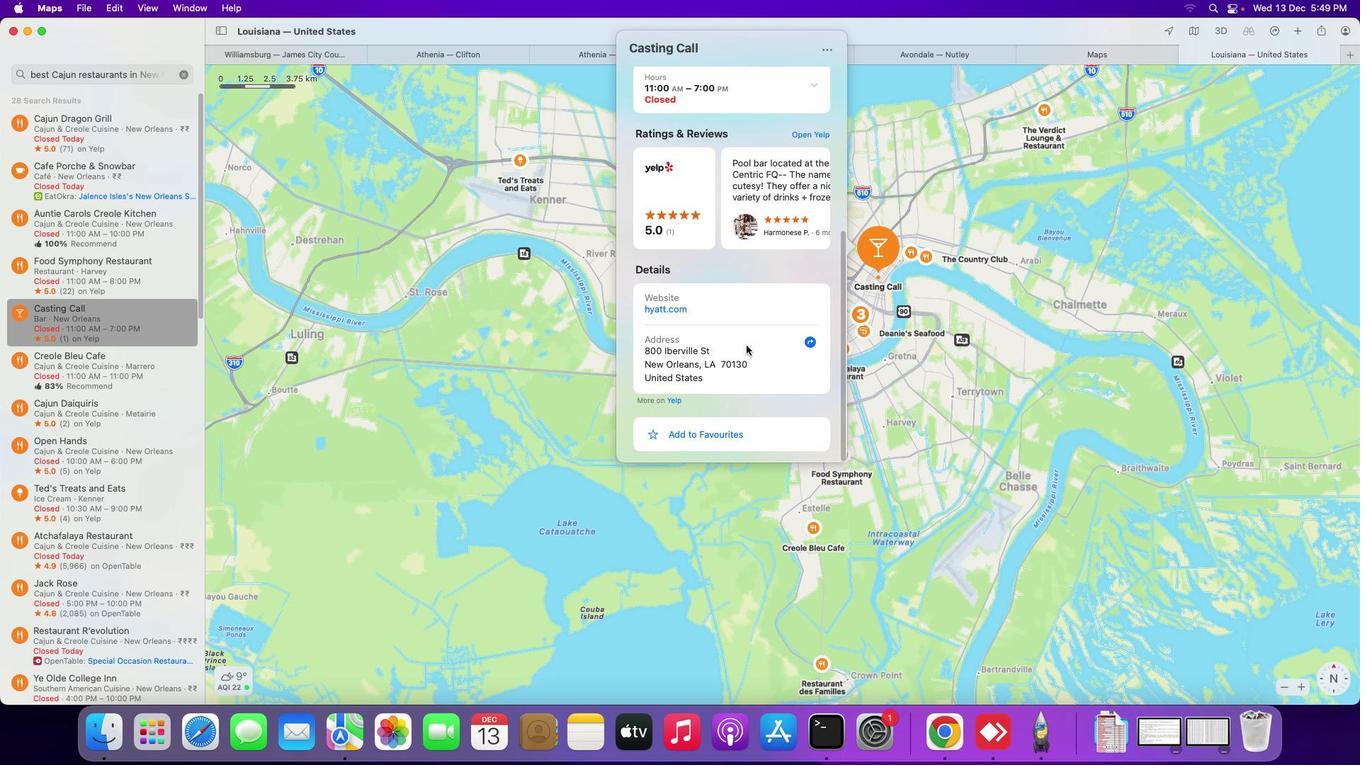 
Action: Mouse scrolled (746, 345) with delta (0, -3)
Screenshot: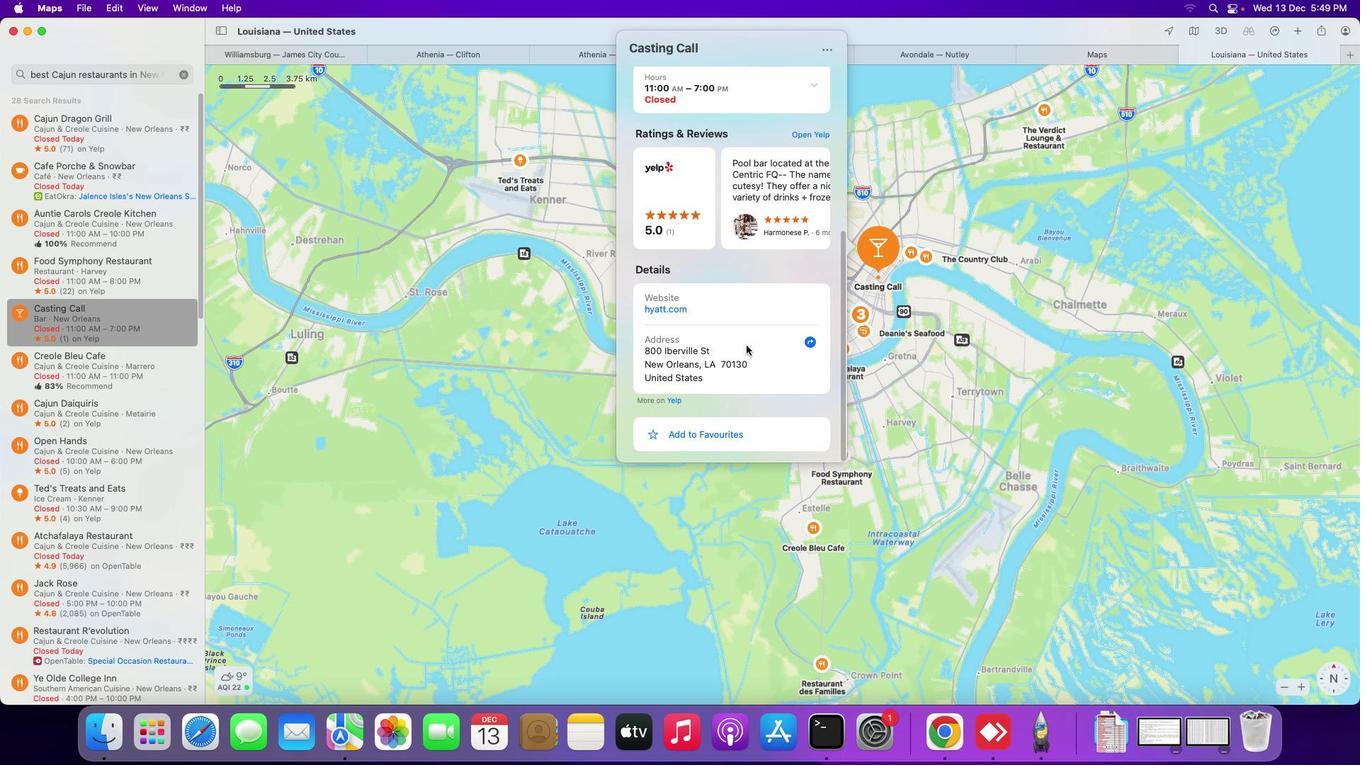
Action: Mouse scrolled (746, 345) with delta (0, -4)
Screenshot: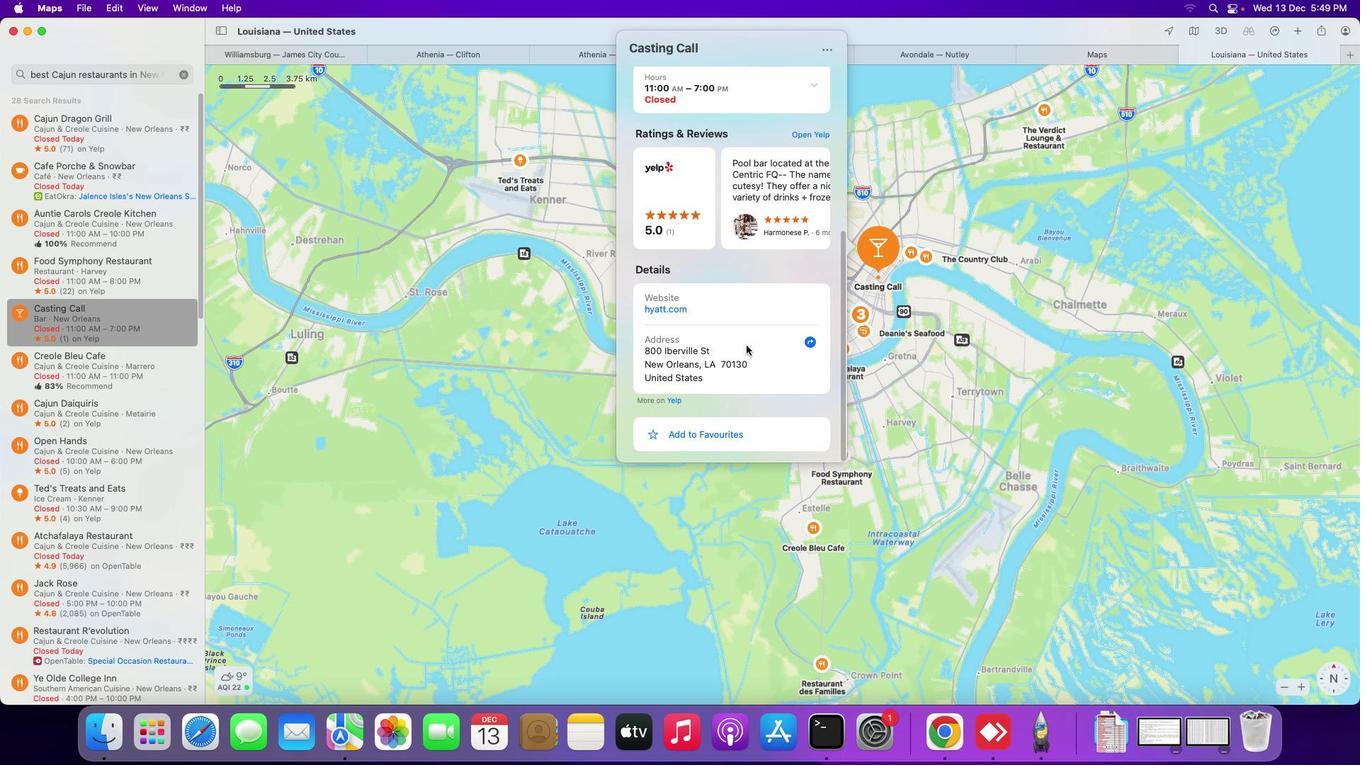 
